 Task: Find connections with filter location Klášterec nad Ohří with filter topic #Openingswith filter profile language French with filter current company Ola Electric with filter school Solapur Jobs with filter industry Biomass Electric Power Generation with filter service category Bookkeeping with filter keywords title Production Engineer
Action: Mouse moved to (661, 84)
Screenshot: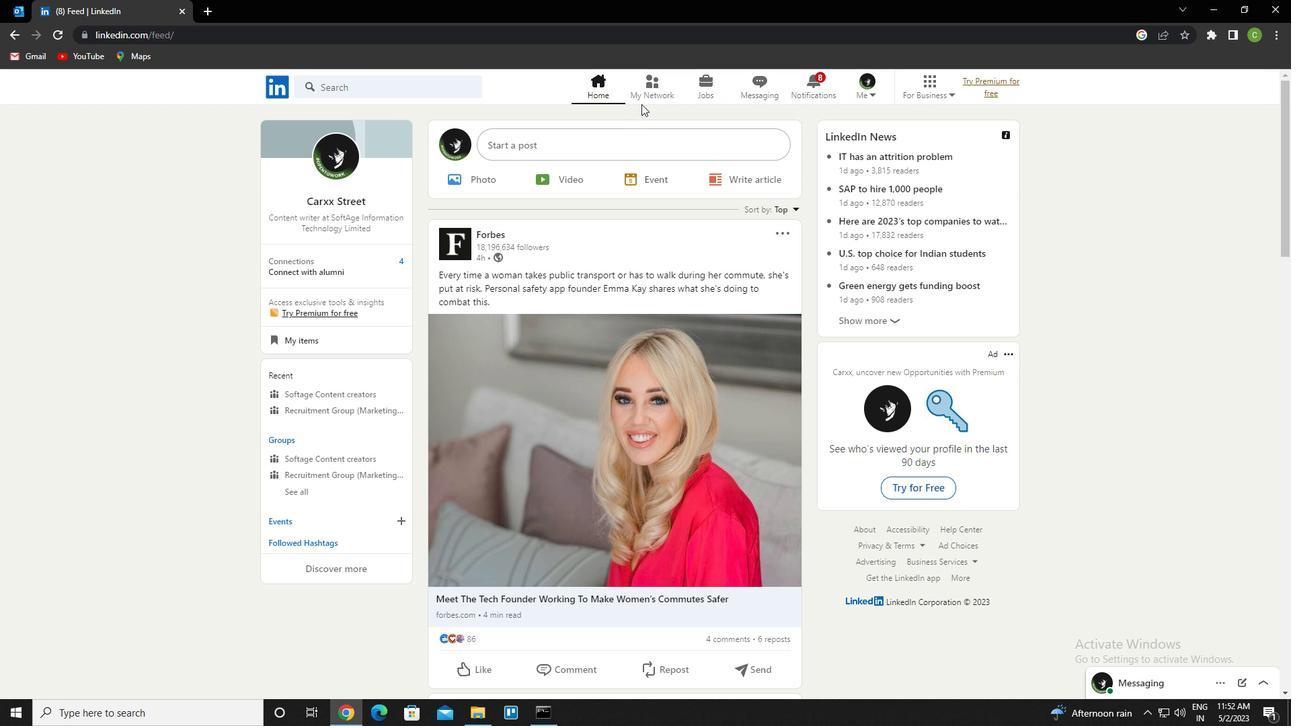 
Action: Mouse pressed left at (661, 84)
Screenshot: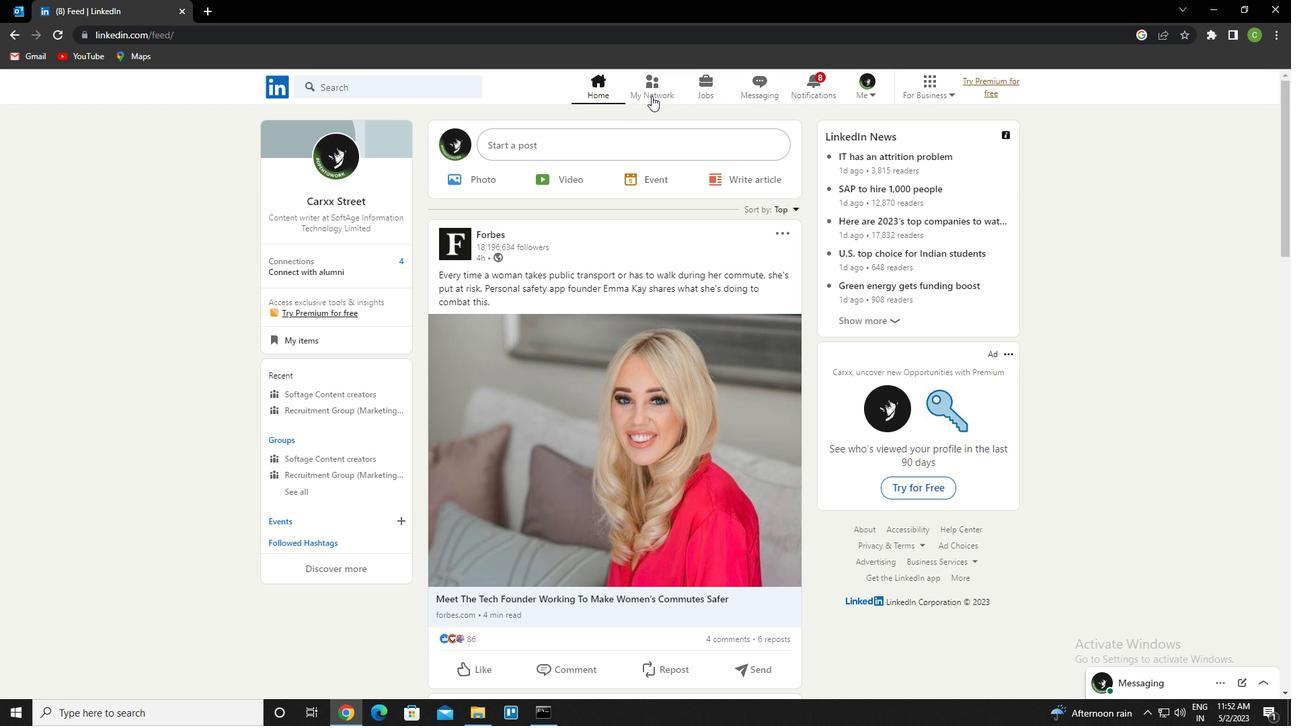 
Action: Mouse moved to (366, 162)
Screenshot: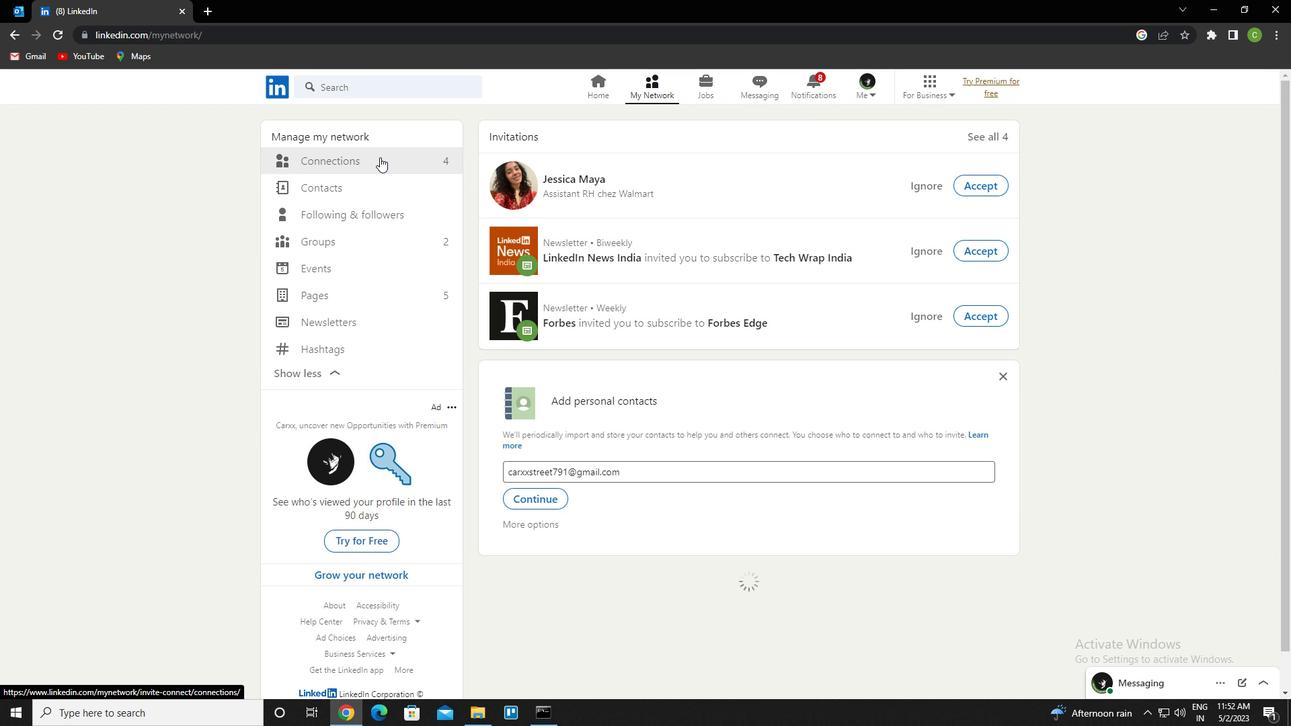 
Action: Mouse pressed left at (366, 162)
Screenshot: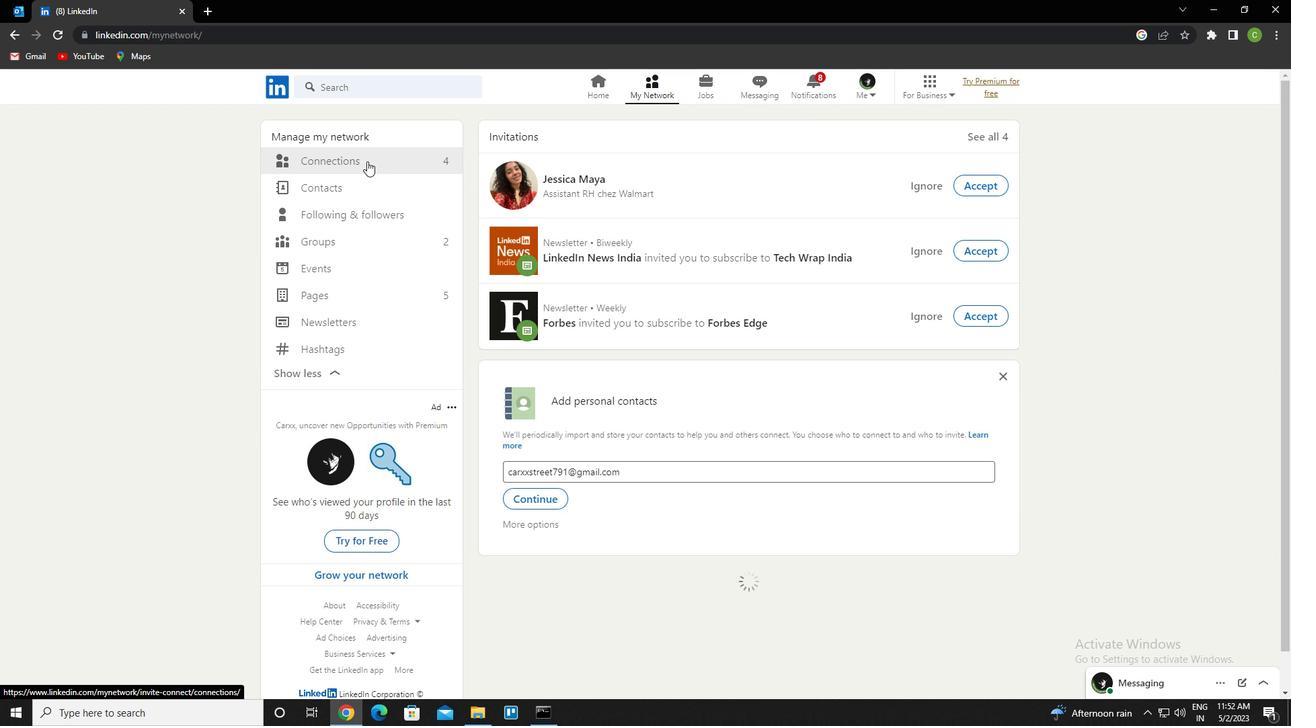 
Action: Mouse moved to (735, 157)
Screenshot: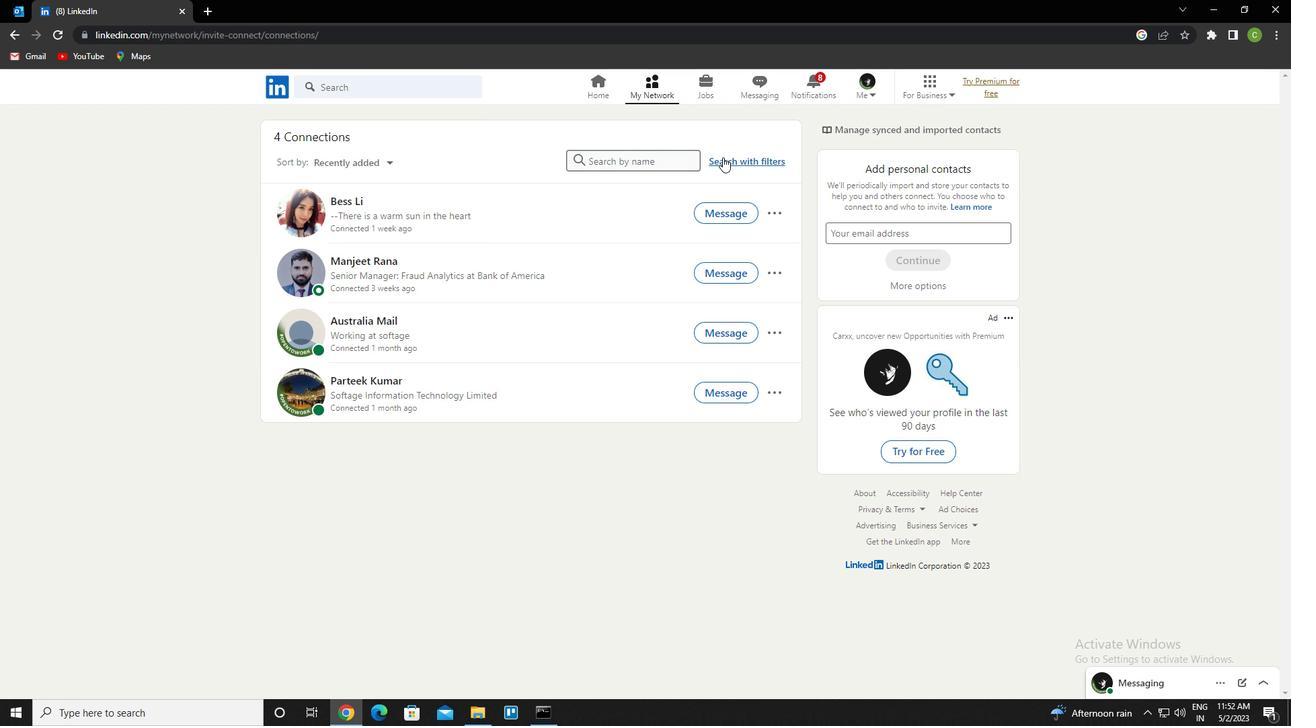 
Action: Mouse pressed left at (735, 157)
Screenshot: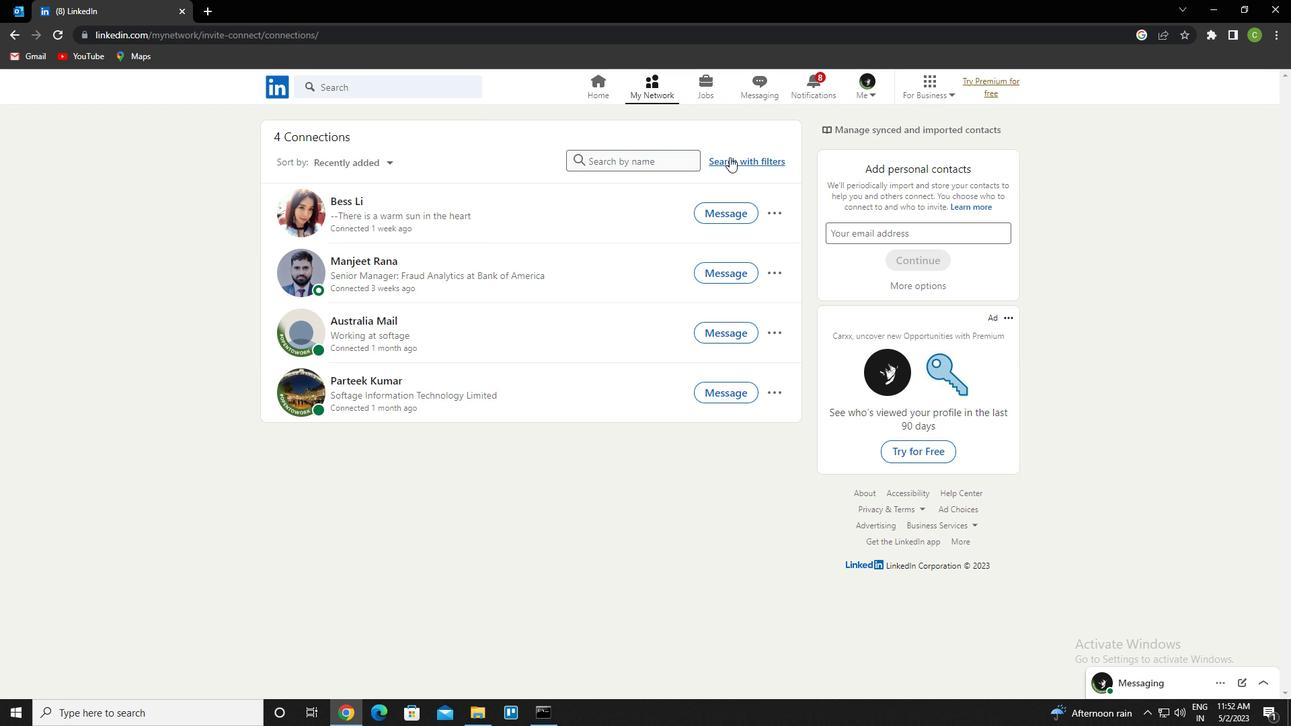 
Action: Mouse moved to (694, 128)
Screenshot: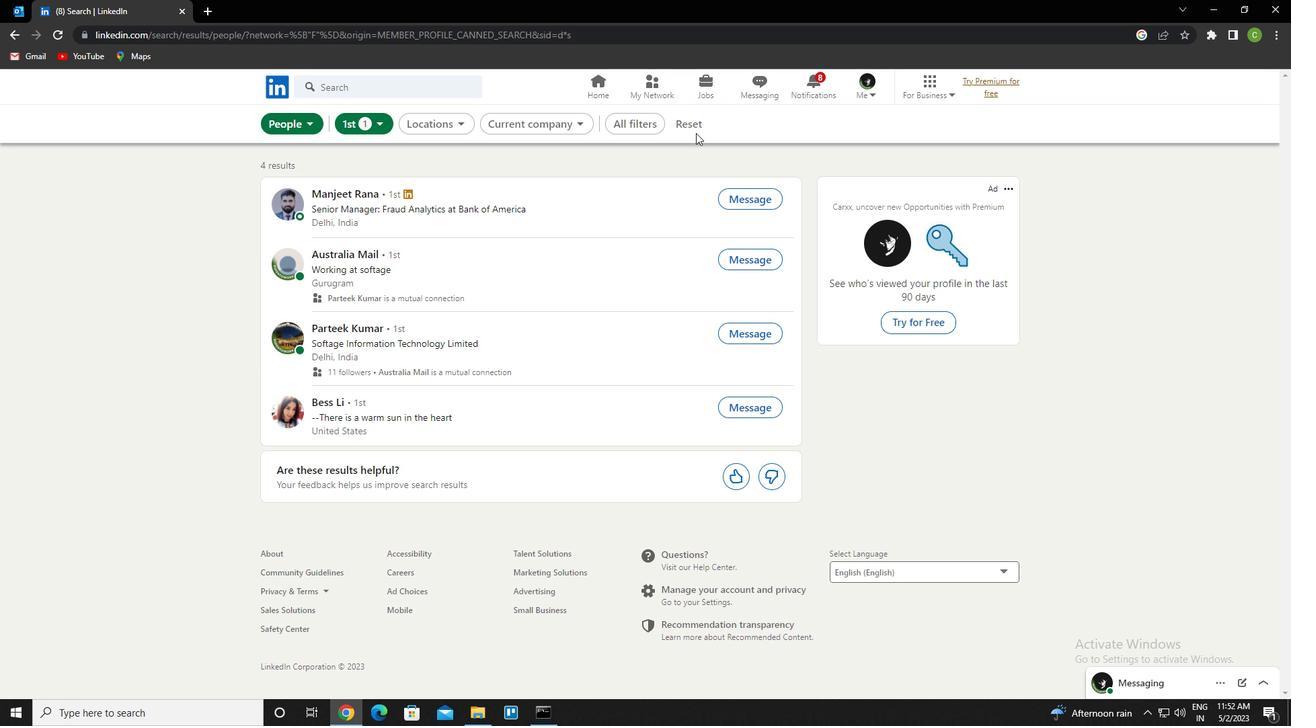 
Action: Mouse pressed left at (694, 128)
Screenshot: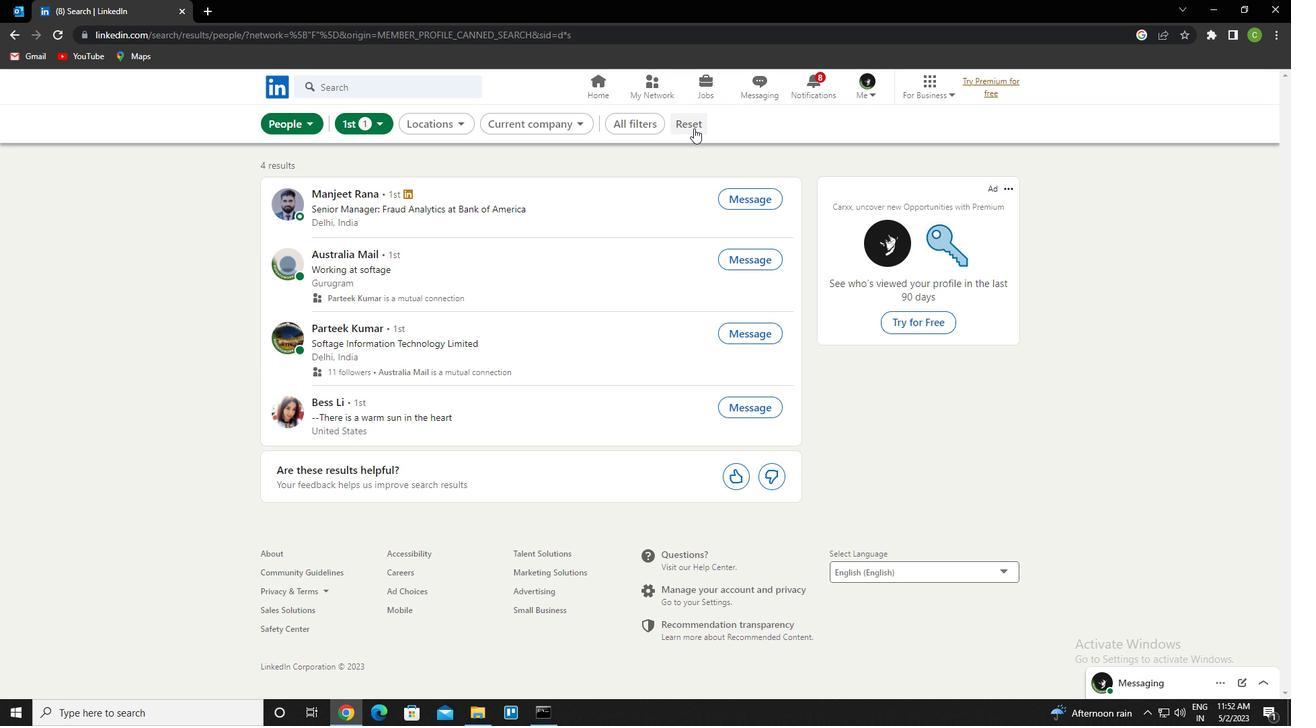 
Action: Mouse moved to (676, 125)
Screenshot: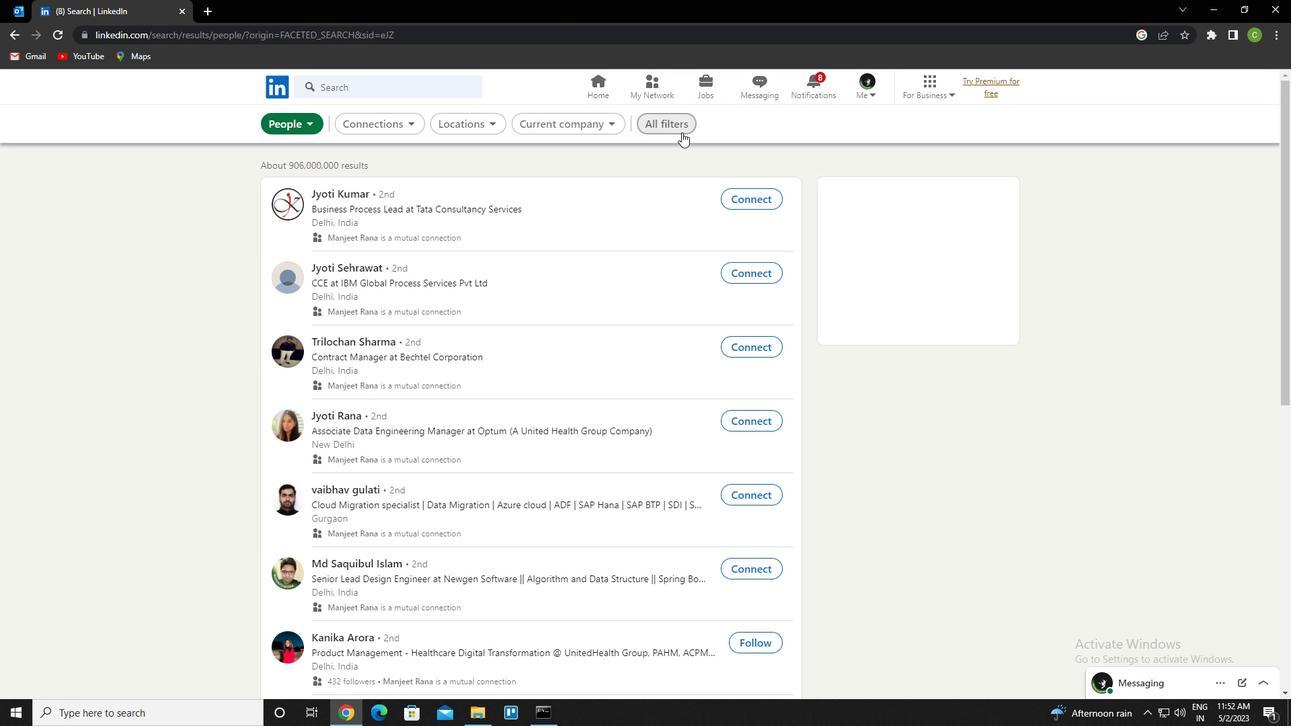 
Action: Mouse pressed left at (676, 125)
Screenshot: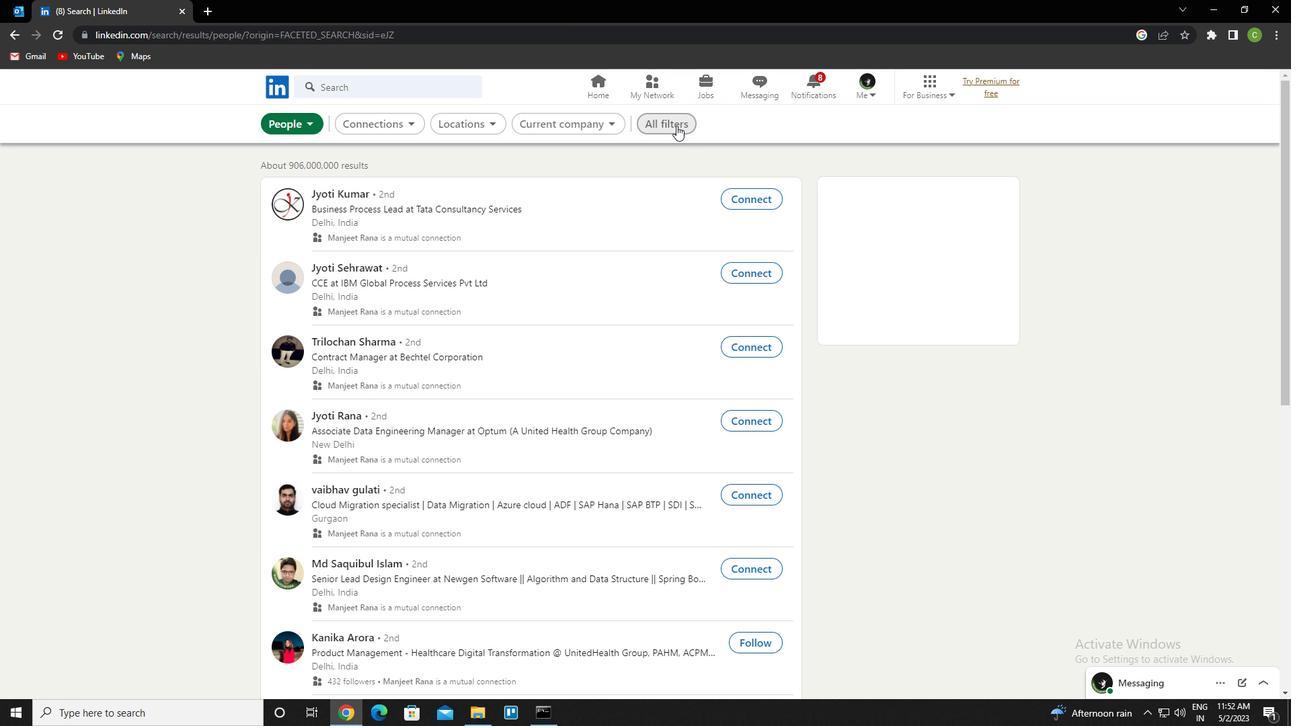 
Action: Mouse moved to (1191, 395)
Screenshot: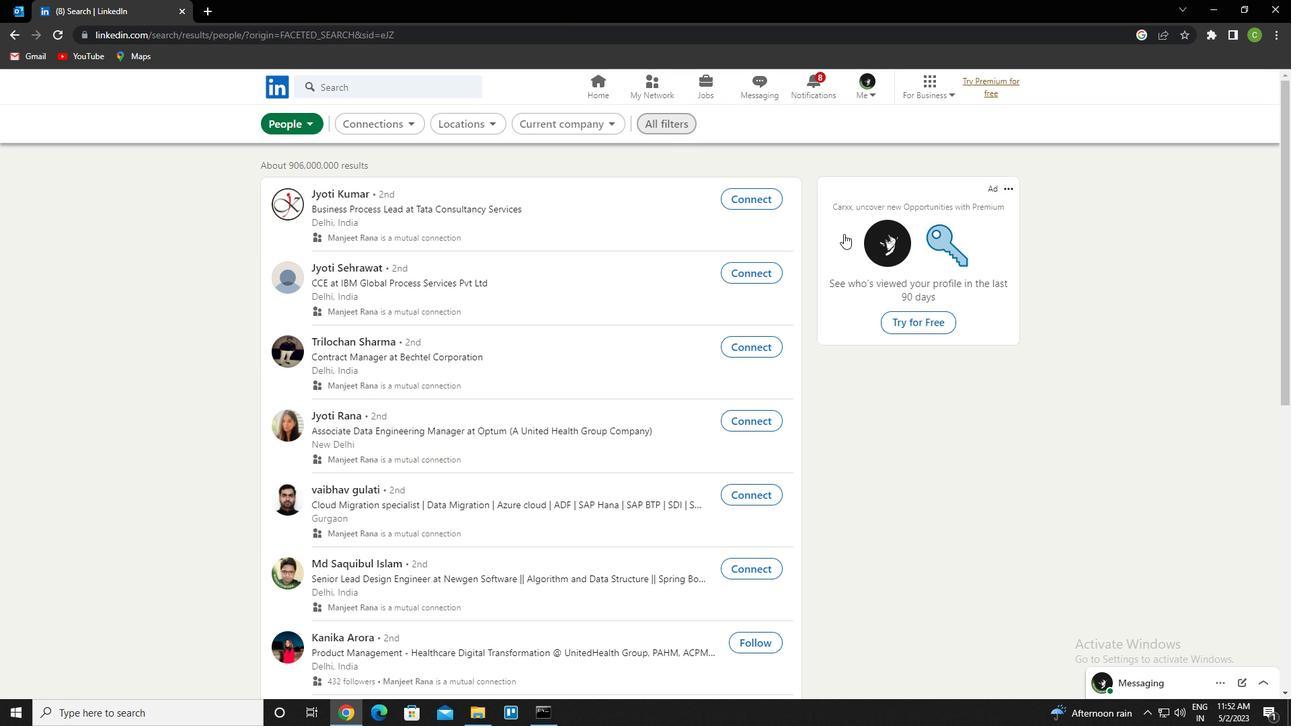 
Action: Mouse scrolled (1191, 394) with delta (0, 0)
Screenshot: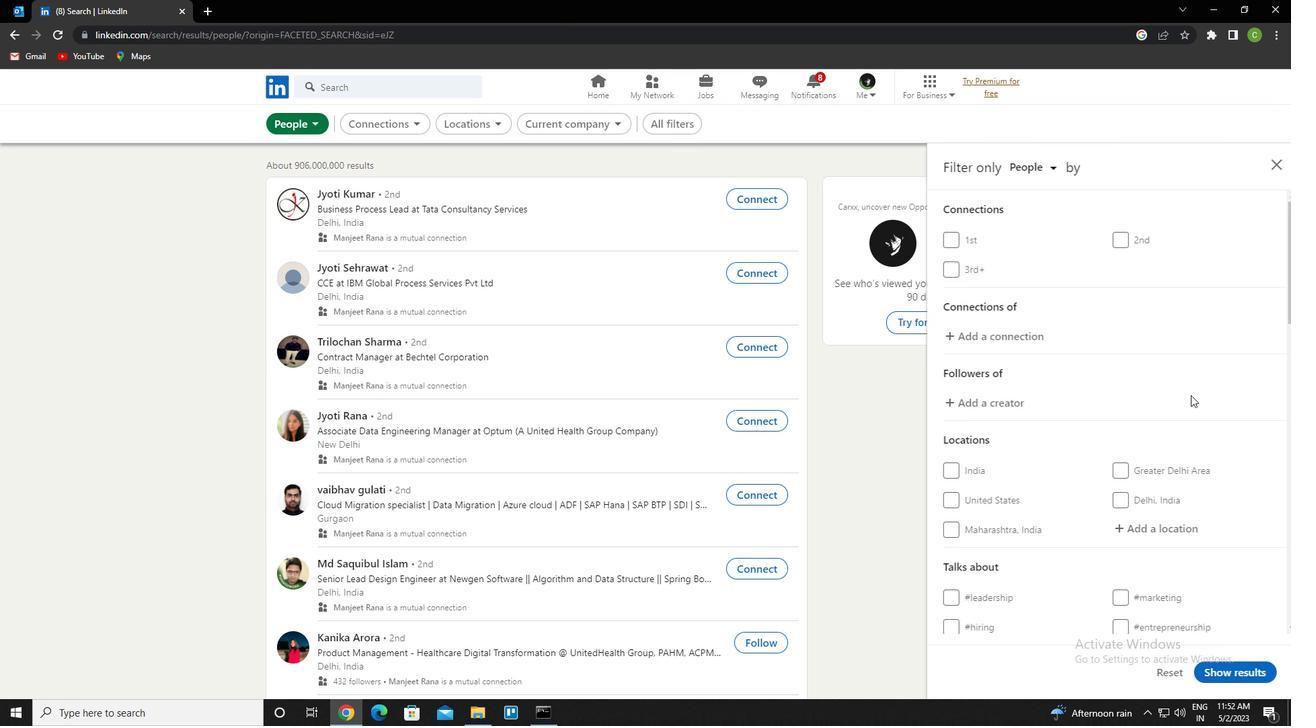 
Action: Mouse scrolled (1191, 394) with delta (0, 0)
Screenshot: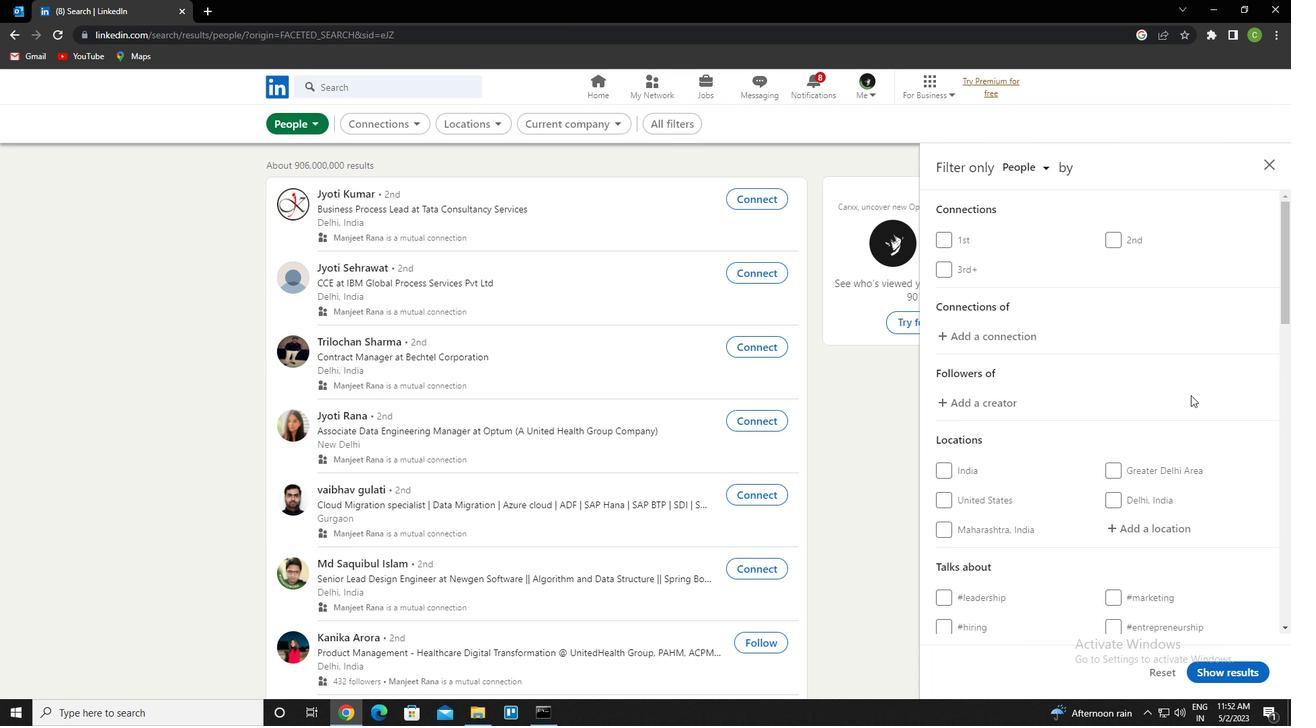 
Action: Mouse scrolled (1191, 394) with delta (0, 0)
Screenshot: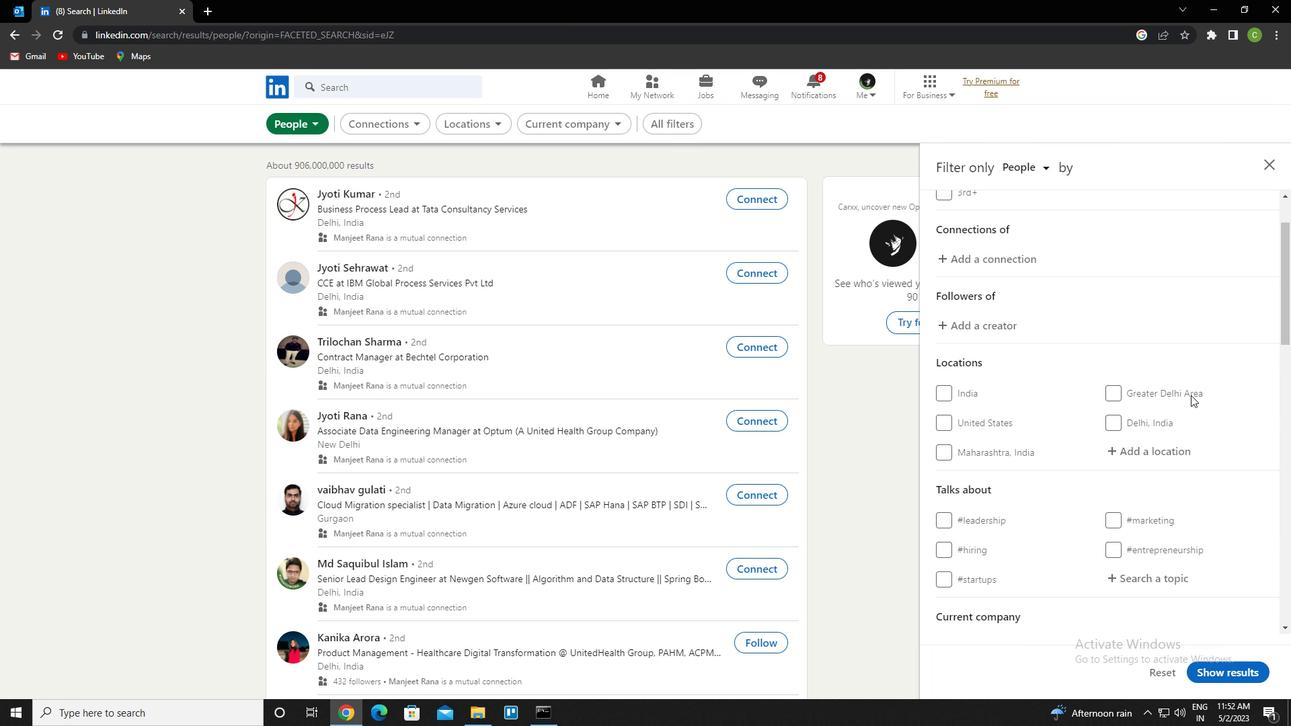 
Action: Mouse moved to (1137, 329)
Screenshot: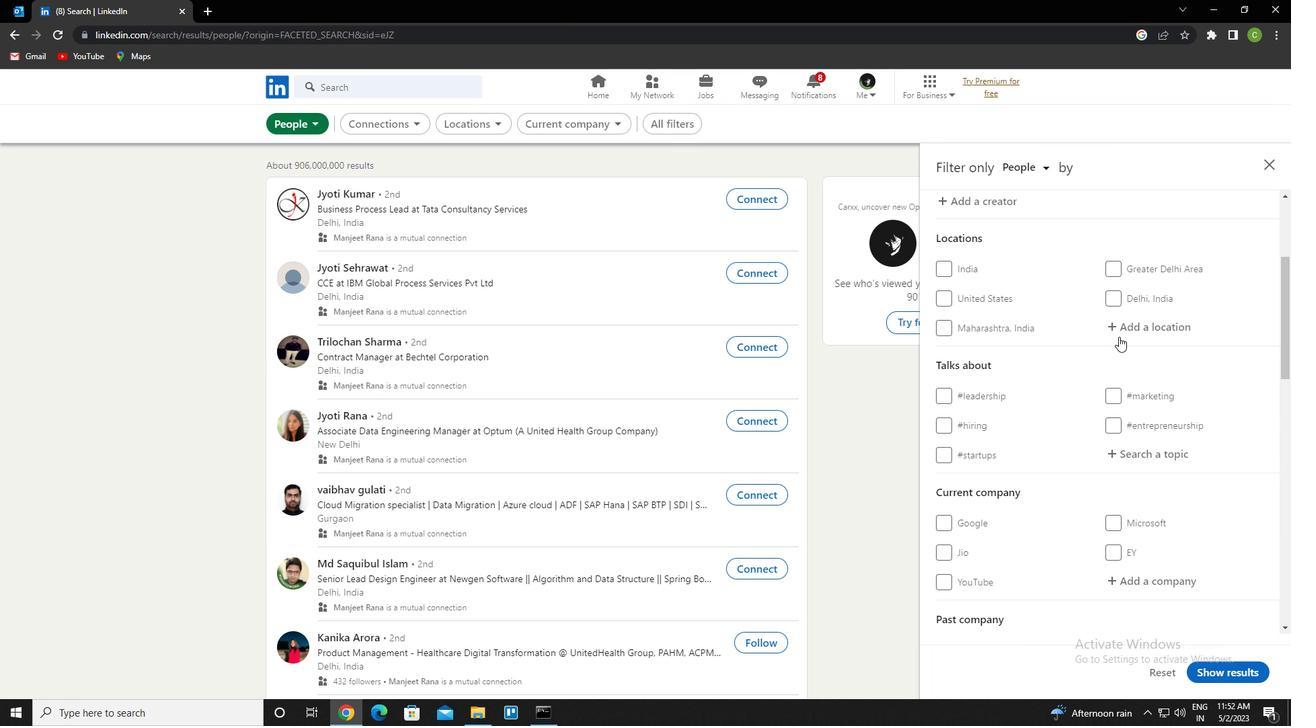 
Action: Mouse pressed left at (1137, 329)
Screenshot: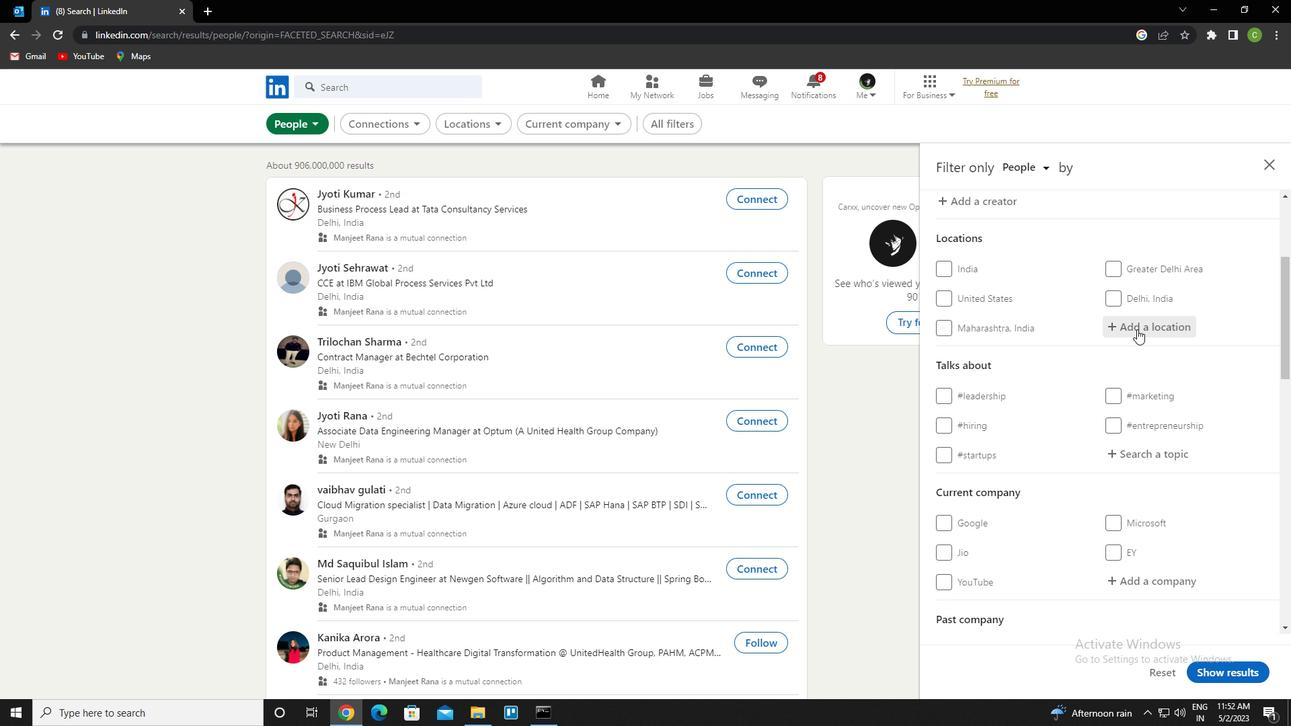 
Action: Key pressed <Key.caps_lock>k<Key.caps_lock>lasterac<Key.backspace><Key.backspace><Key.backspace><Key.down><Key.enter>
Screenshot: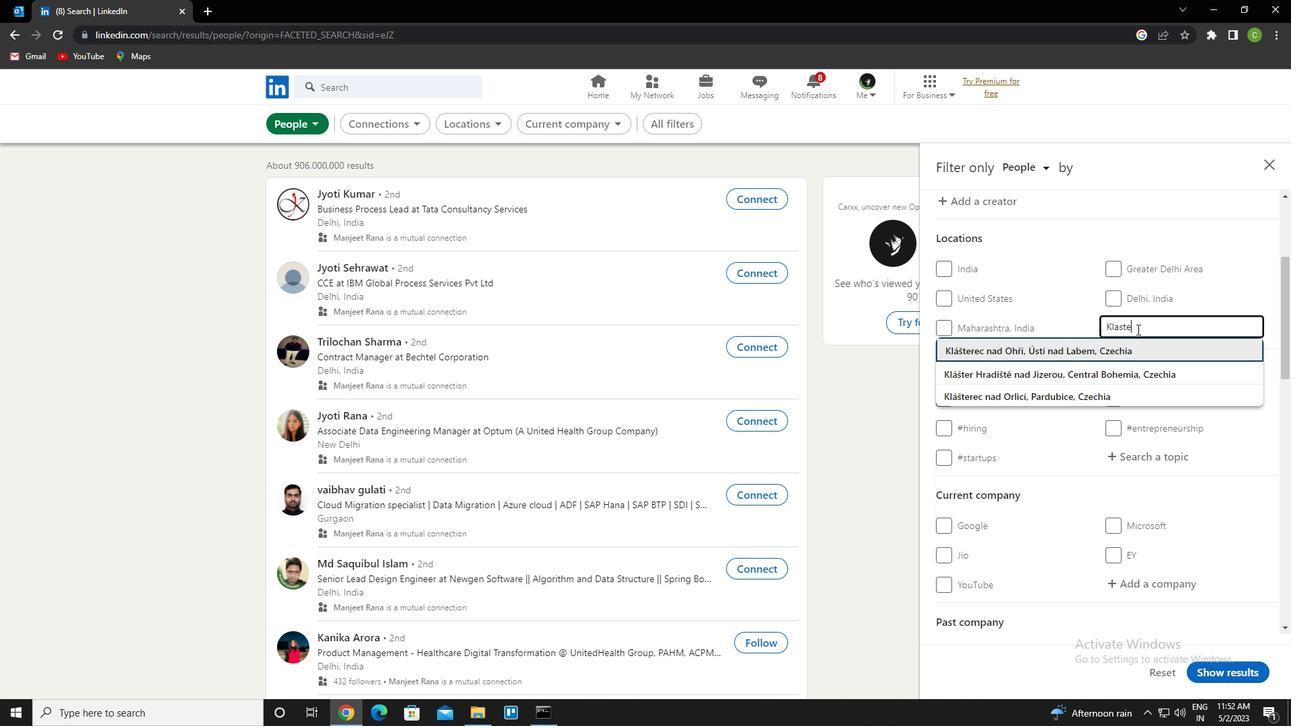 
Action: Mouse scrolled (1137, 328) with delta (0, 0)
Screenshot: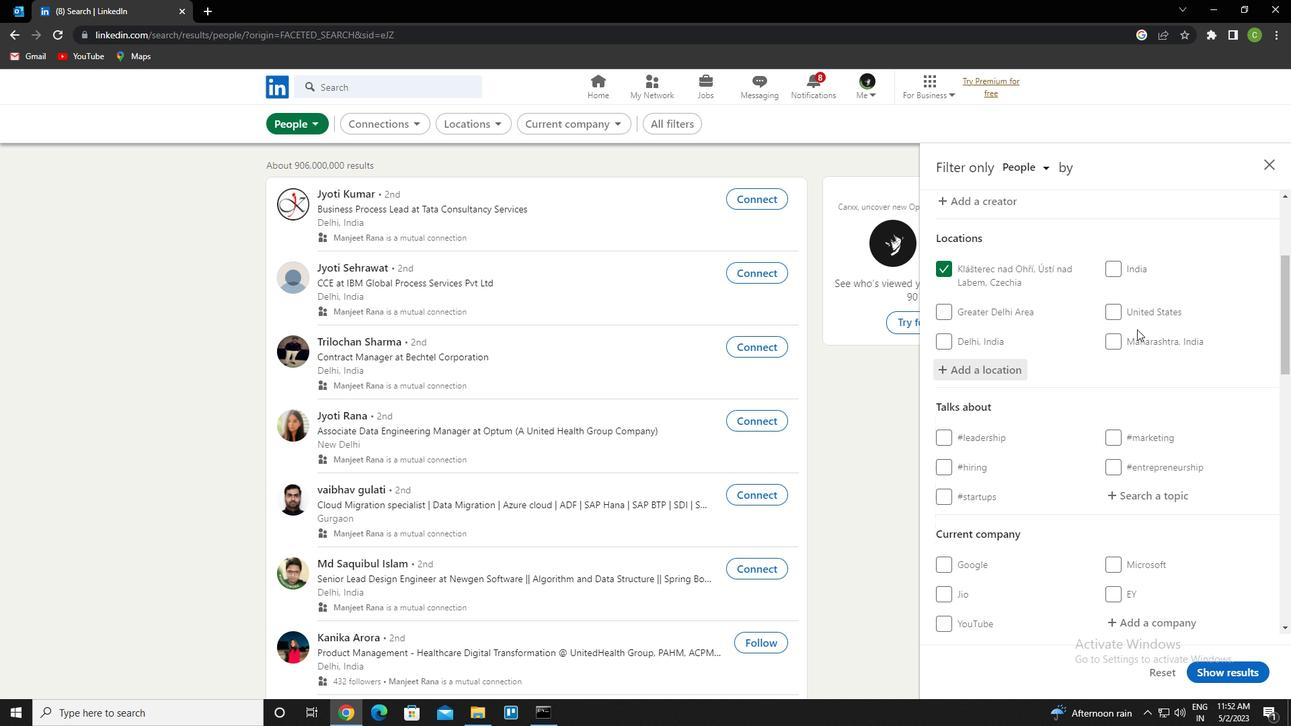 
Action: Mouse scrolled (1137, 328) with delta (0, 0)
Screenshot: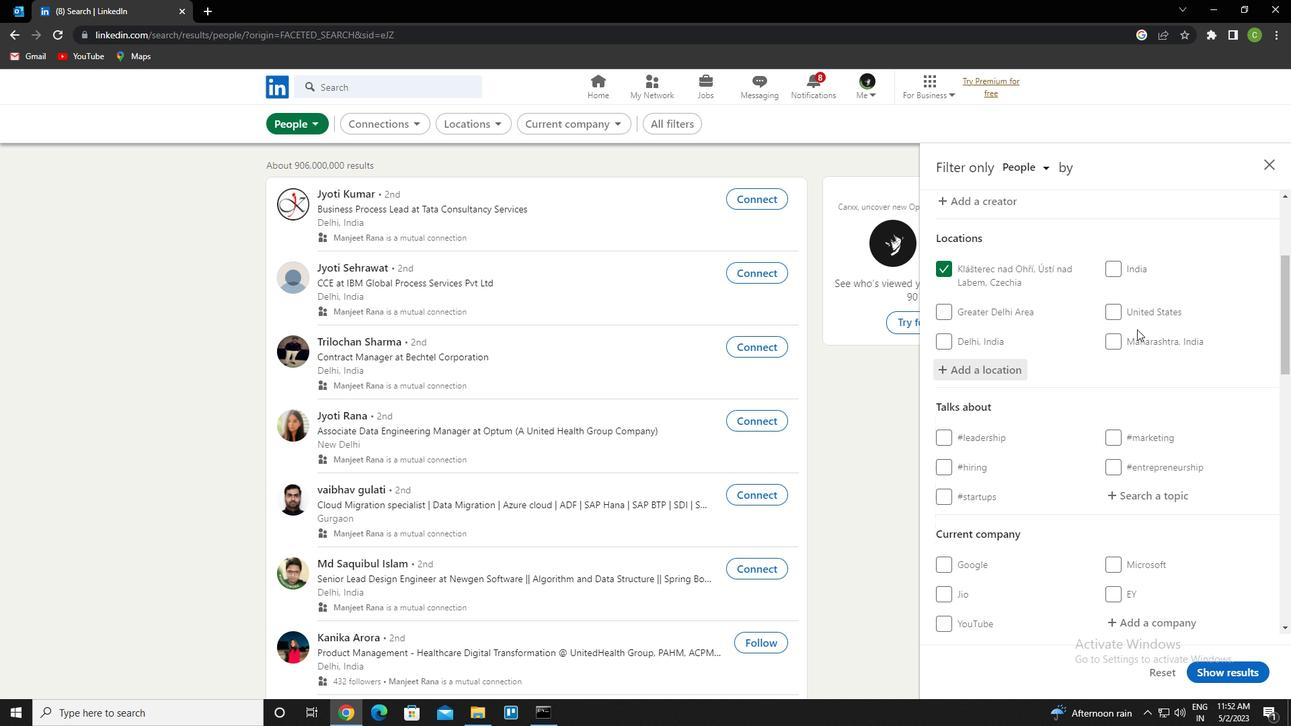 
Action: Mouse moved to (1144, 363)
Screenshot: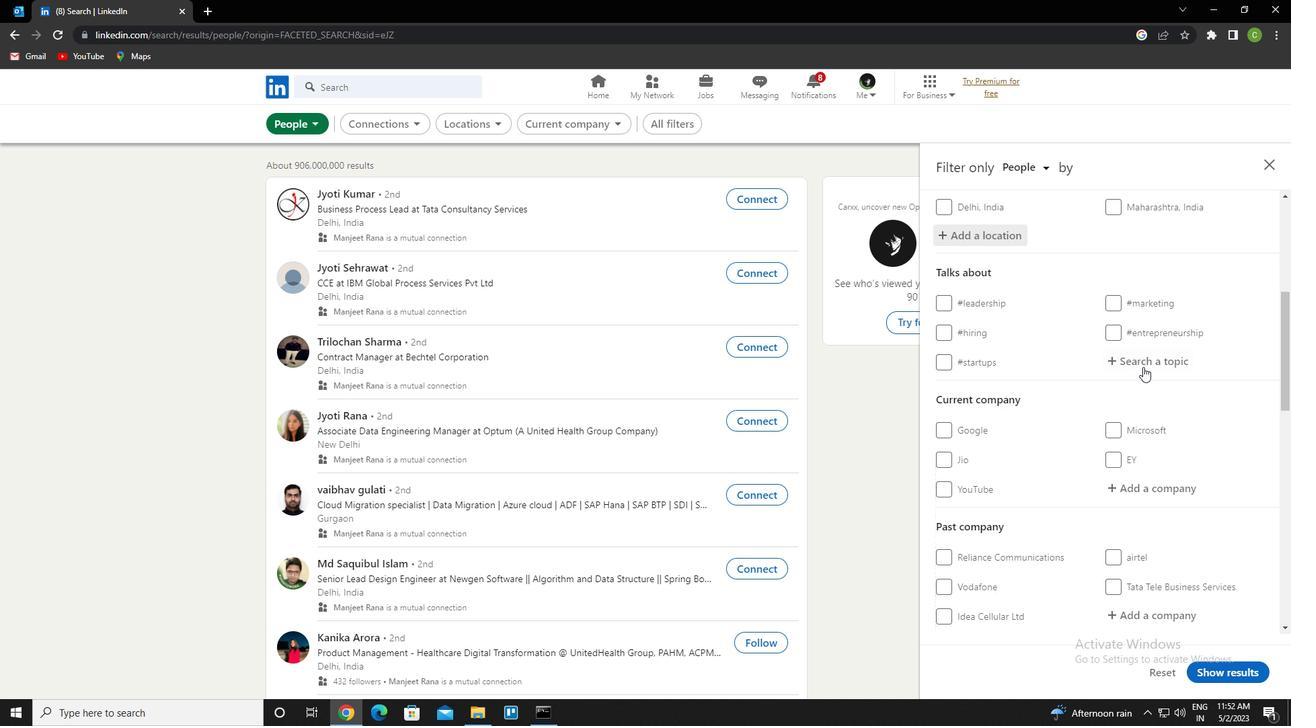 
Action: Mouse pressed left at (1144, 363)
Screenshot: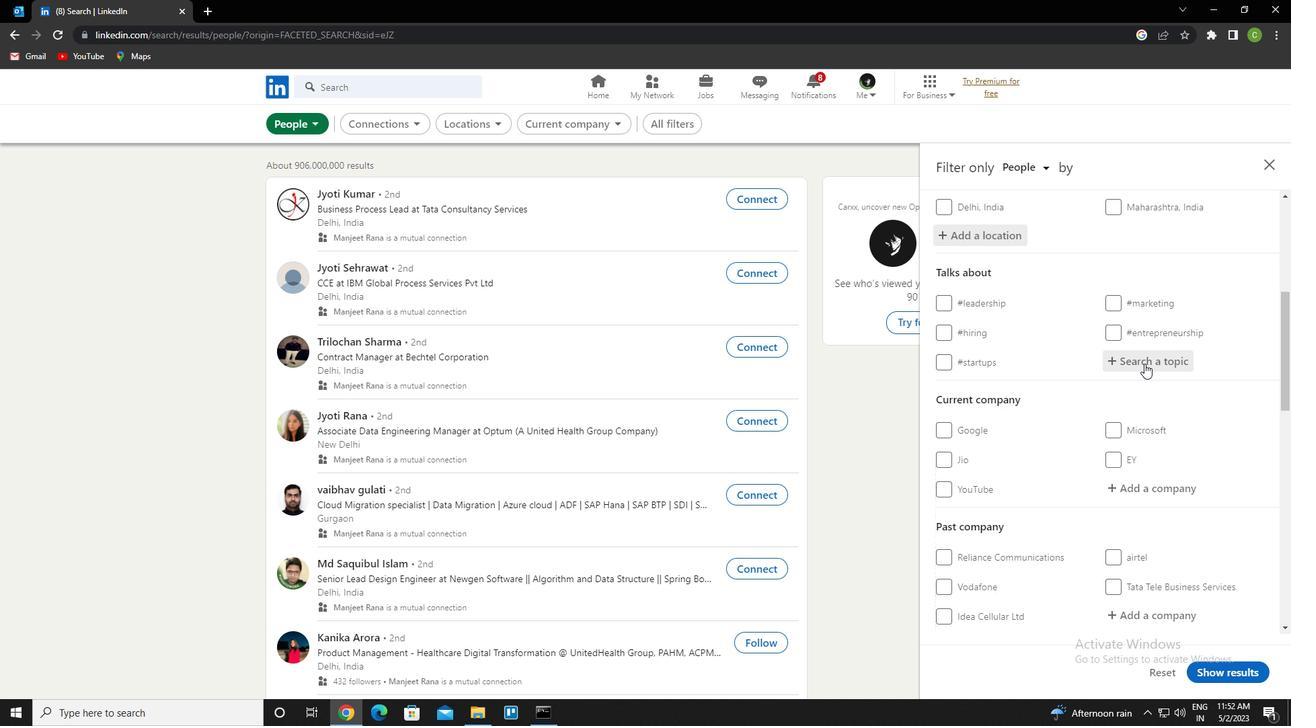 
Action: Key pressed <Key.caps_lock>o<Key.caps_lock>pening<Key.down><Key.enter>
Screenshot: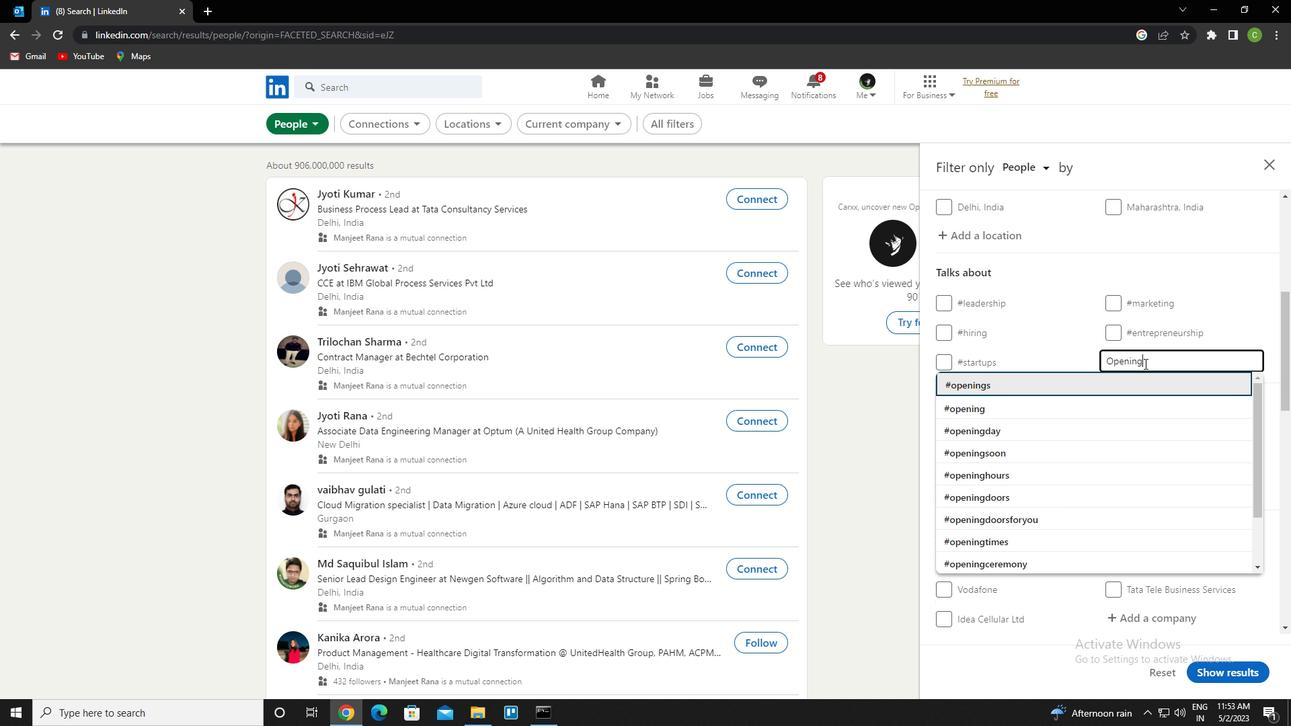 
Action: Mouse scrolled (1144, 363) with delta (0, 0)
Screenshot: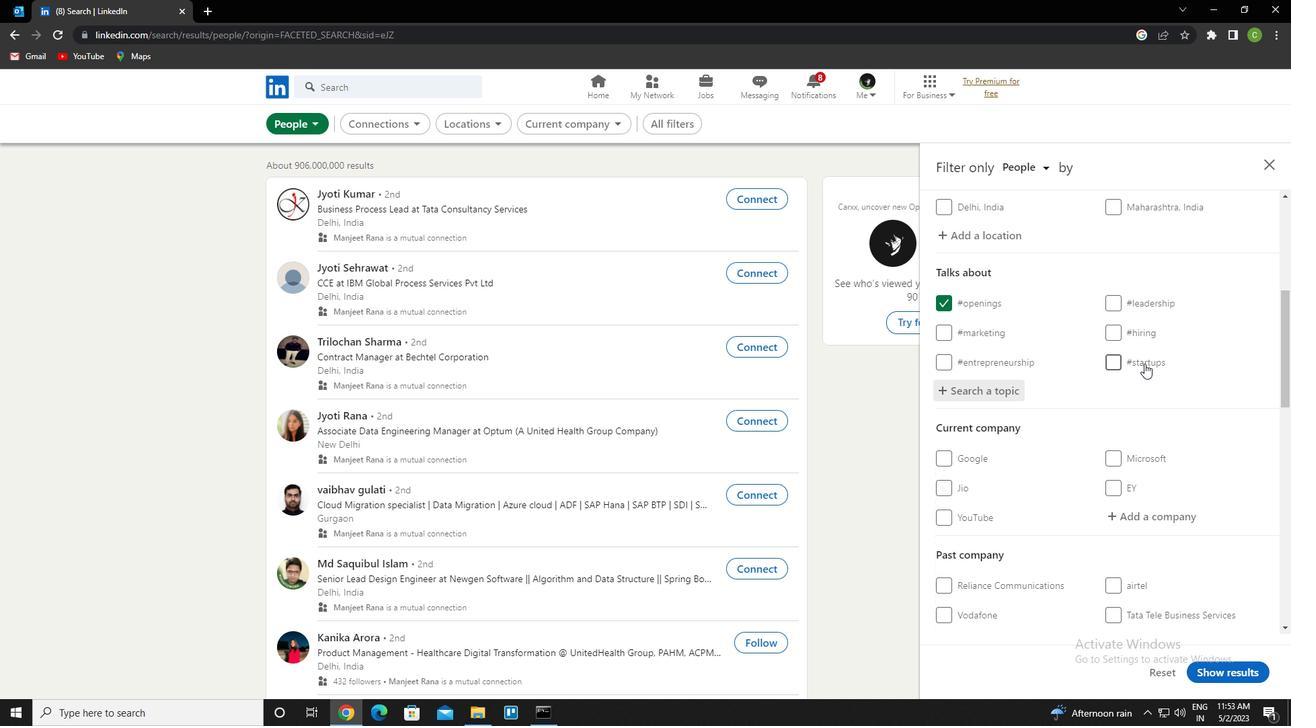 
Action: Mouse scrolled (1144, 363) with delta (0, 0)
Screenshot: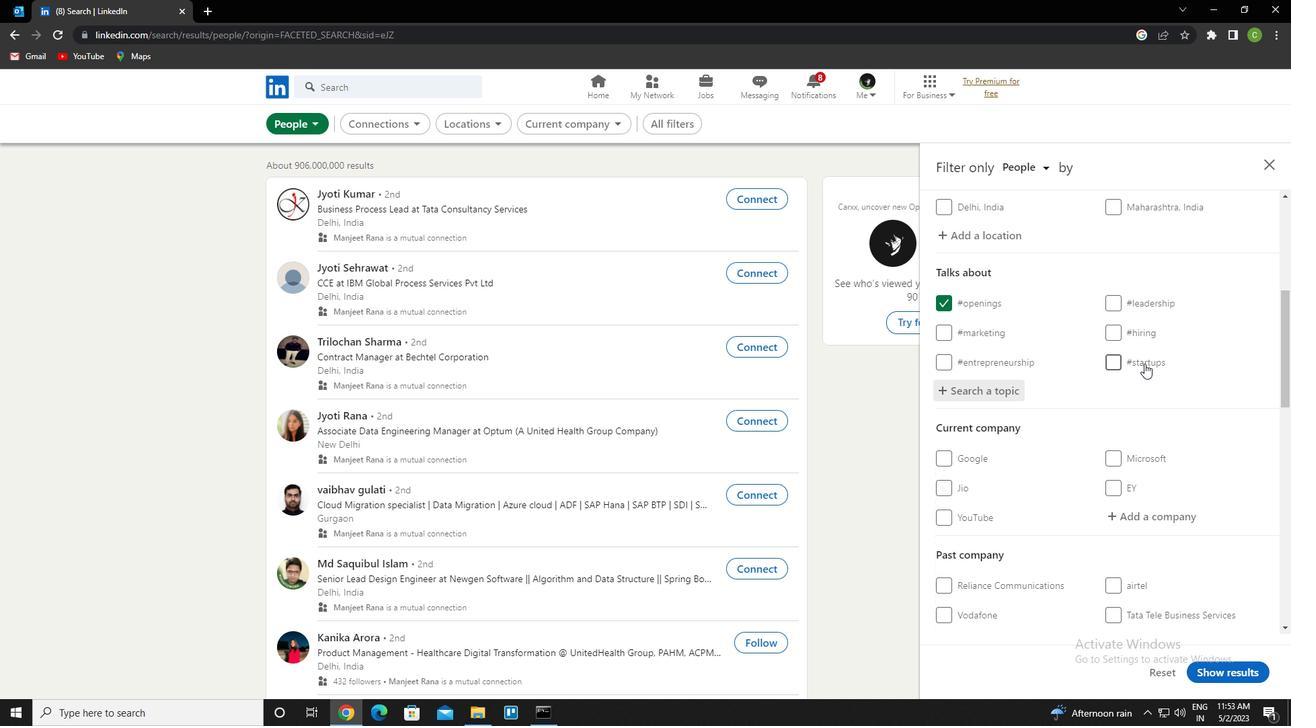 
Action: Mouse scrolled (1144, 363) with delta (0, 0)
Screenshot: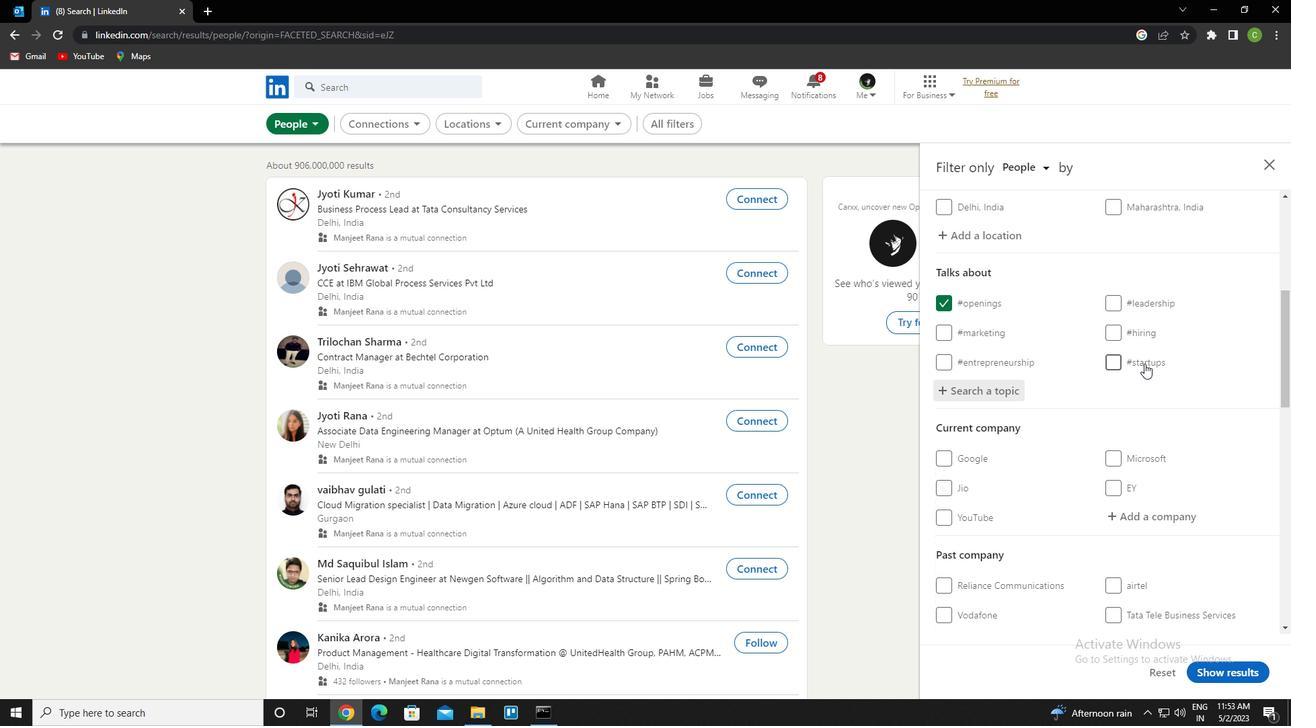 
Action: Mouse scrolled (1144, 363) with delta (0, 0)
Screenshot: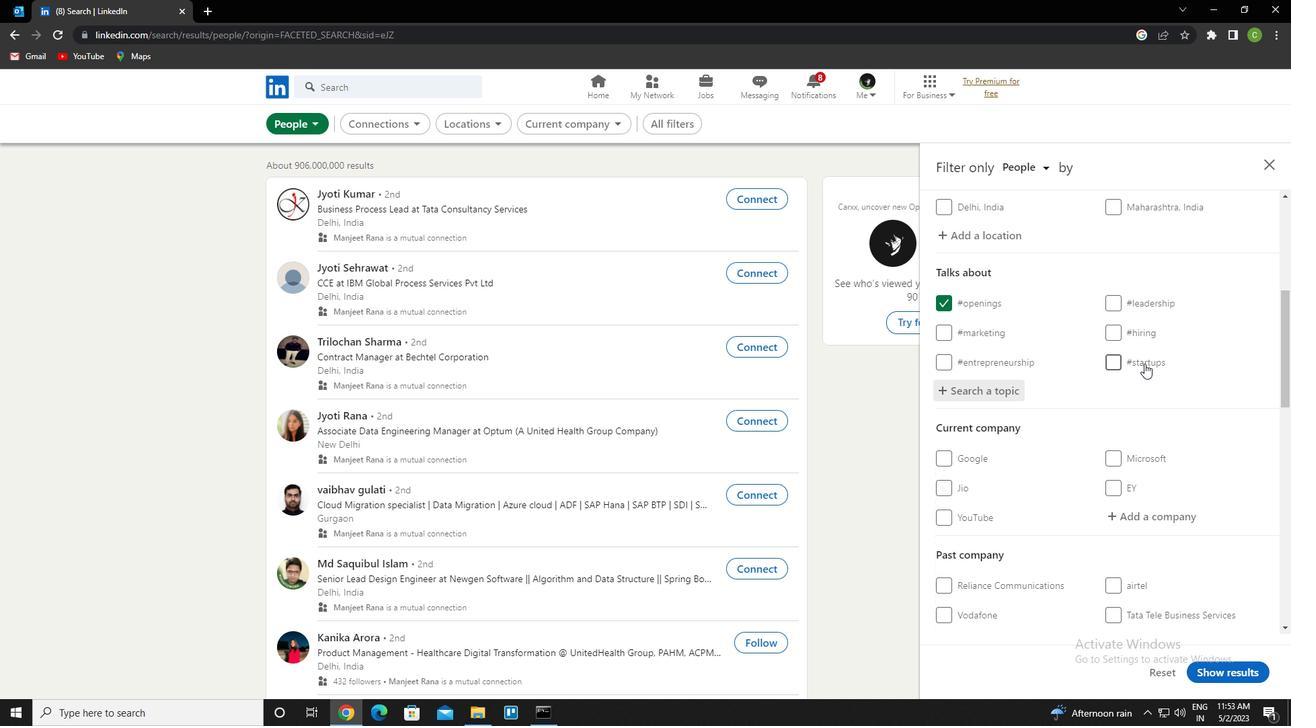 
Action: Mouse scrolled (1144, 363) with delta (0, 0)
Screenshot: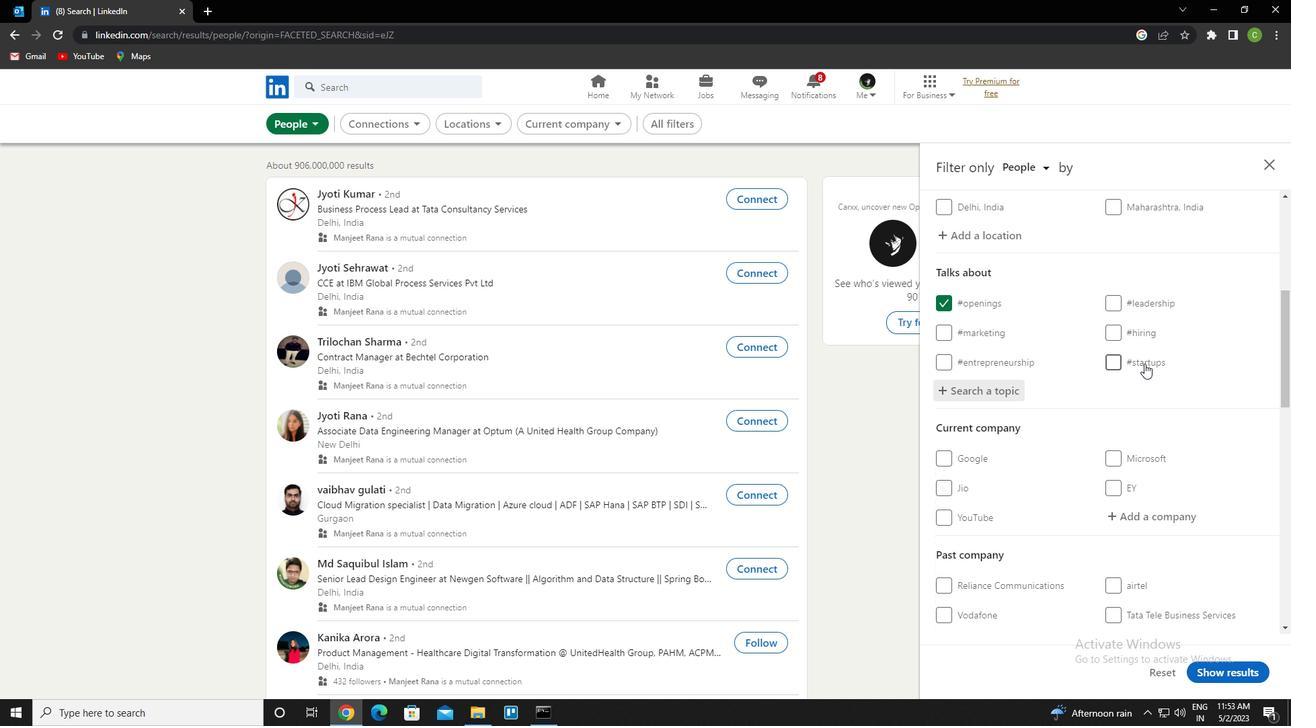 
Action: Mouse scrolled (1144, 363) with delta (0, 0)
Screenshot: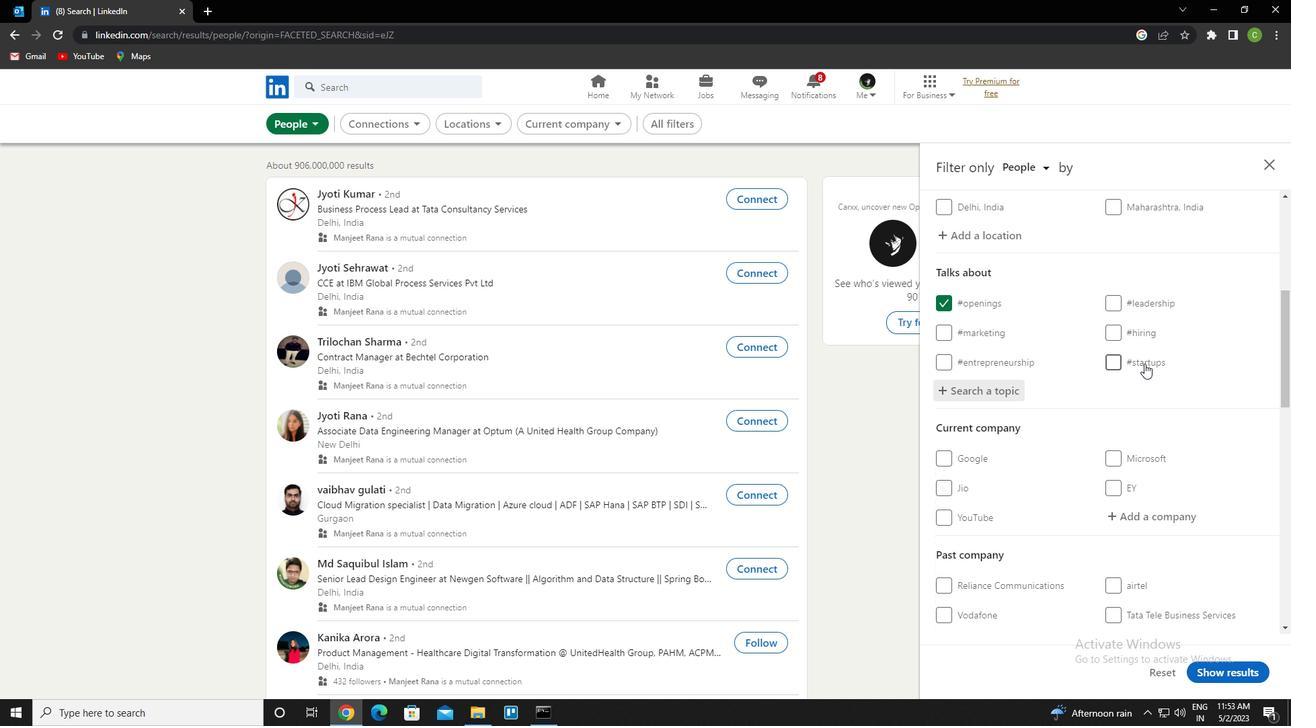 
Action: Mouse scrolled (1144, 363) with delta (0, 0)
Screenshot: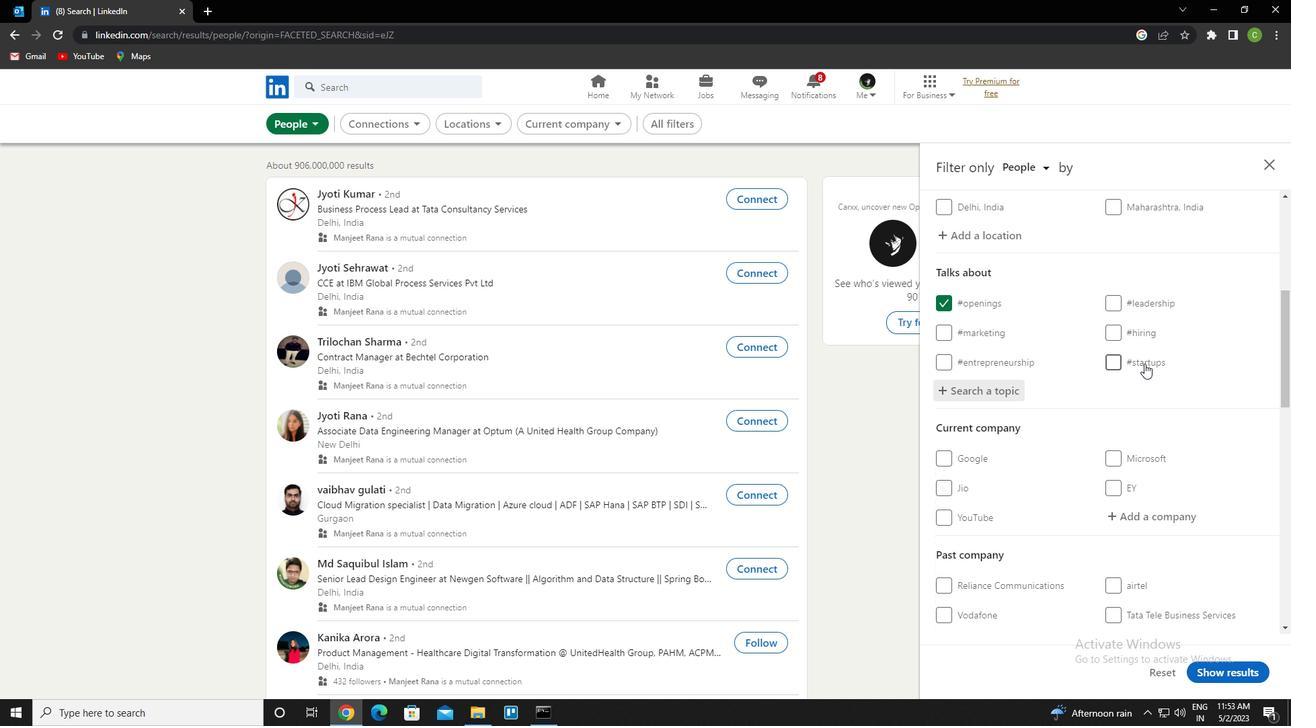 
Action: Mouse scrolled (1144, 363) with delta (0, 0)
Screenshot: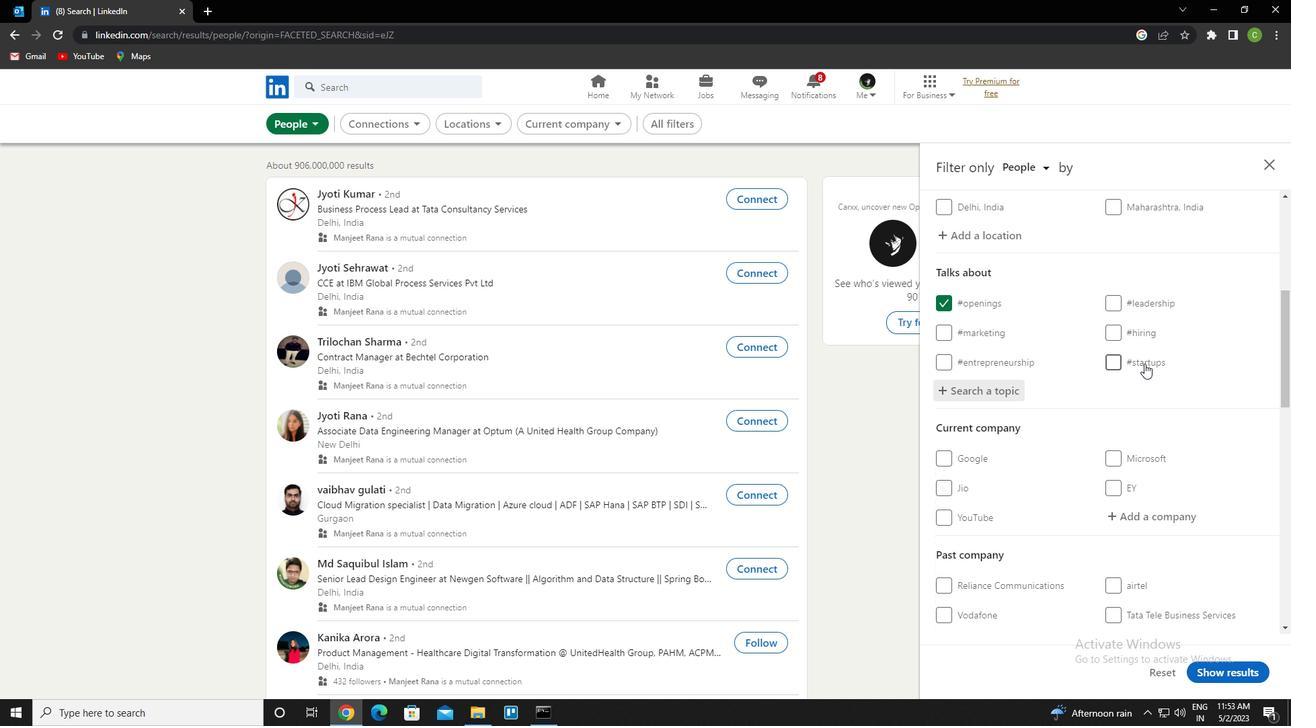 
Action: Mouse scrolled (1144, 363) with delta (0, 0)
Screenshot: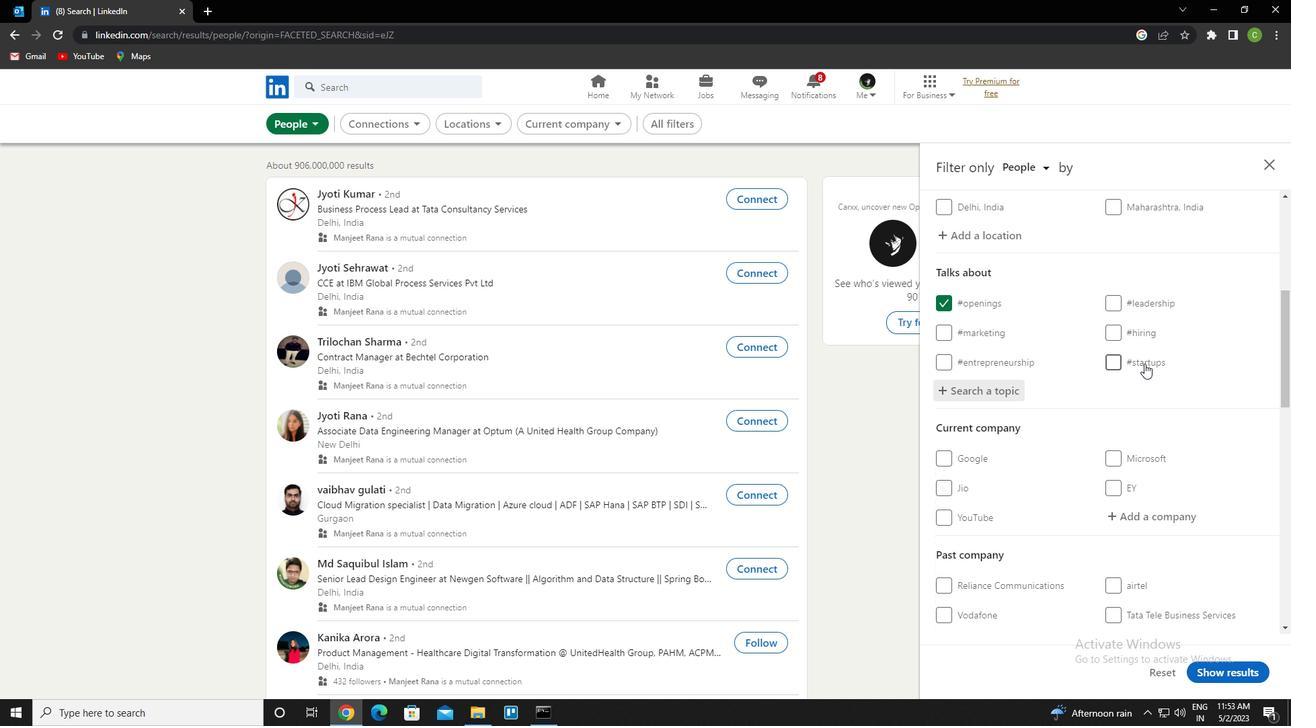 
Action: Mouse moved to (1052, 528)
Screenshot: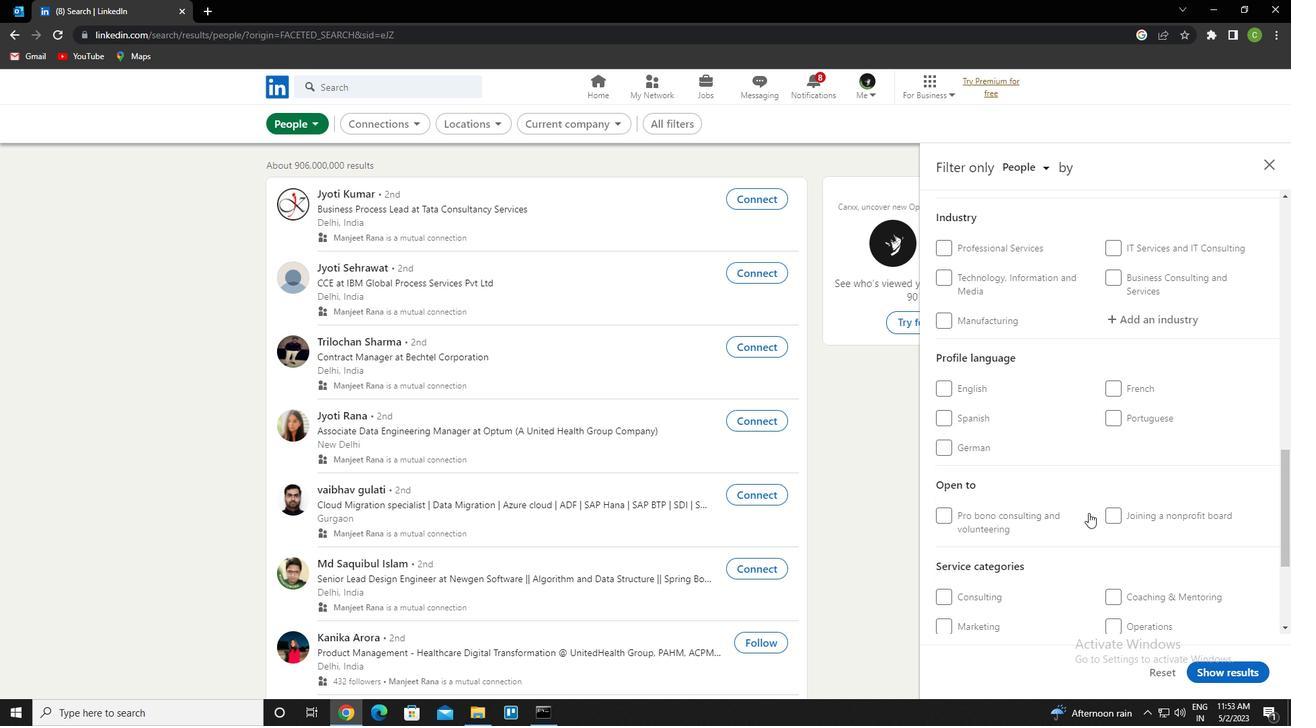 
Action: Mouse scrolled (1052, 527) with delta (0, 0)
Screenshot: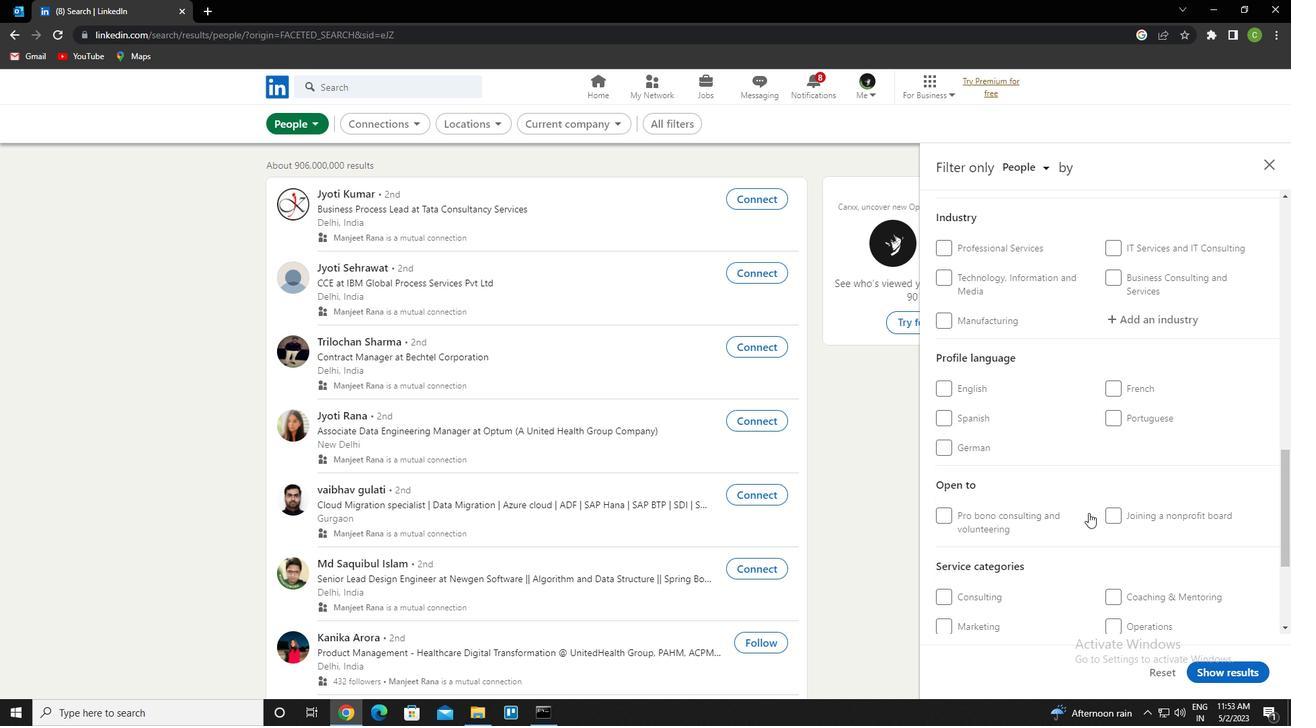 
Action: Mouse moved to (1051, 528)
Screenshot: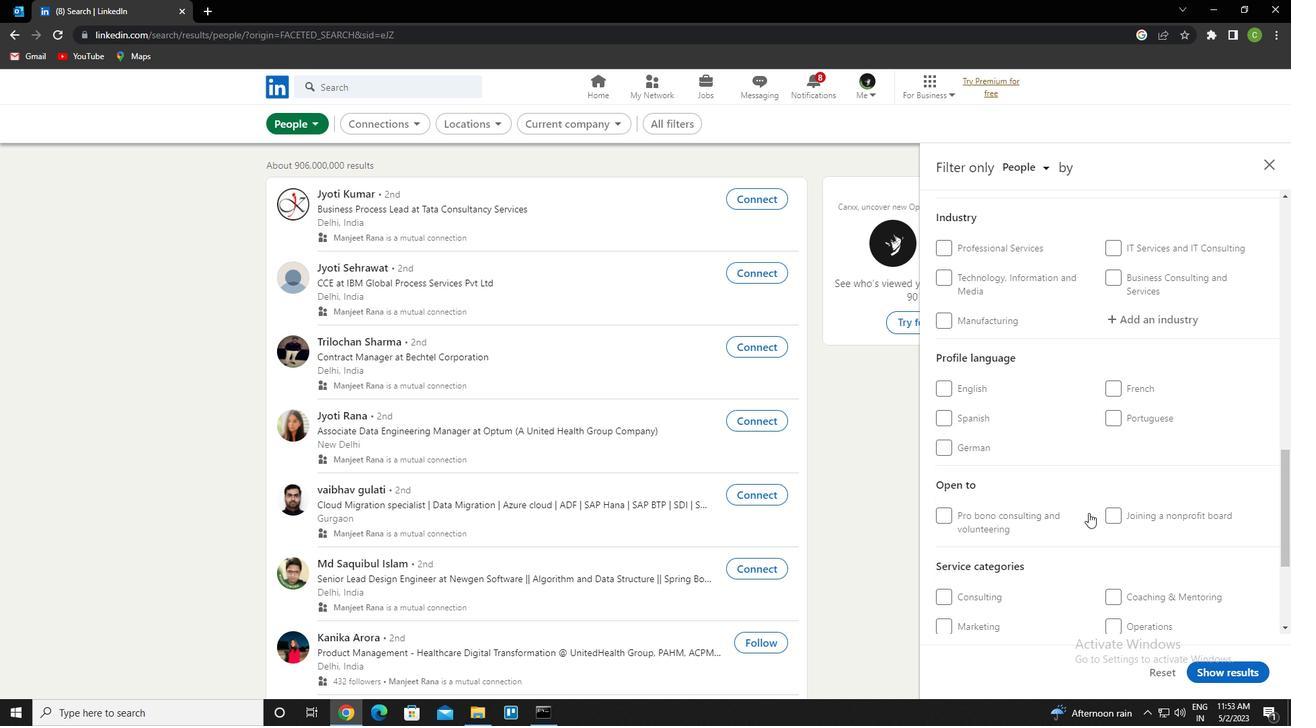 
Action: Mouse scrolled (1051, 527) with delta (0, 0)
Screenshot: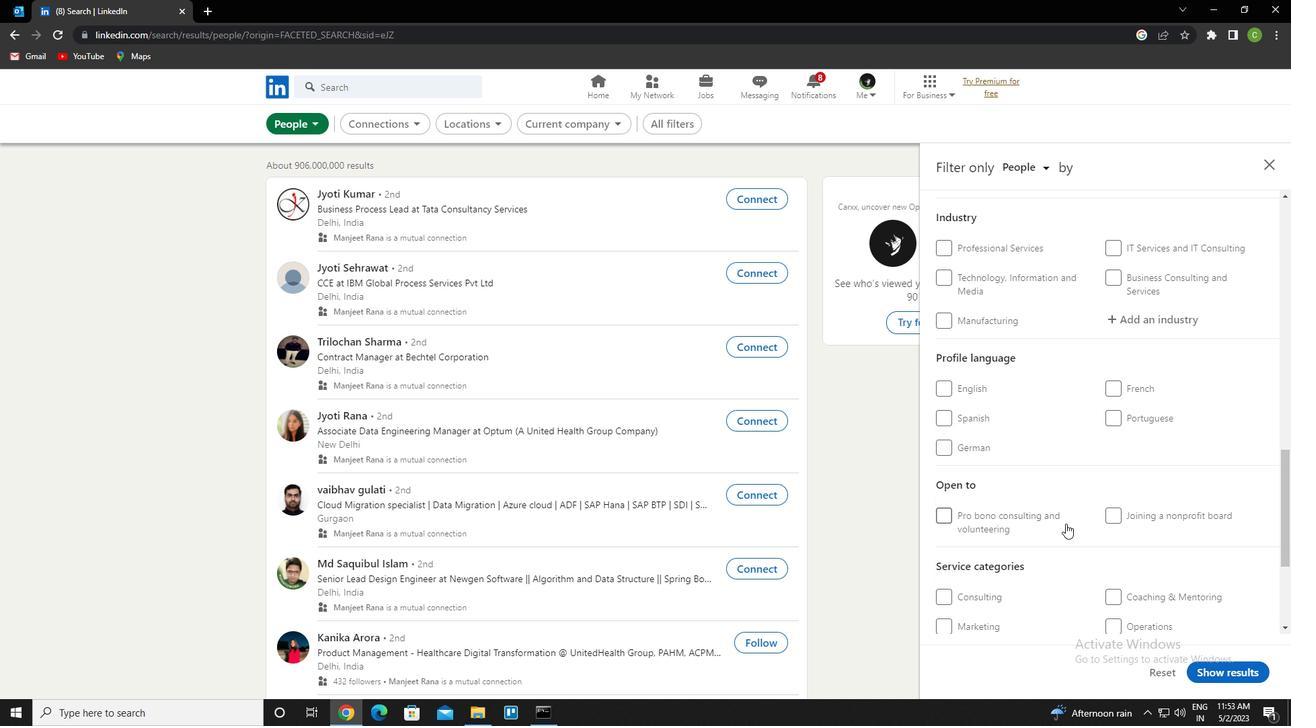 
Action: Mouse moved to (1120, 255)
Screenshot: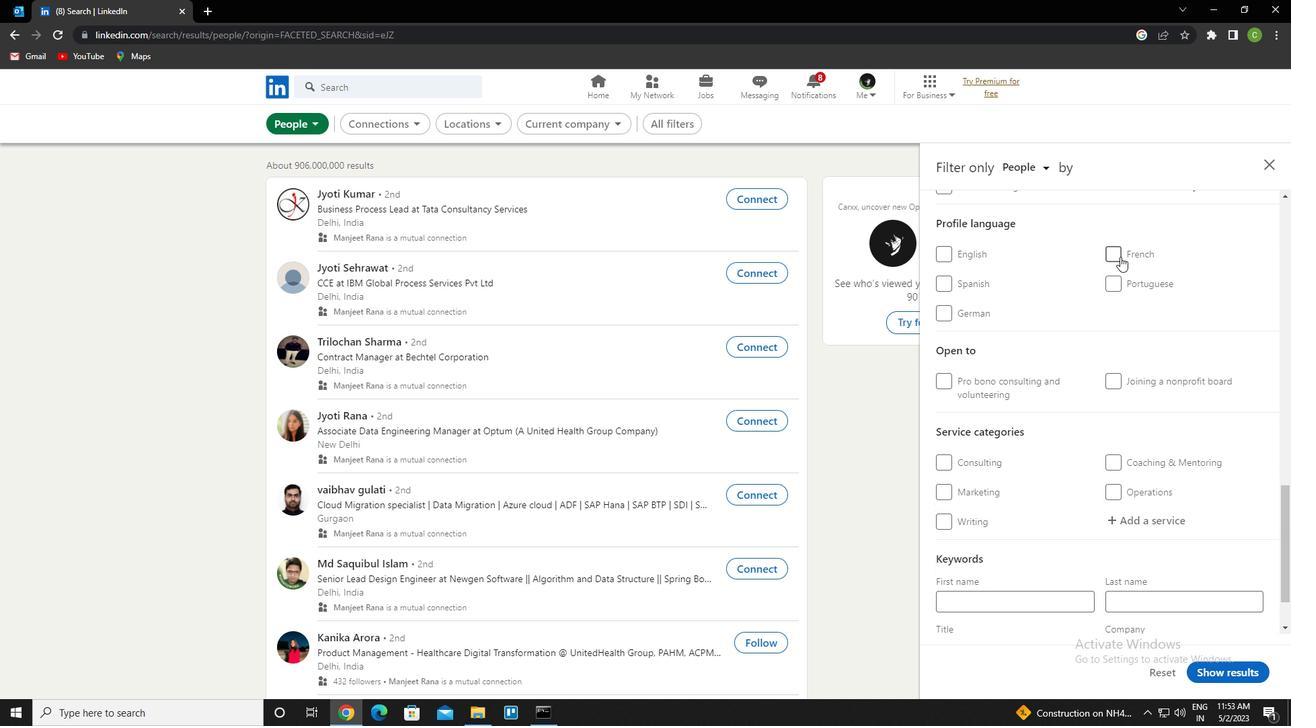 
Action: Mouse pressed left at (1120, 255)
Screenshot: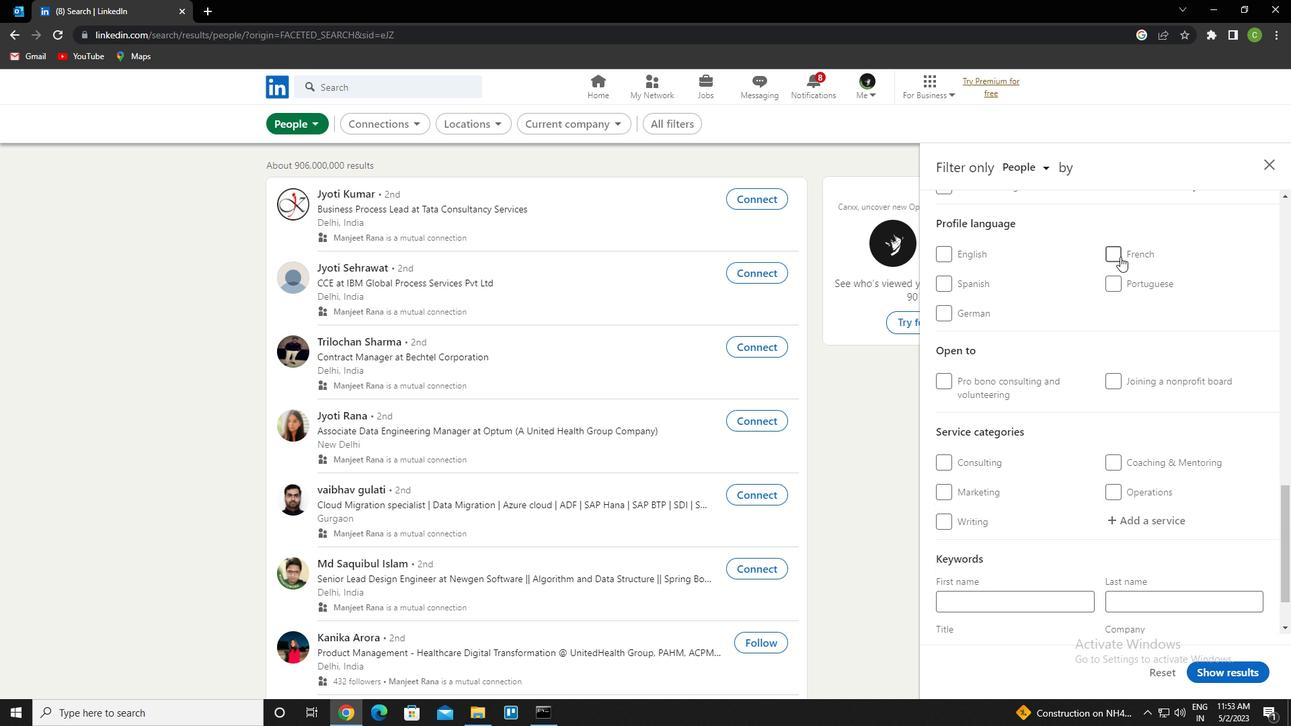 
Action: Mouse moved to (1116, 330)
Screenshot: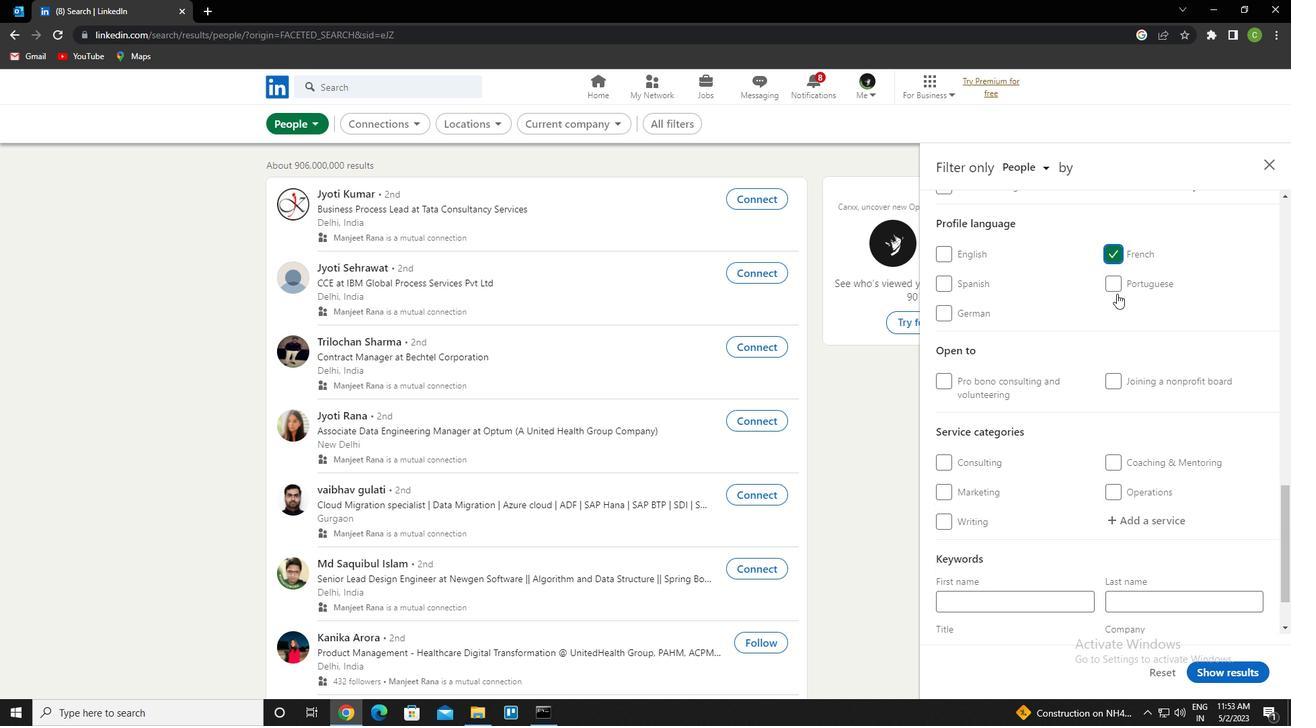 
Action: Mouse scrolled (1116, 331) with delta (0, 0)
Screenshot: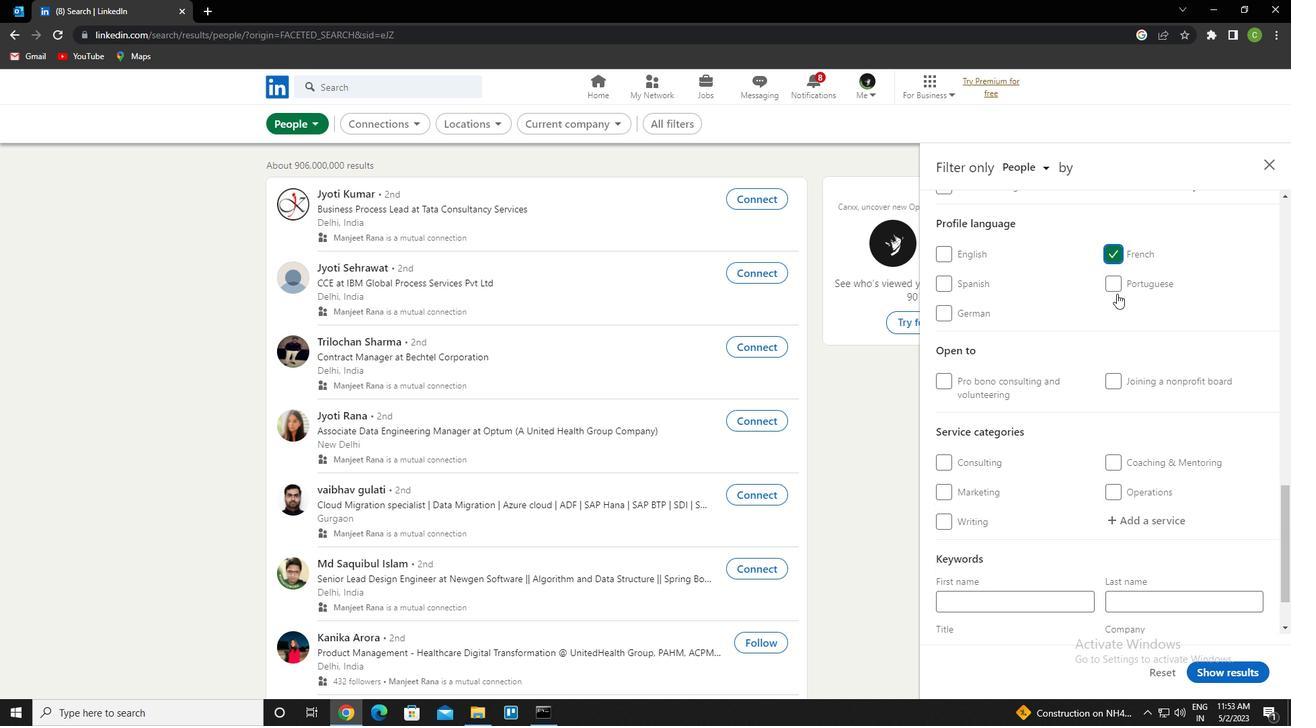 
Action: Mouse moved to (1113, 337)
Screenshot: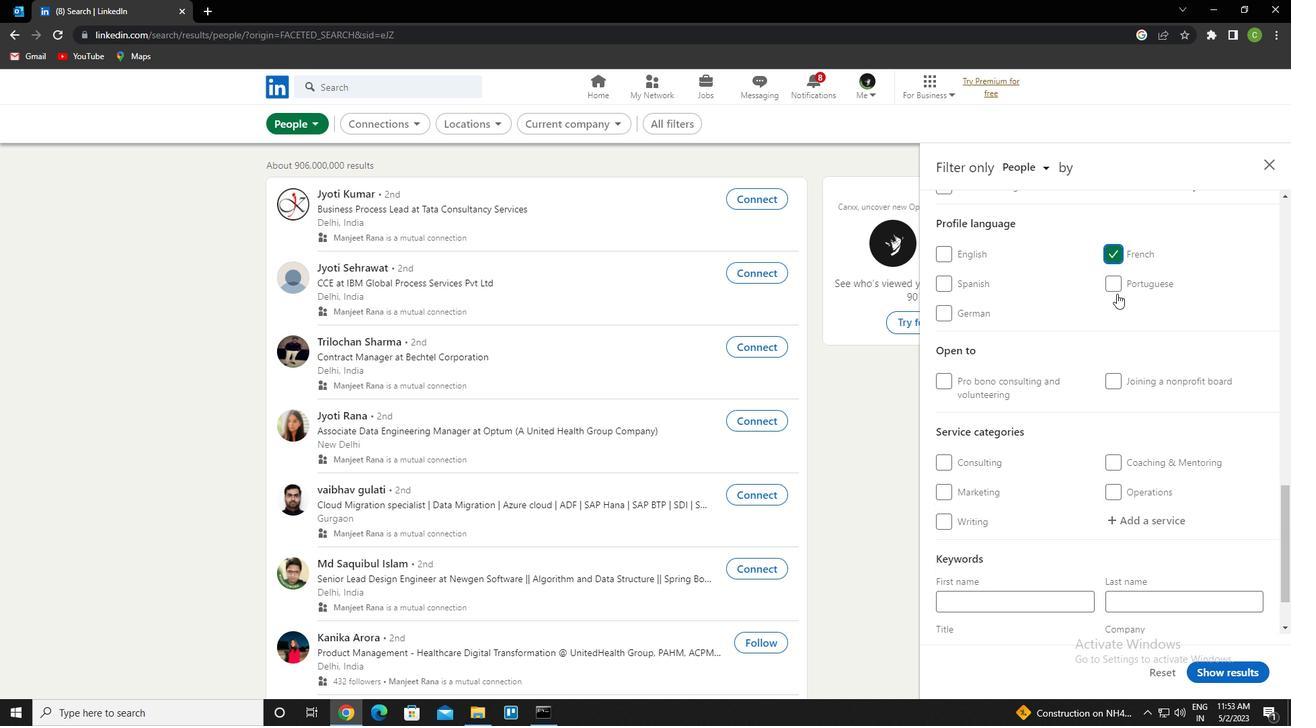 
Action: Mouse scrolled (1113, 337) with delta (0, 0)
Screenshot: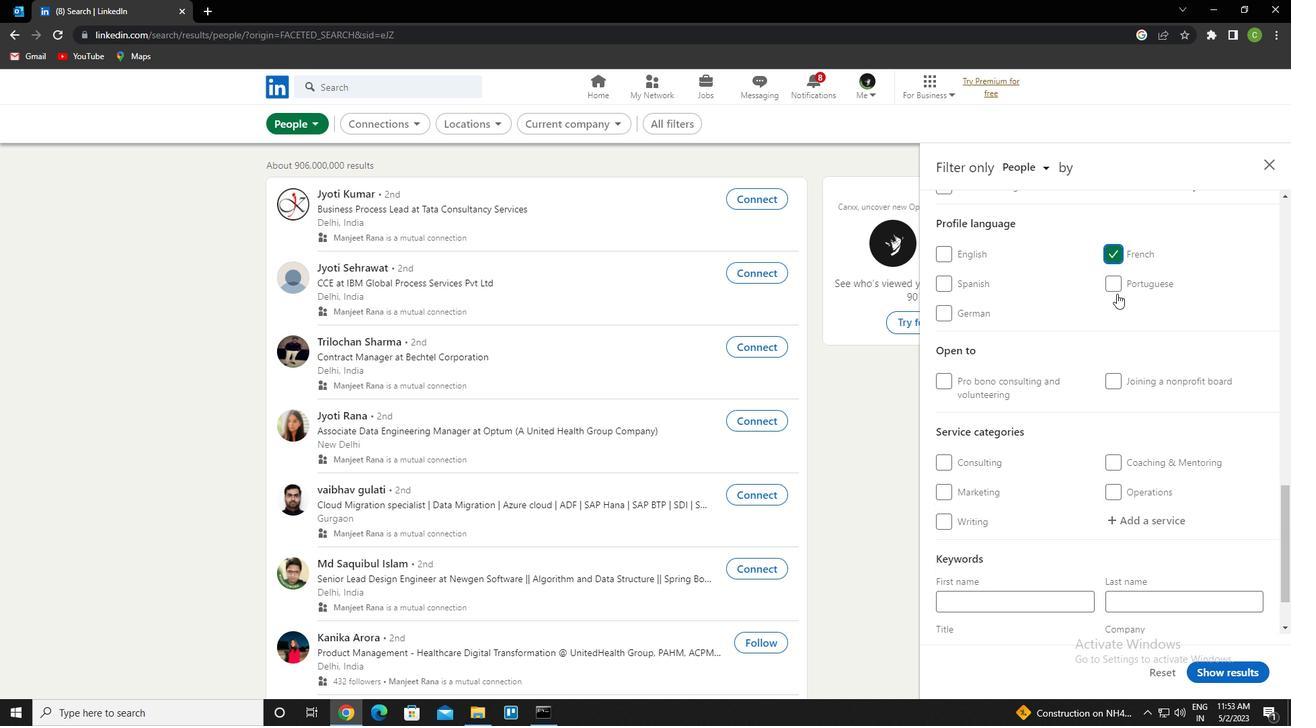 
Action: Mouse moved to (1111, 340)
Screenshot: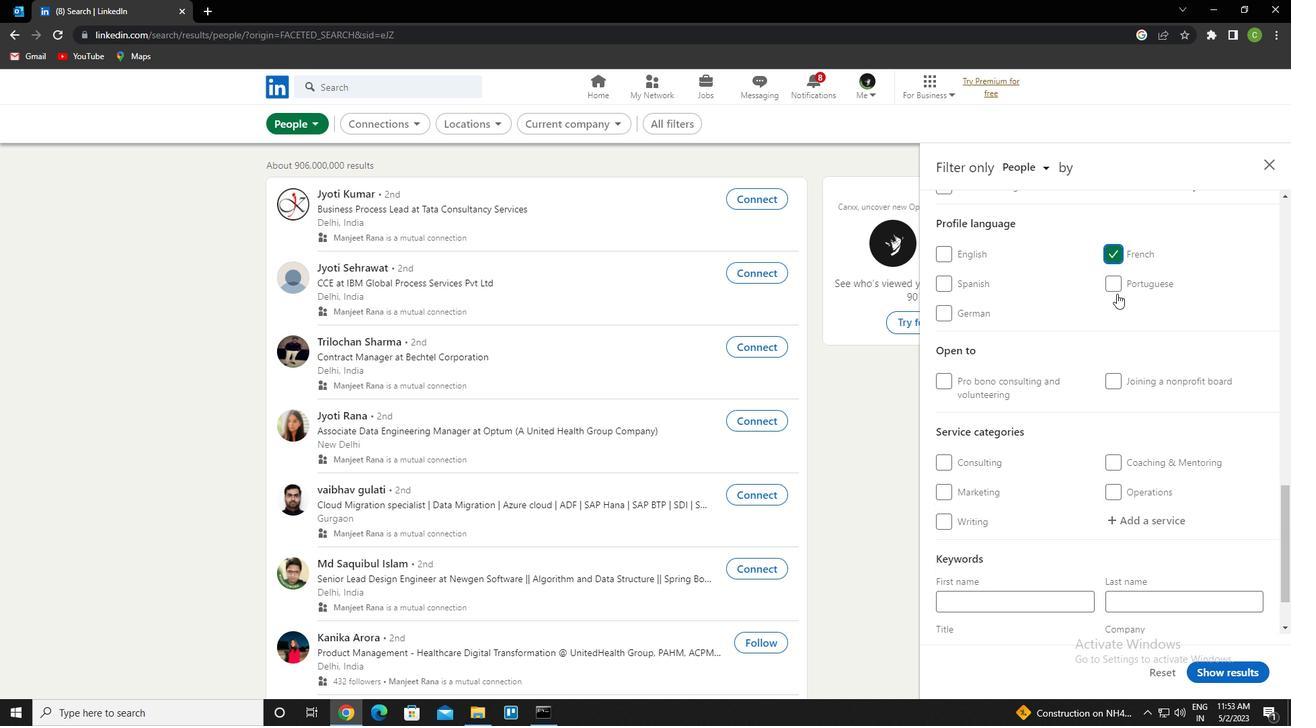 
Action: Mouse scrolled (1111, 341) with delta (0, 0)
Screenshot: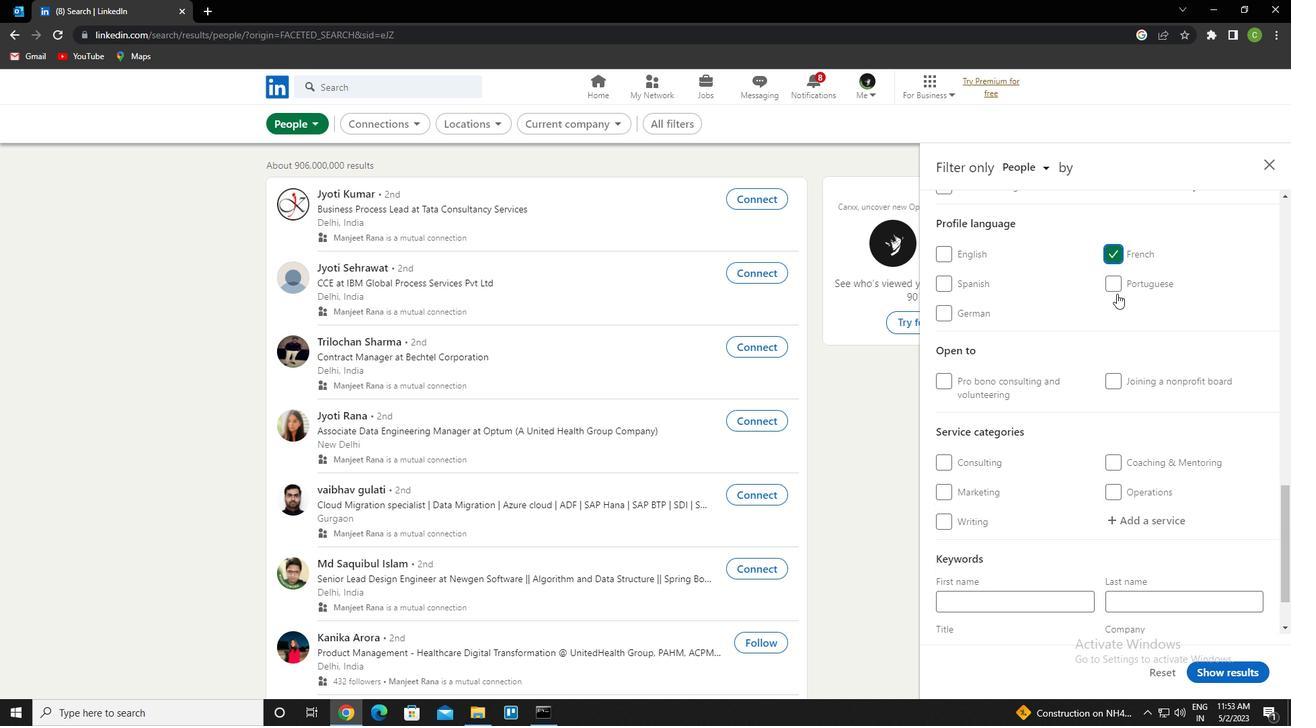 
Action: Mouse scrolled (1111, 341) with delta (0, 0)
Screenshot: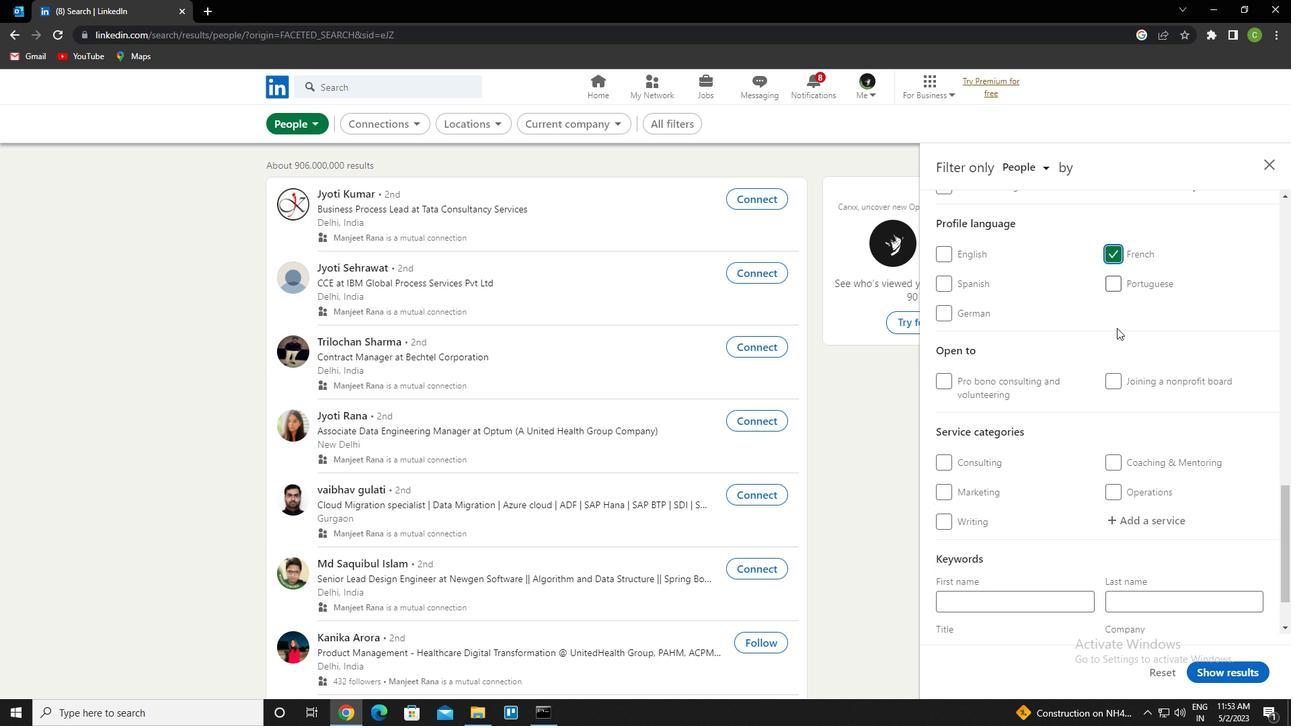 
Action: Mouse scrolled (1111, 341) with delta (0, 0)
Screenshot: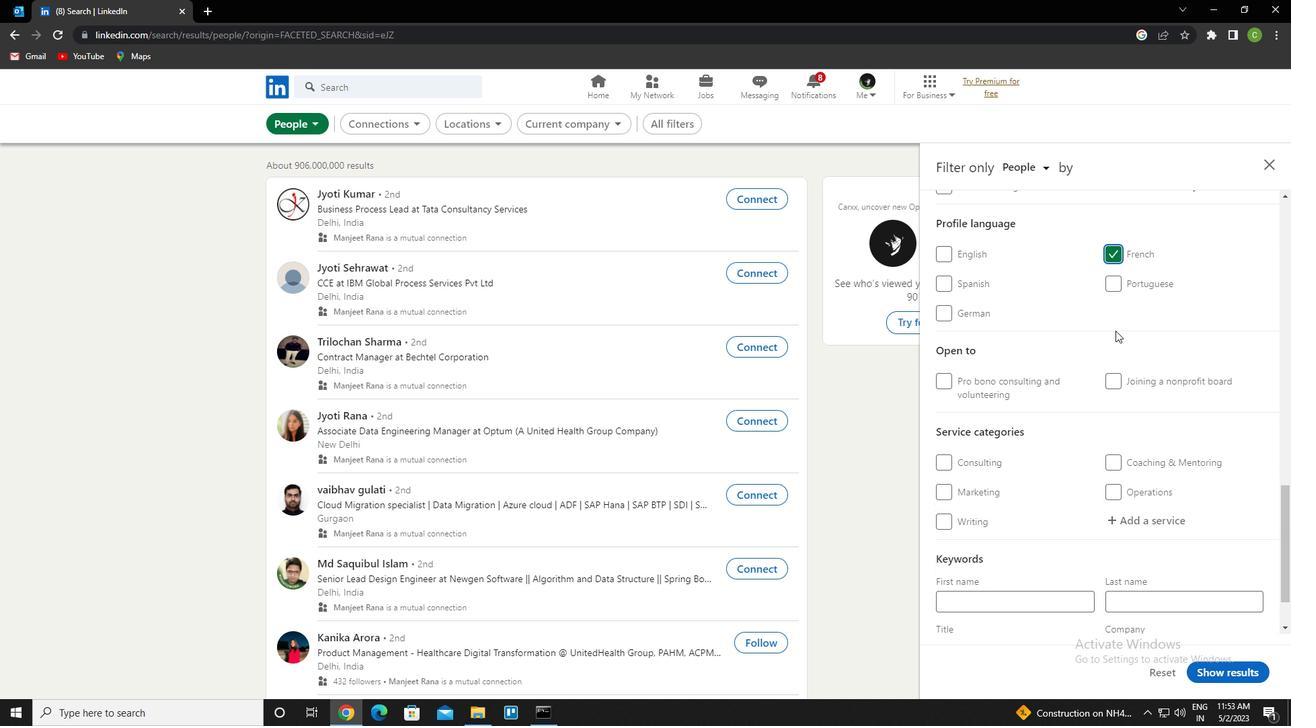 
Action: Mouse scrolled (1111, 341) with delta (0, 0)
Screenshot: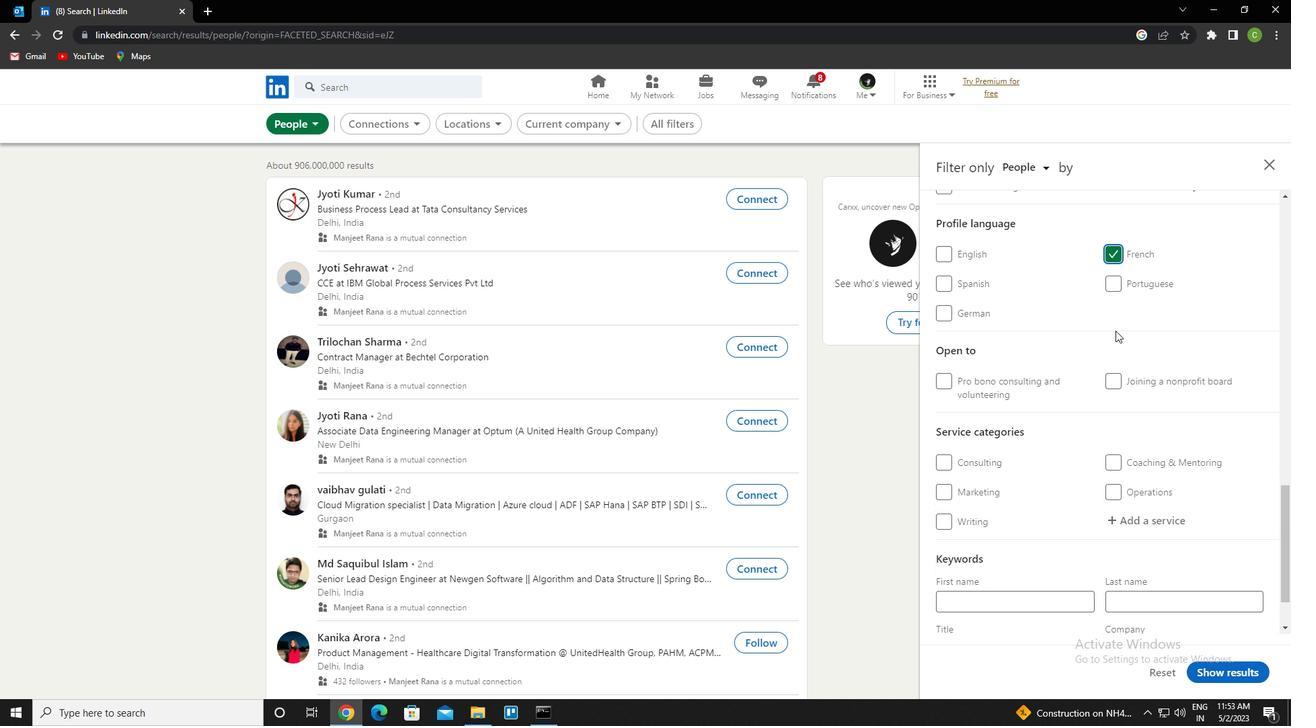 
Action: Mouse moved to (1050, 345)
Screenshot: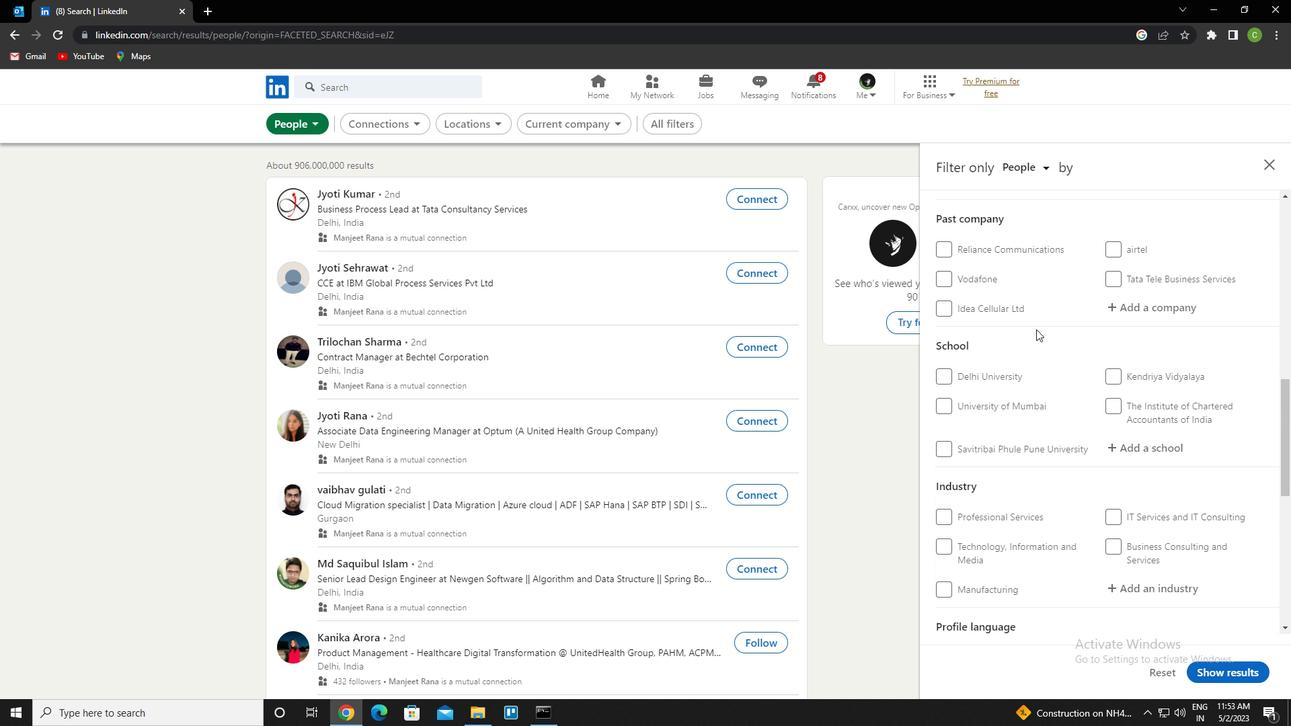 
Action: Mouse scrolled (1050, 346) with delta (0, 0)
Screenshot: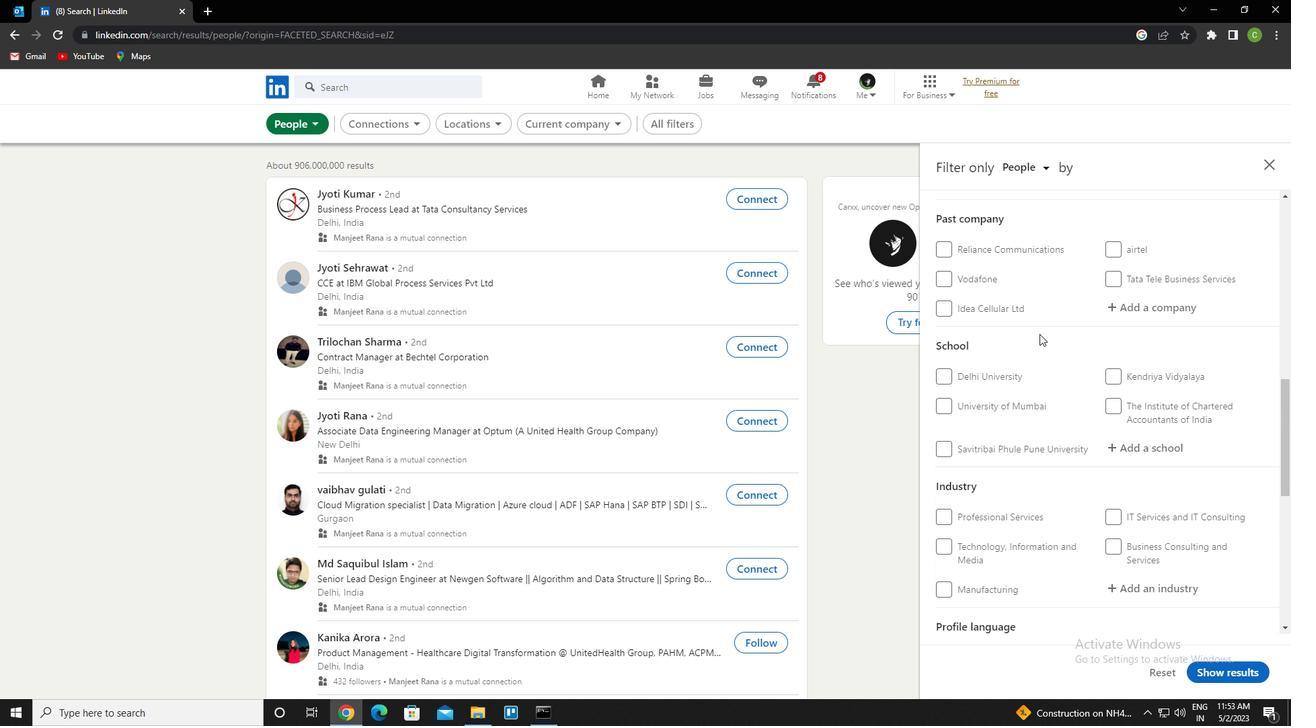 
Action: Mouse scrolled (1050, 346) with delta (0, 0)
Screenshot: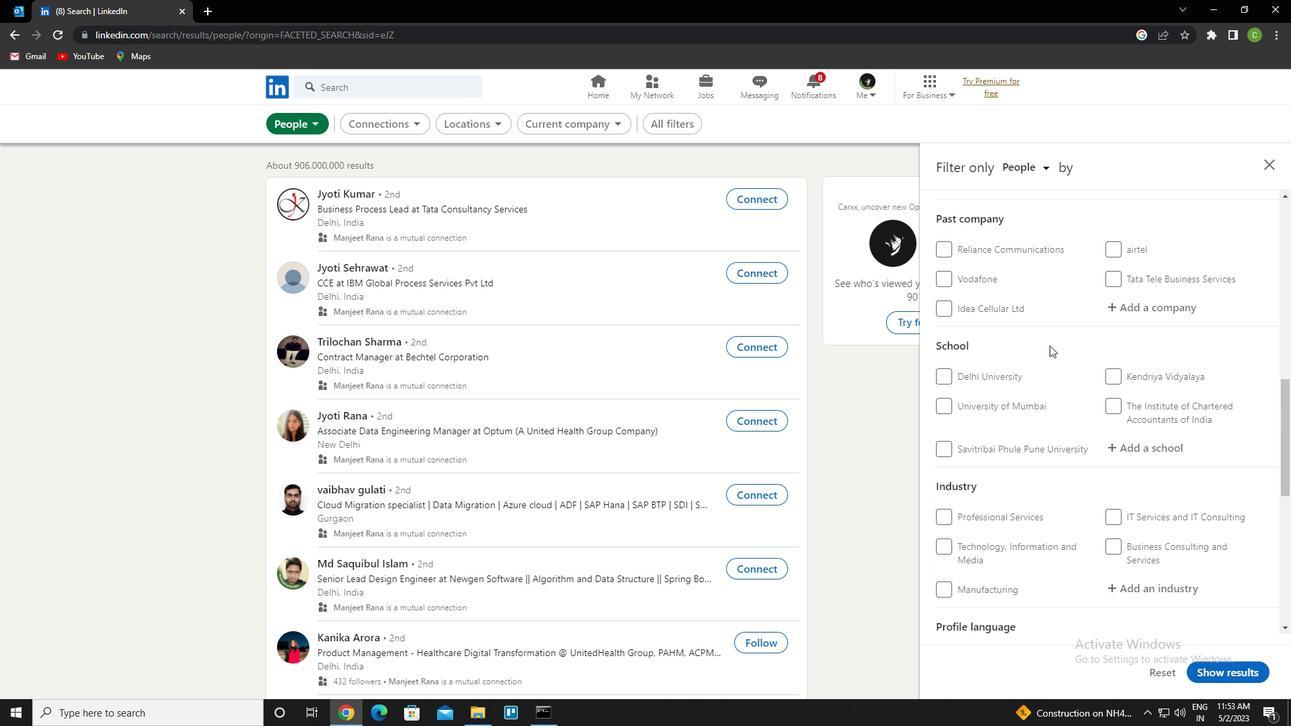 
Action: Mouse scrolled (1050, 346) with delta (0, 0)
Screenshot: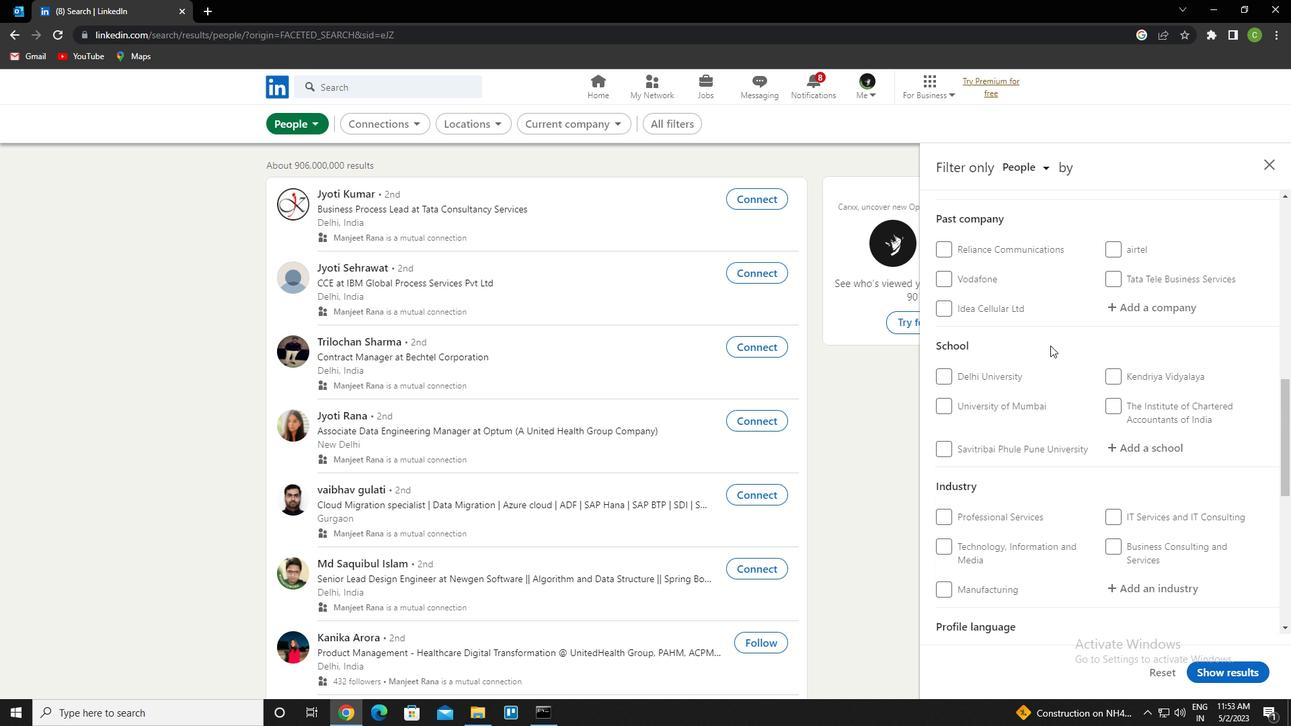 
Action: Mouse moved to (1130, 384)
Screenshot: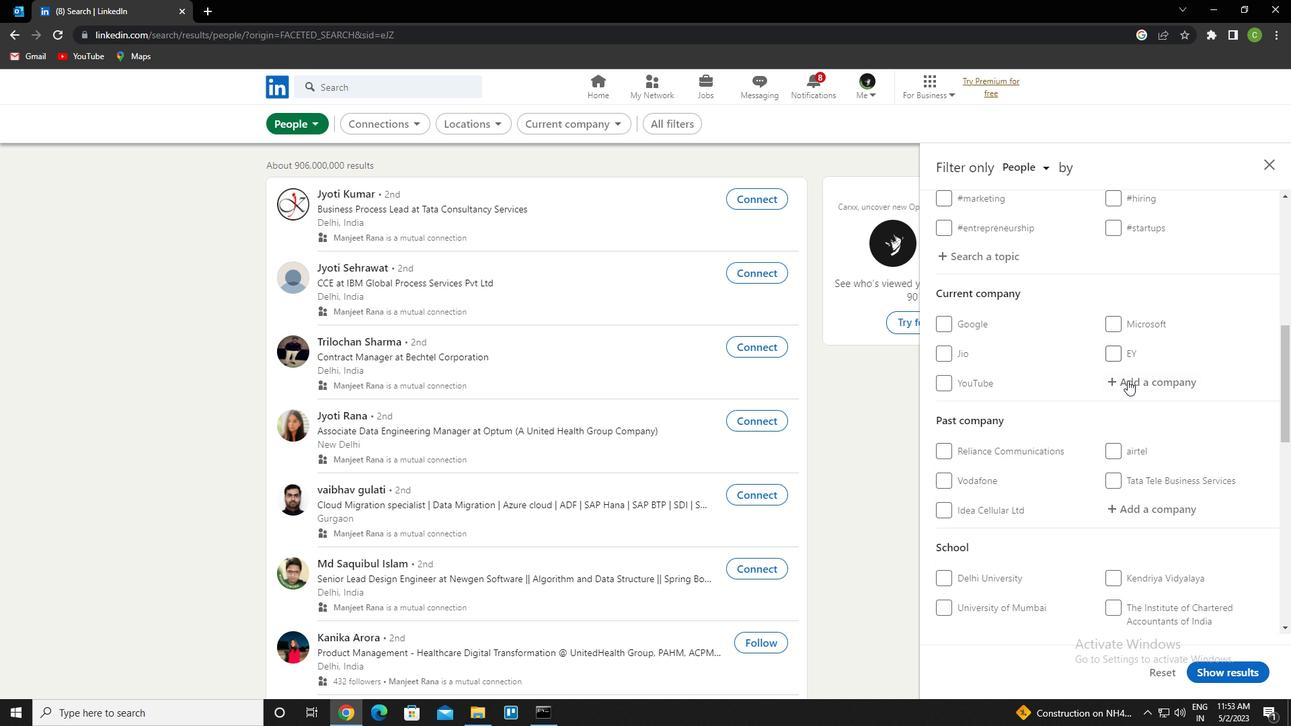 
Action: Mouse pressed left at (1130, 384)
Screenshot: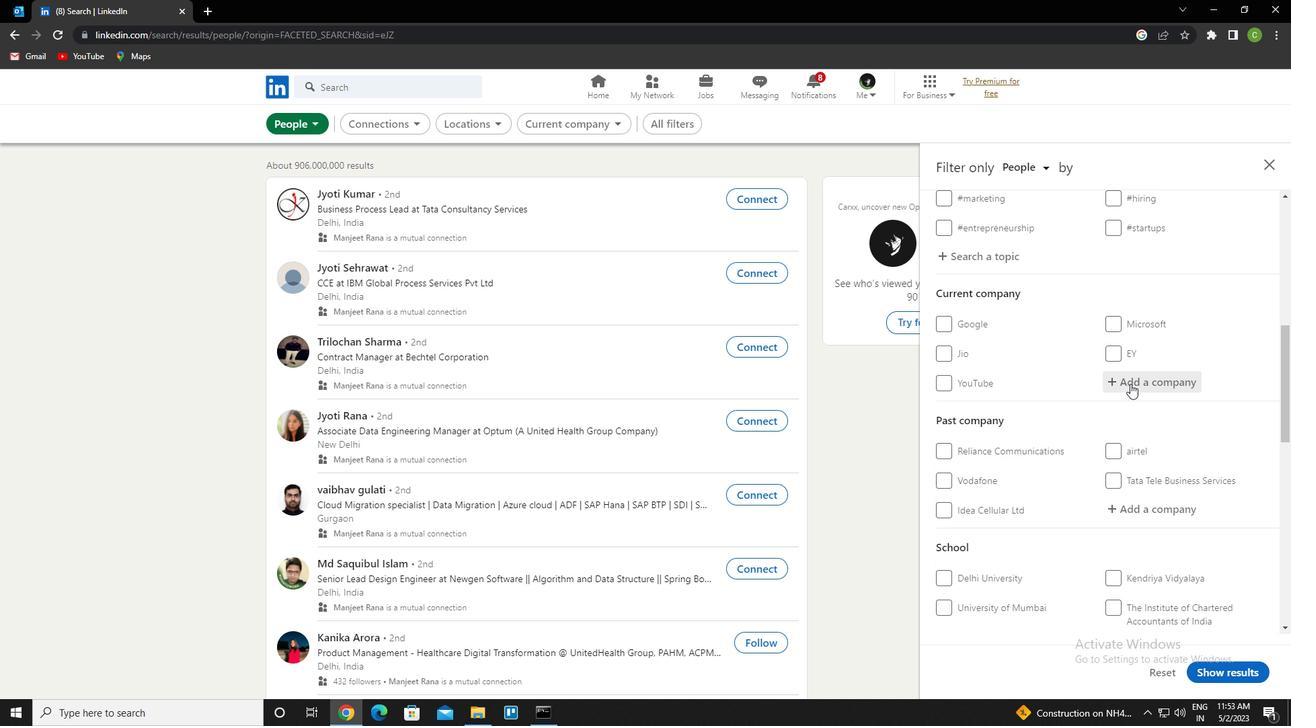 
Action: Key pressed <Key.caps_lock>o<Key.caps_lock>la<Key.down><Key.down><Key.enter>
Screenshot: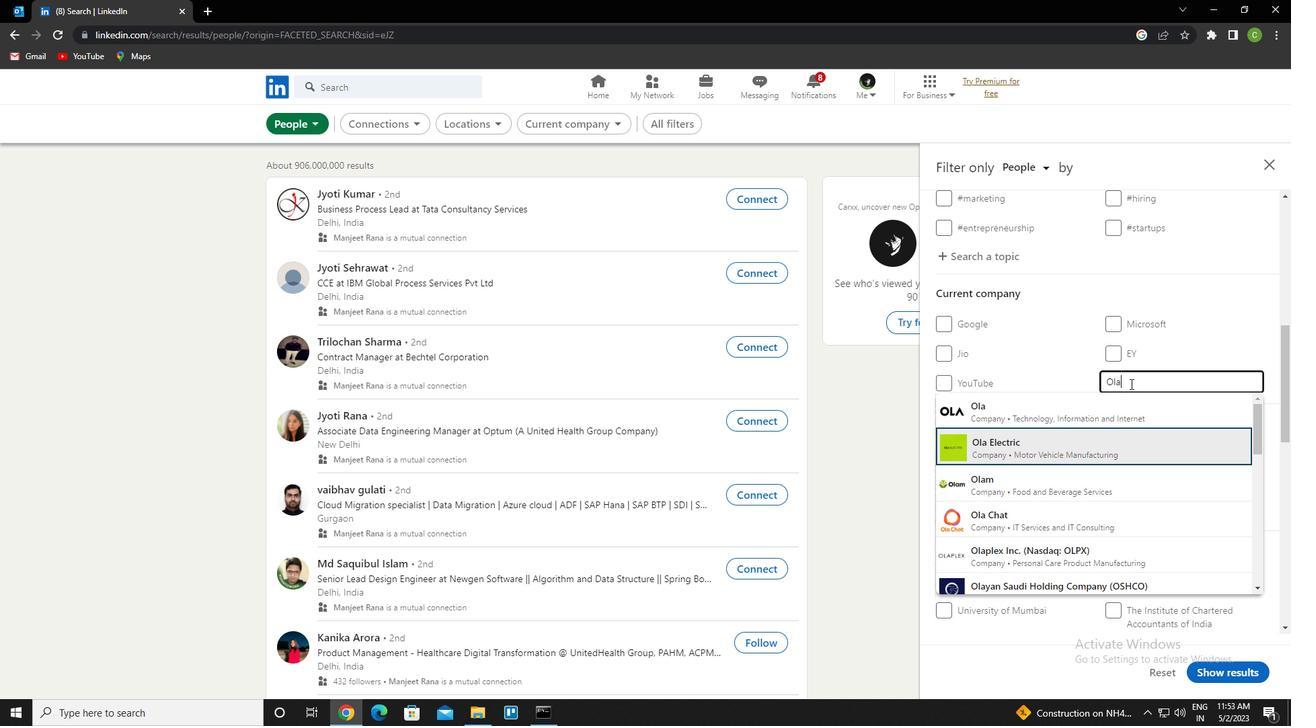 
Action: Mouse scrolled (1130, 383) with delta (0, 0)
Screenshot: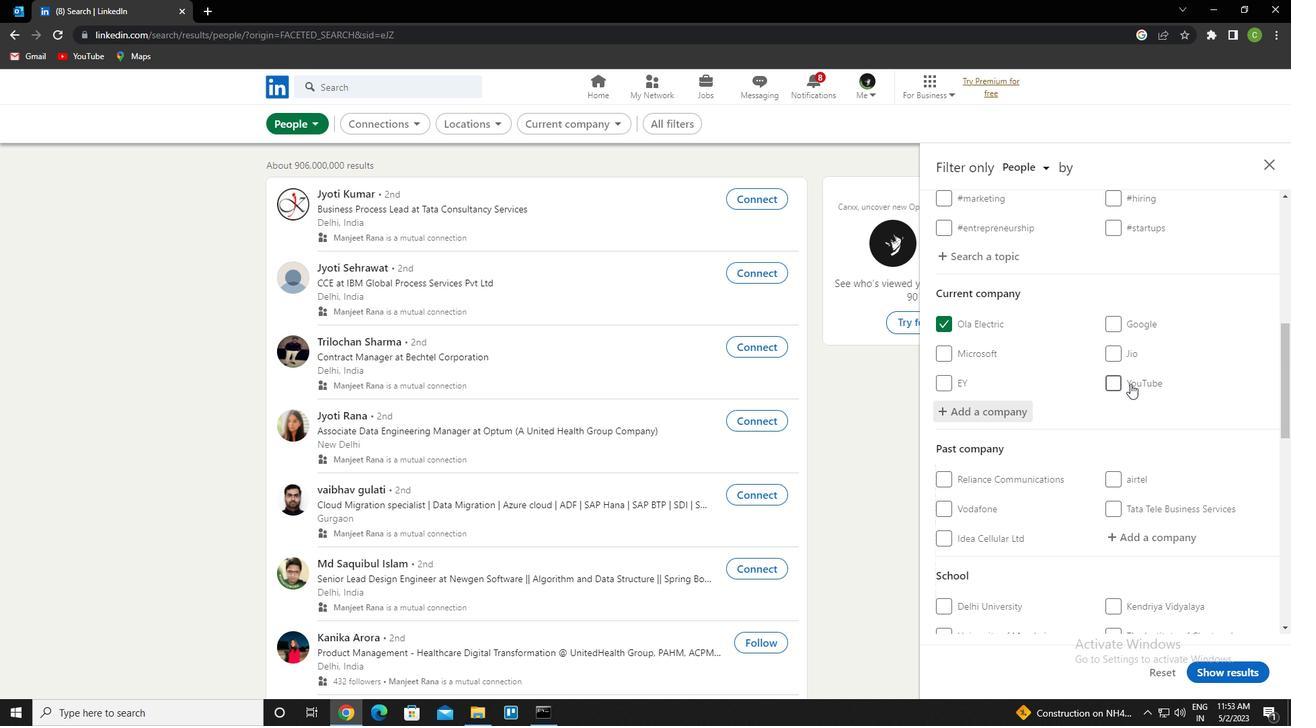 
Action: Mouse scrolled (1130, 383) with delta (0, 0)
Screenshot: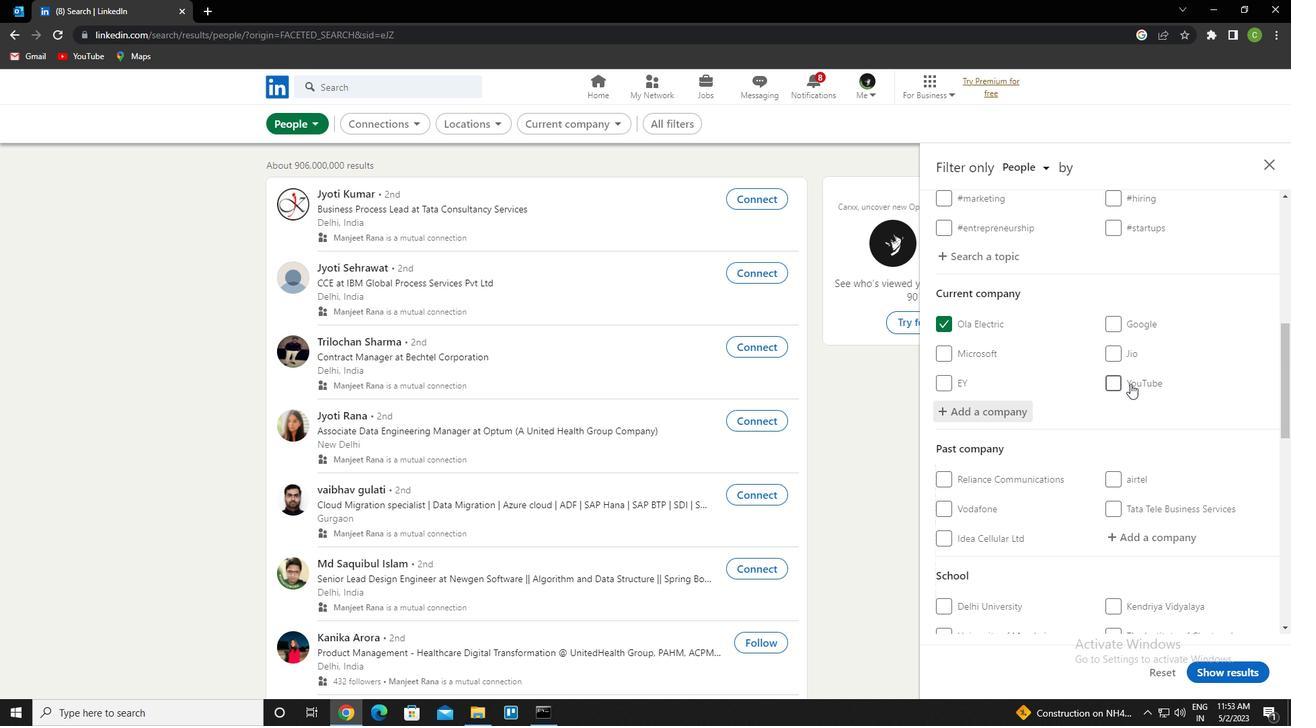
Action: Mouse scrolled (1130, 383) with delta (0, 0)
Screenshot: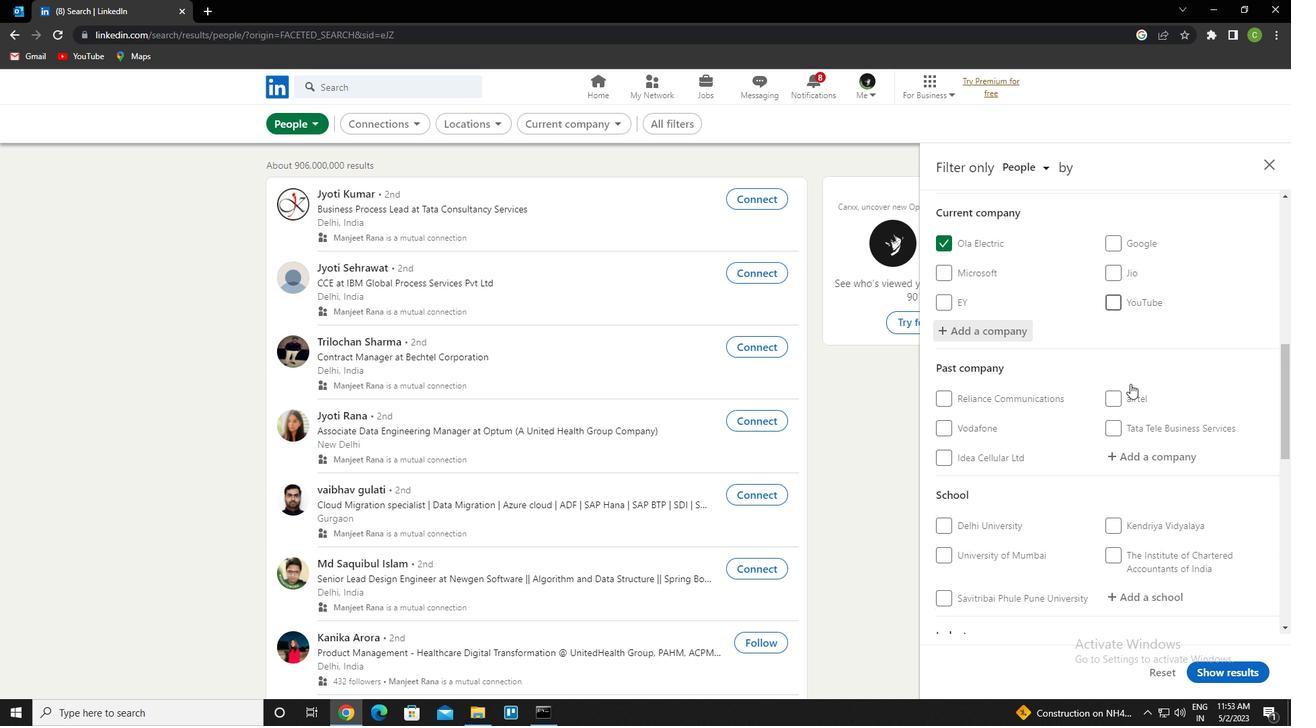 
Action: Mouse scrolled (1130, 383) with delta (0, 0)
Screenshot: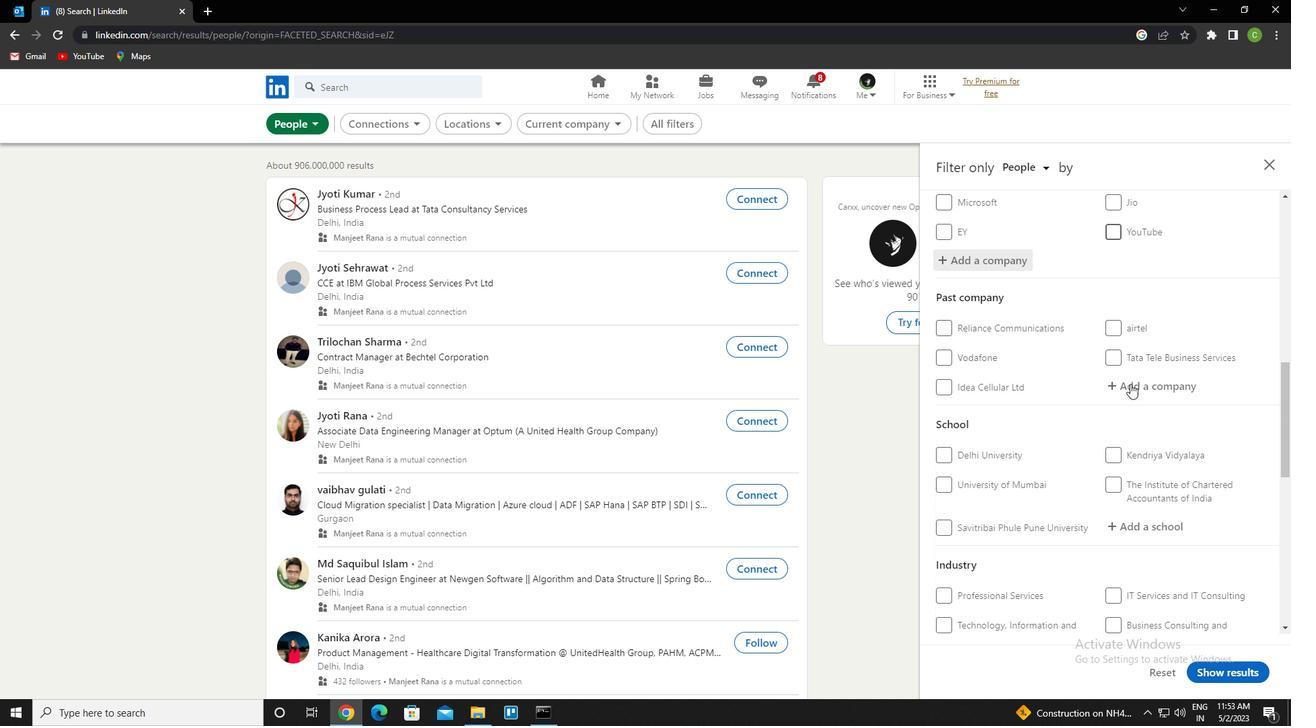 
Action: Mouse moved to (1146, 410)
Screenshot: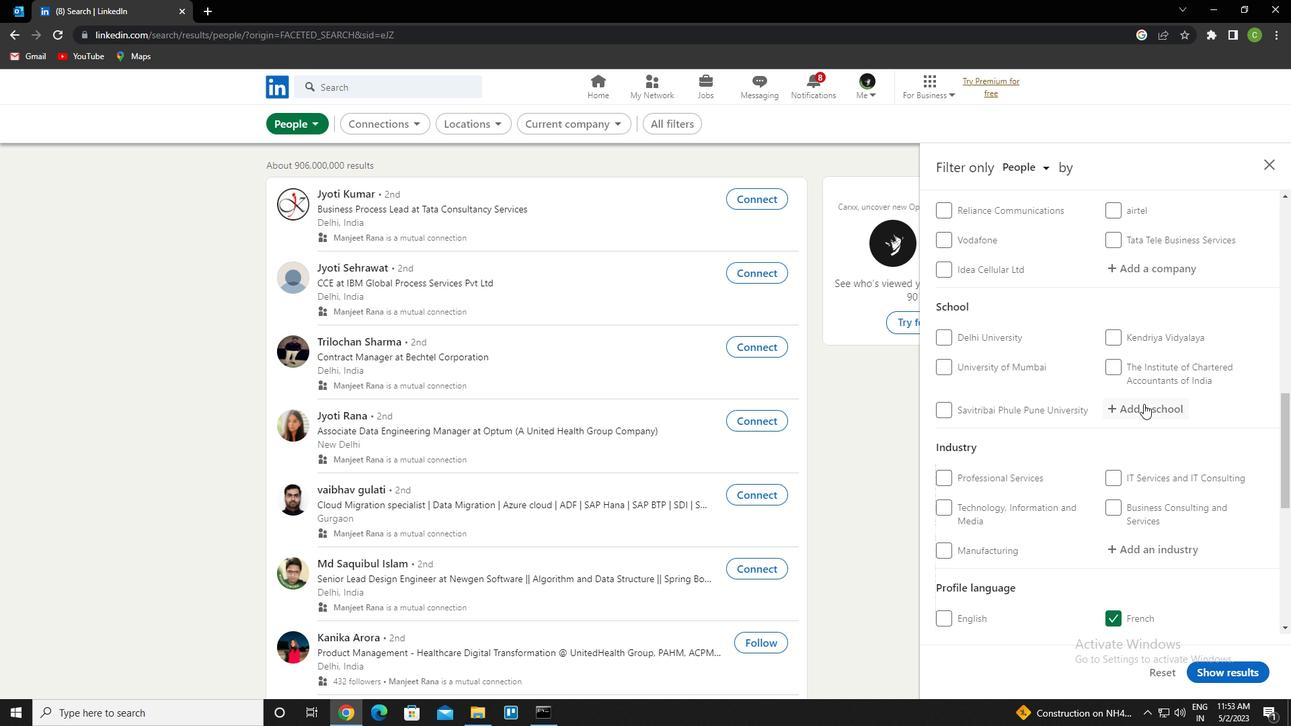 
Action: Mouse pressed left at (1146, 410)
Screenshot: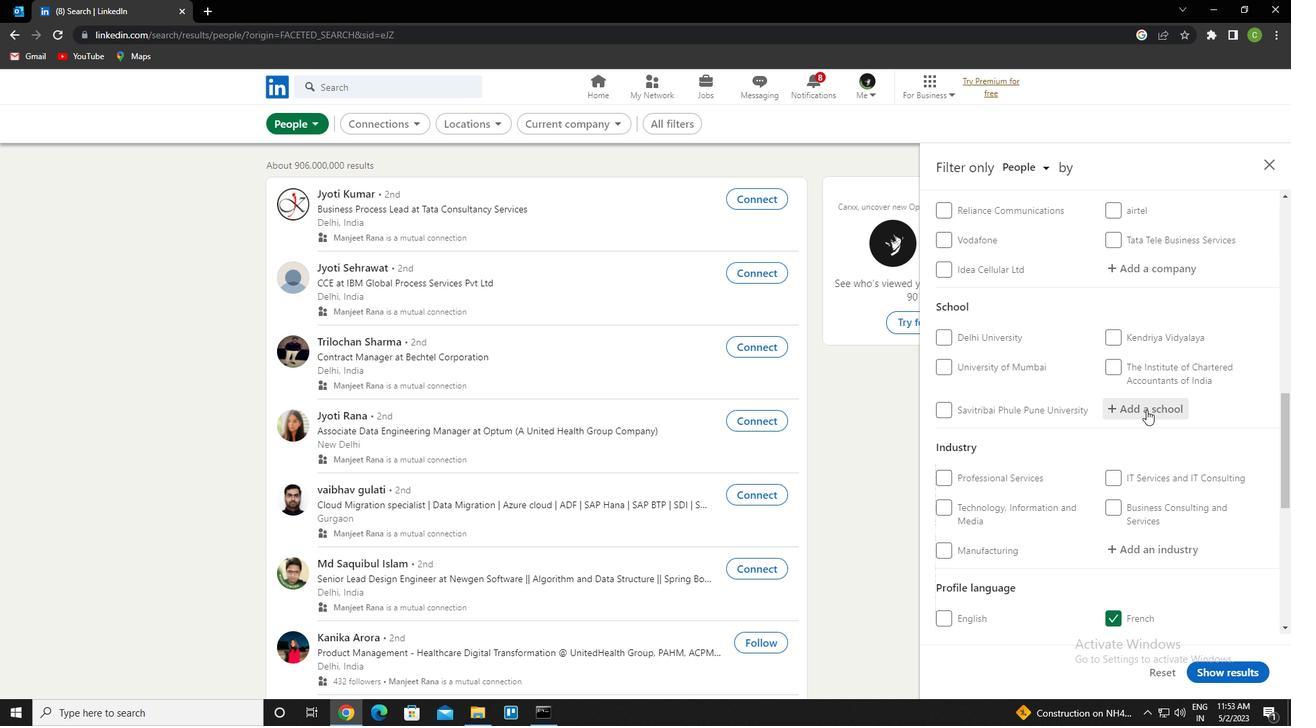 
Action: Key pressed <Key.caps_lock>s<Key.caps_lock>olarpur<Key.backspace><Key.backspace><Key.backspace><Key.backspace>pur<Key.space><Key.down><Key.enter>
Screenshot: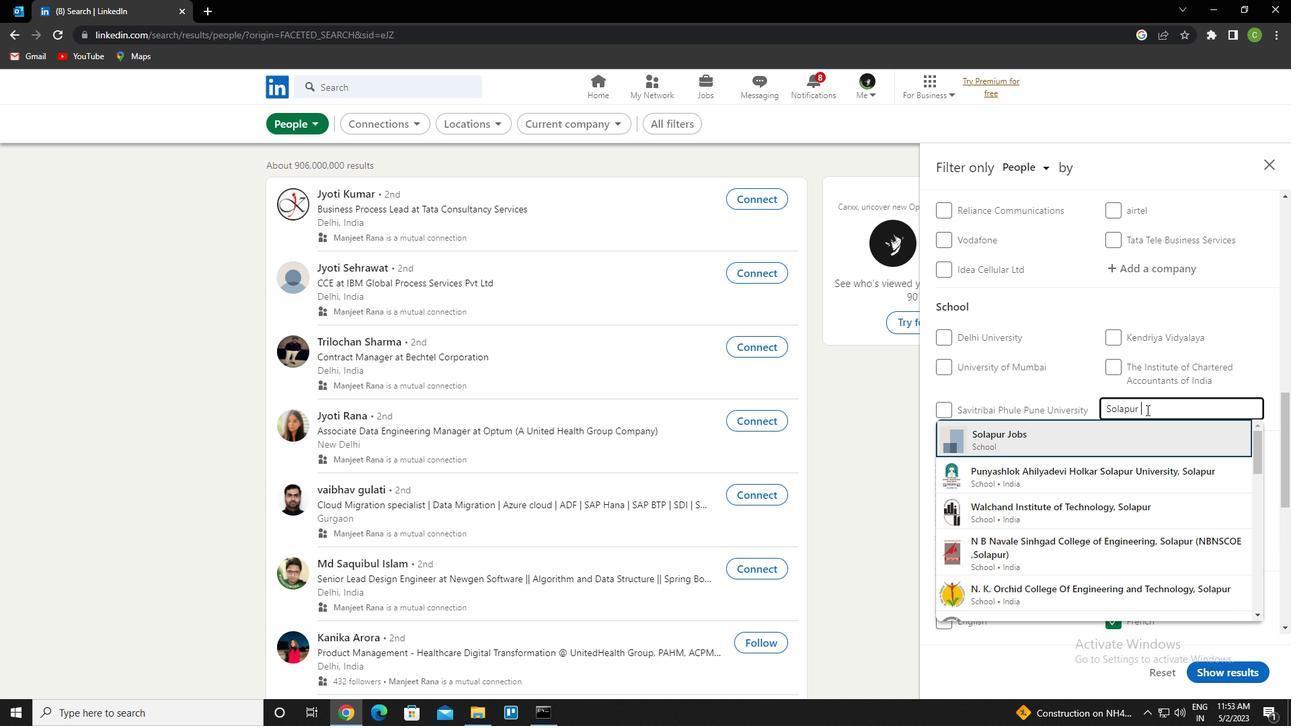 
Action: Mouse scrolled (1146, 409) with delta (0, 0)
Screenshot: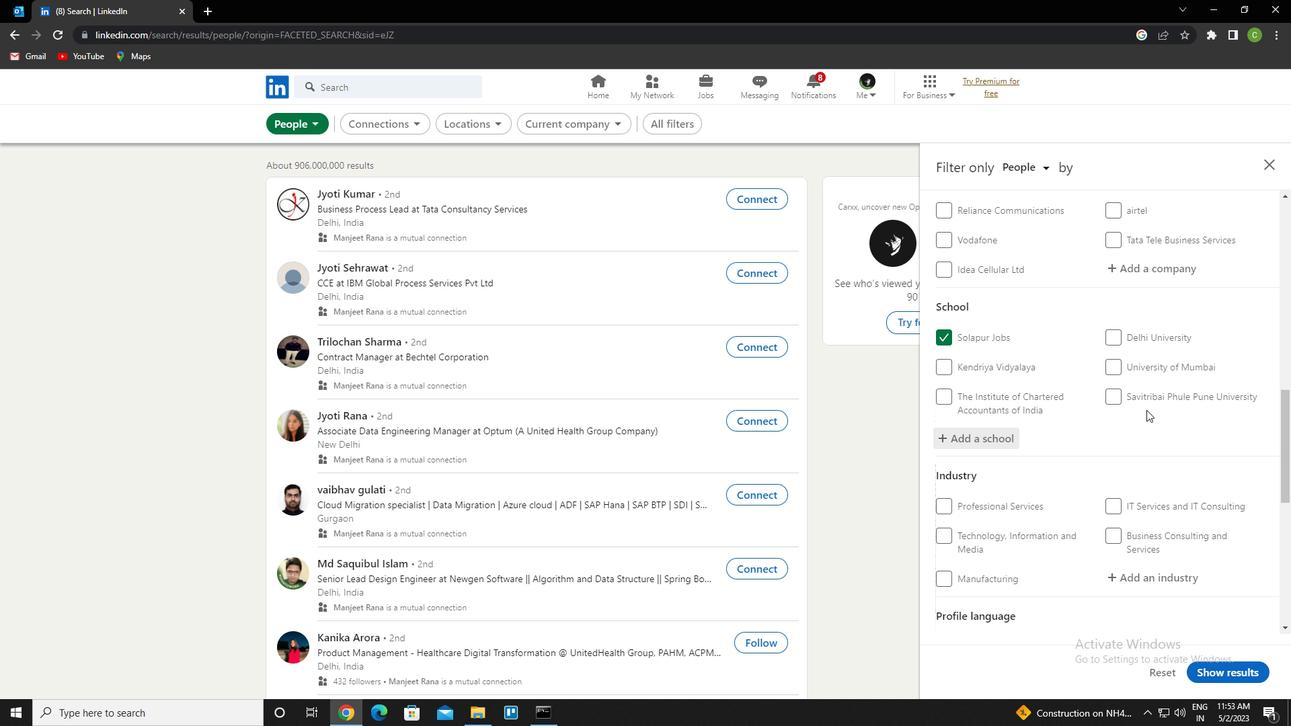 
Action: Mouse scrolled (1146, 409) with delta (0, 0)
Screenshot: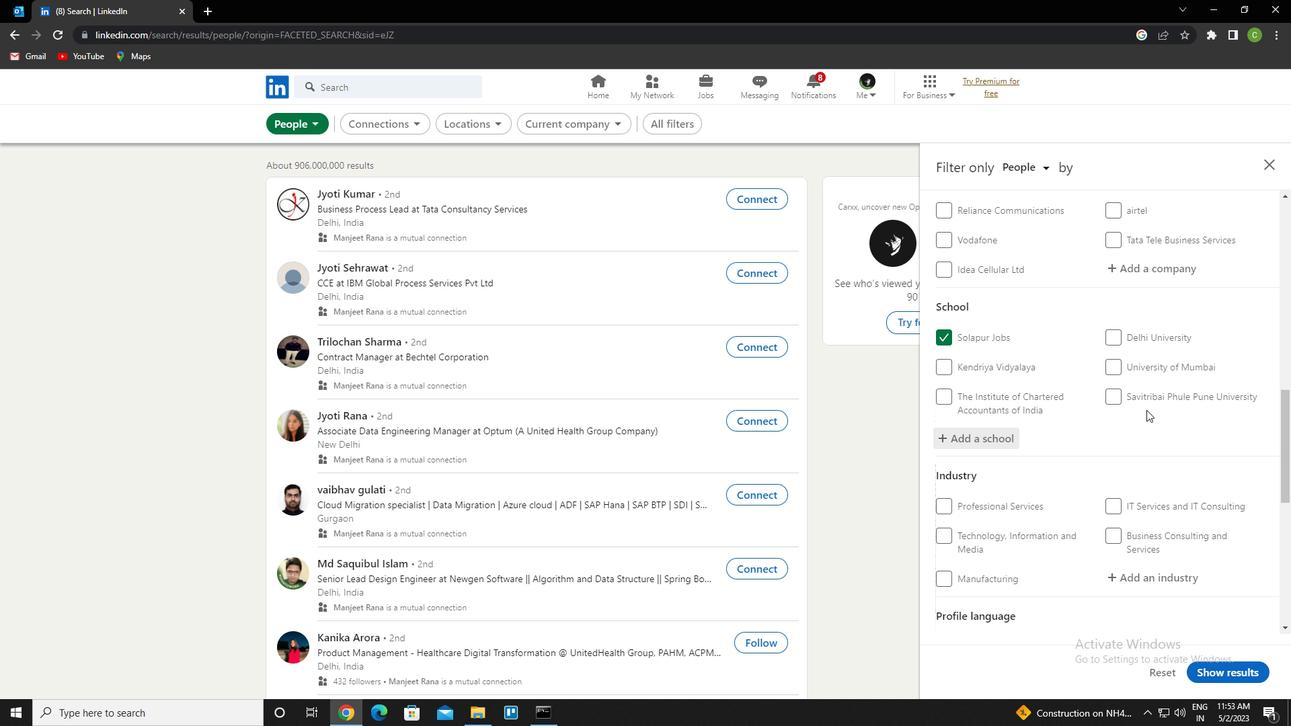 
Action: Mouse scrolled (1146, 409) with delta (0, 0)
Screenshot: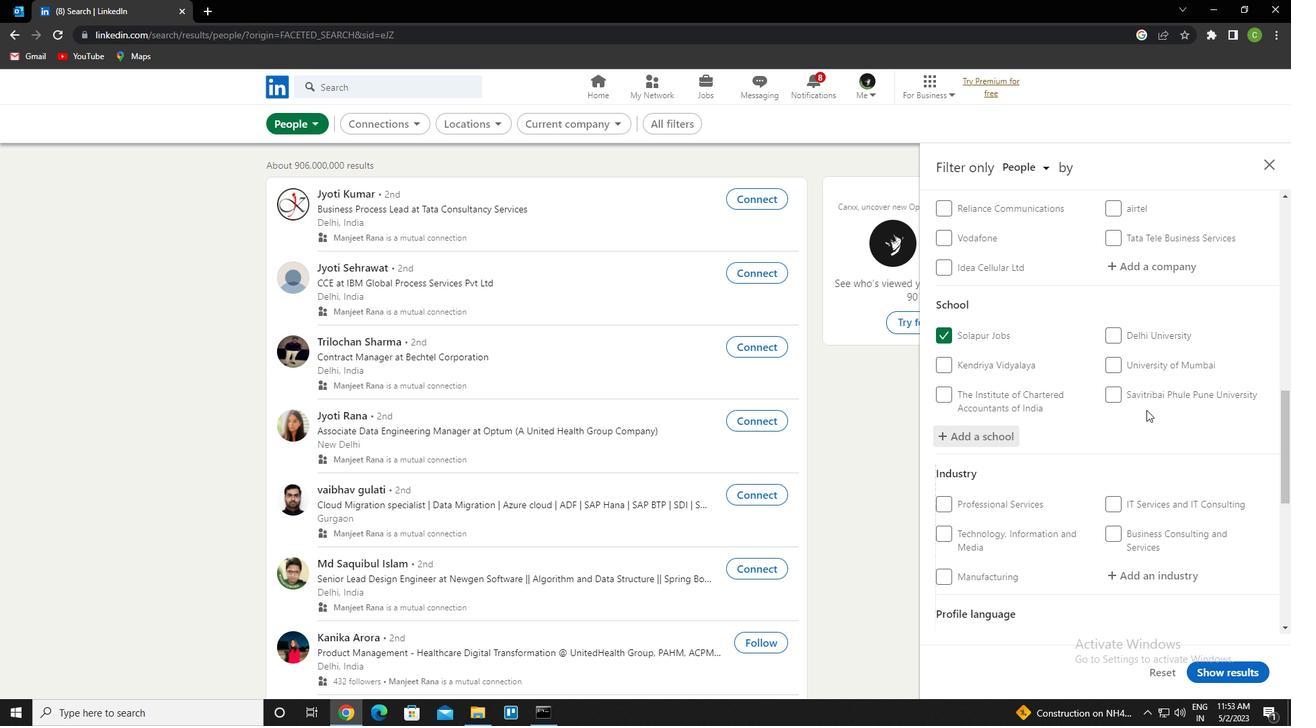 
Action: Mouse moved to (1147, 378)
Screenshot: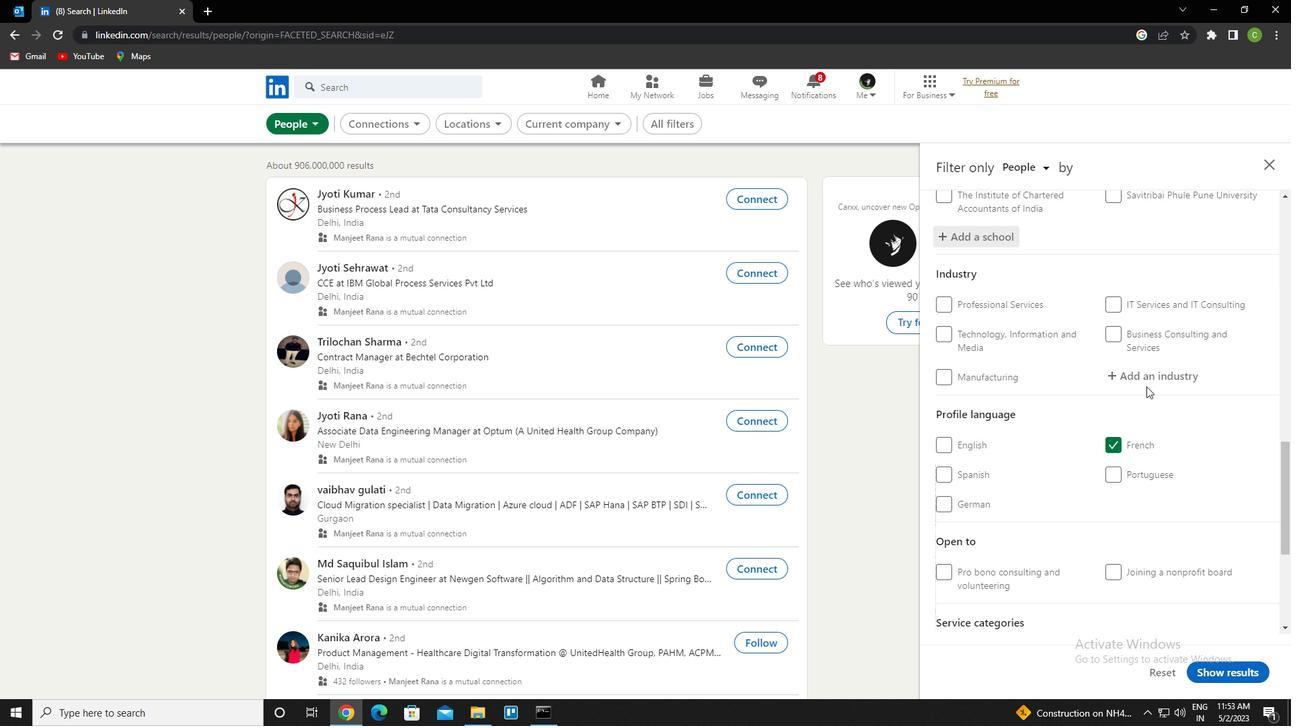 
Action: Mouse pressed left at (1147, 378)
Screenshot: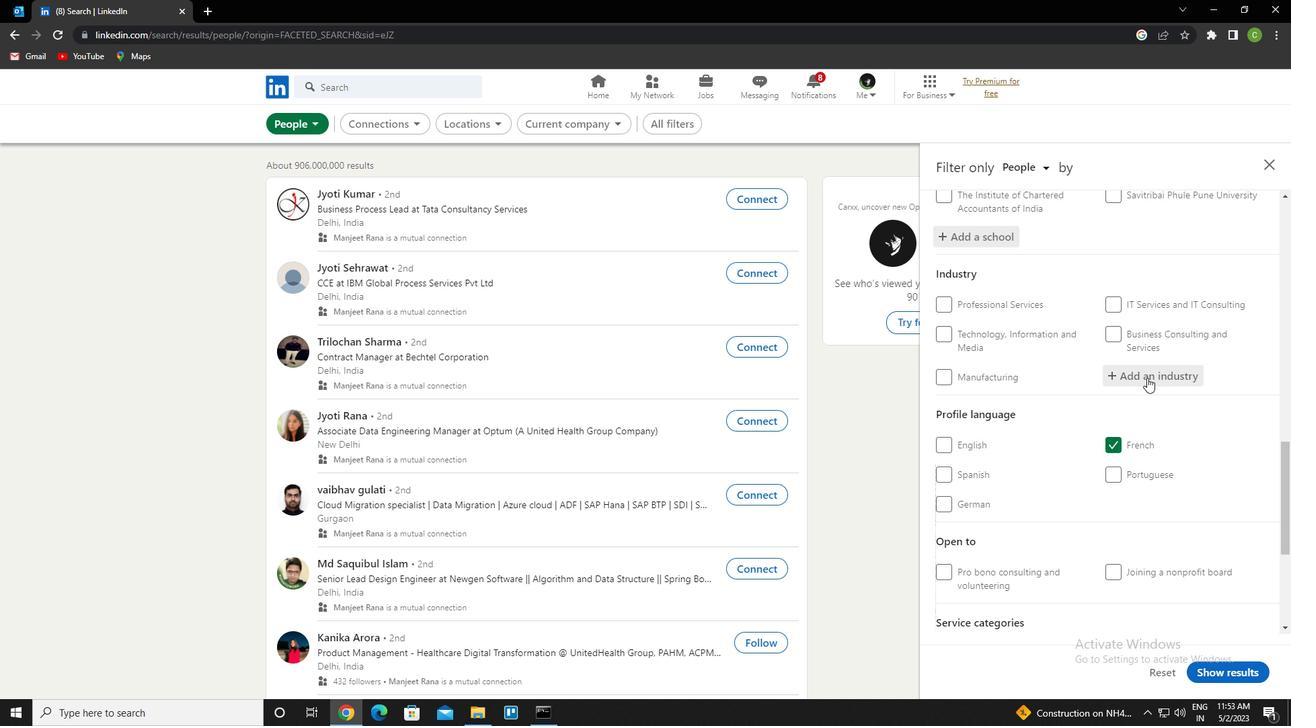 
Action: Key pressed <Key.caps_lock>
Screenshot: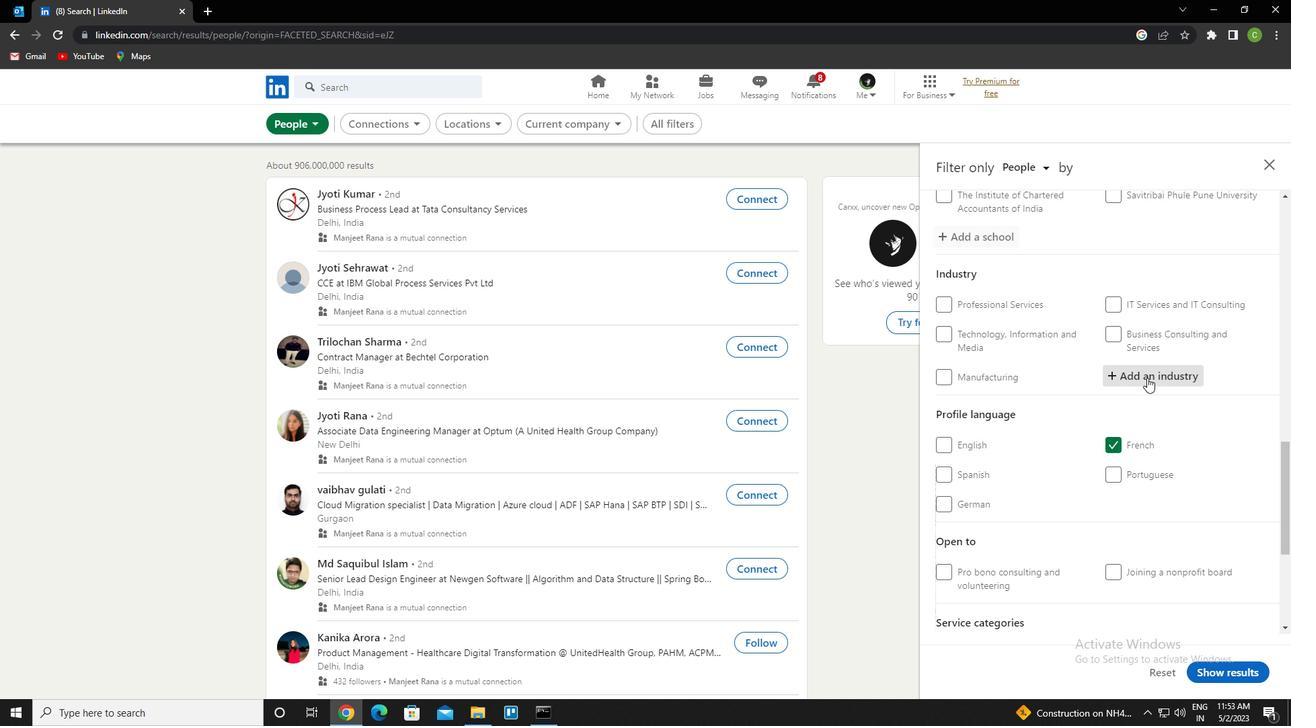 
Action: Mouse moved to (1148, 377)
Screenshot: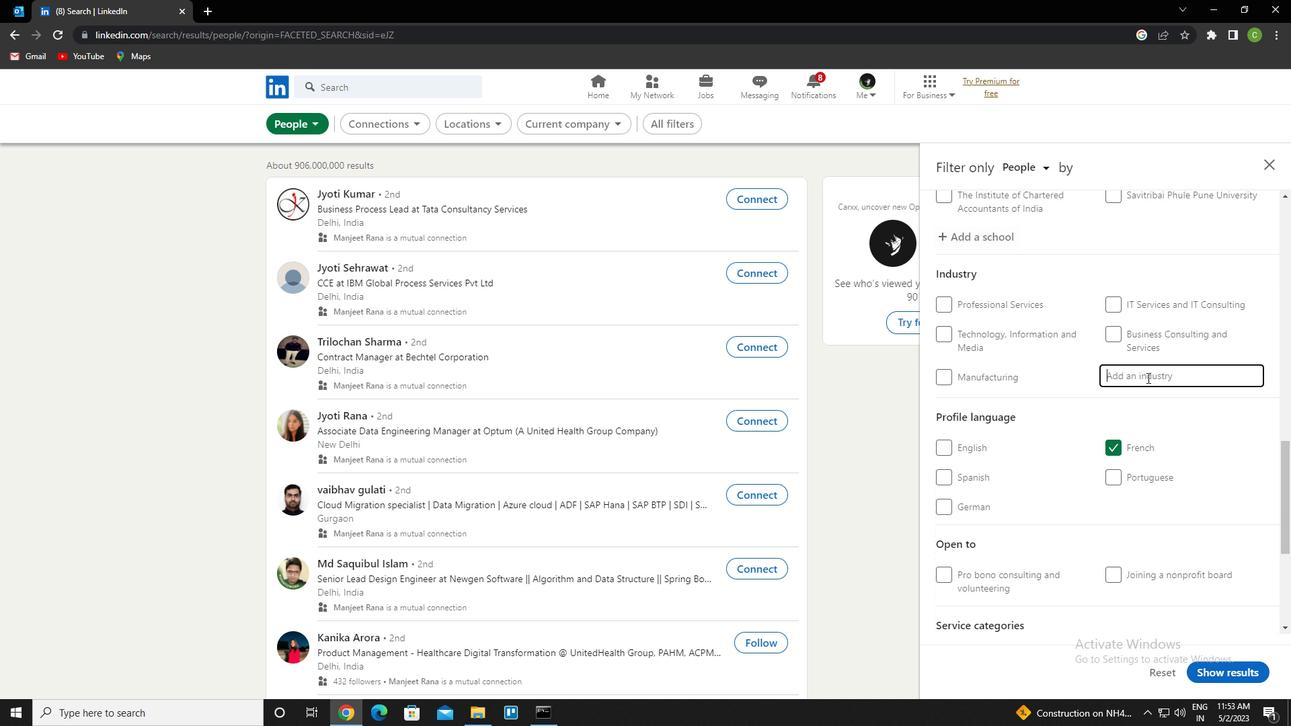 
Action: Key pressed b<Key.caps_lock>iomass<Key.down><Key.enter>
Screenshot: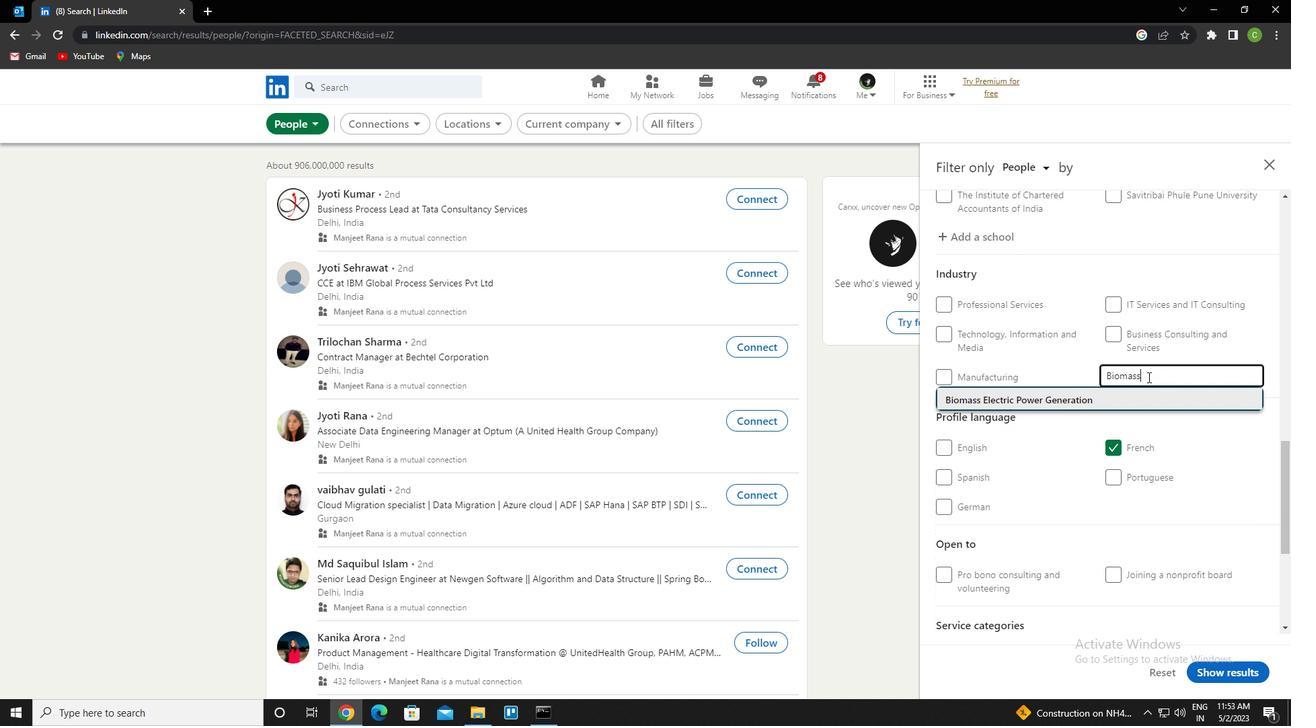 
Action: Mouse moved to (1152, 372)
Screenshot: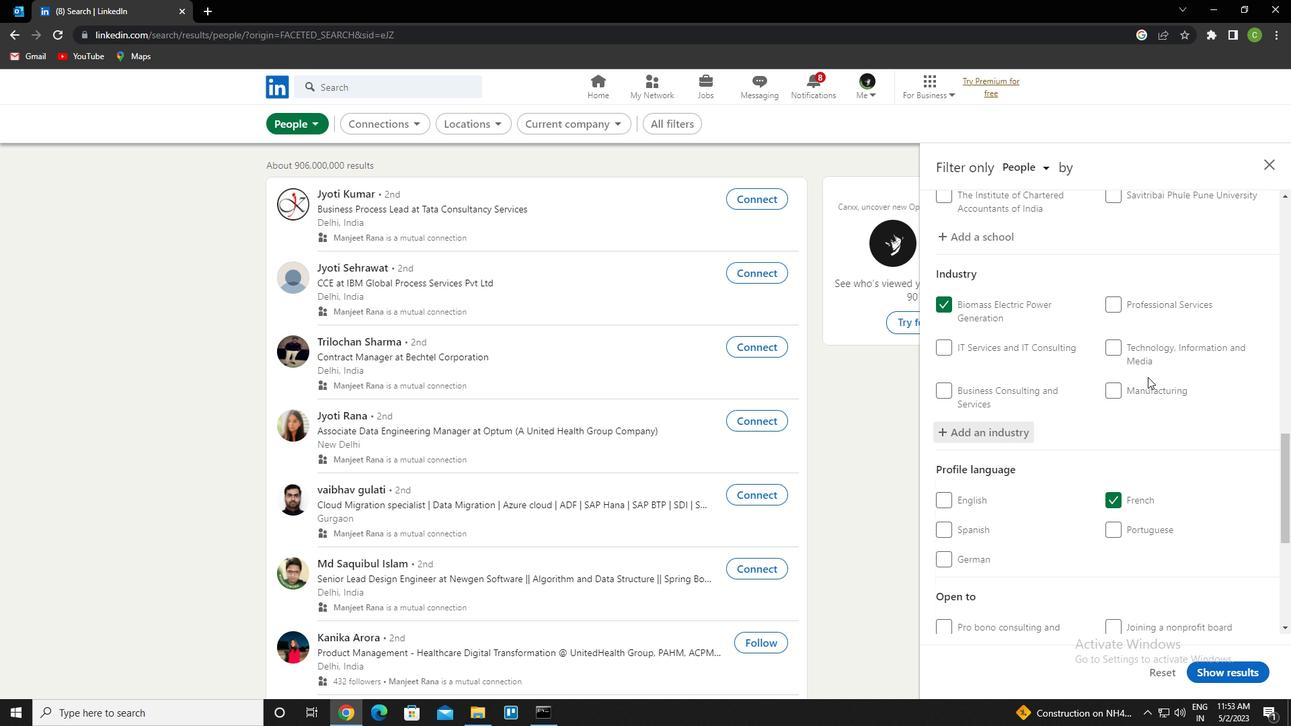 
Action: Mouse scrolled (1152, 372) with delta (0, 0)
Screenshot: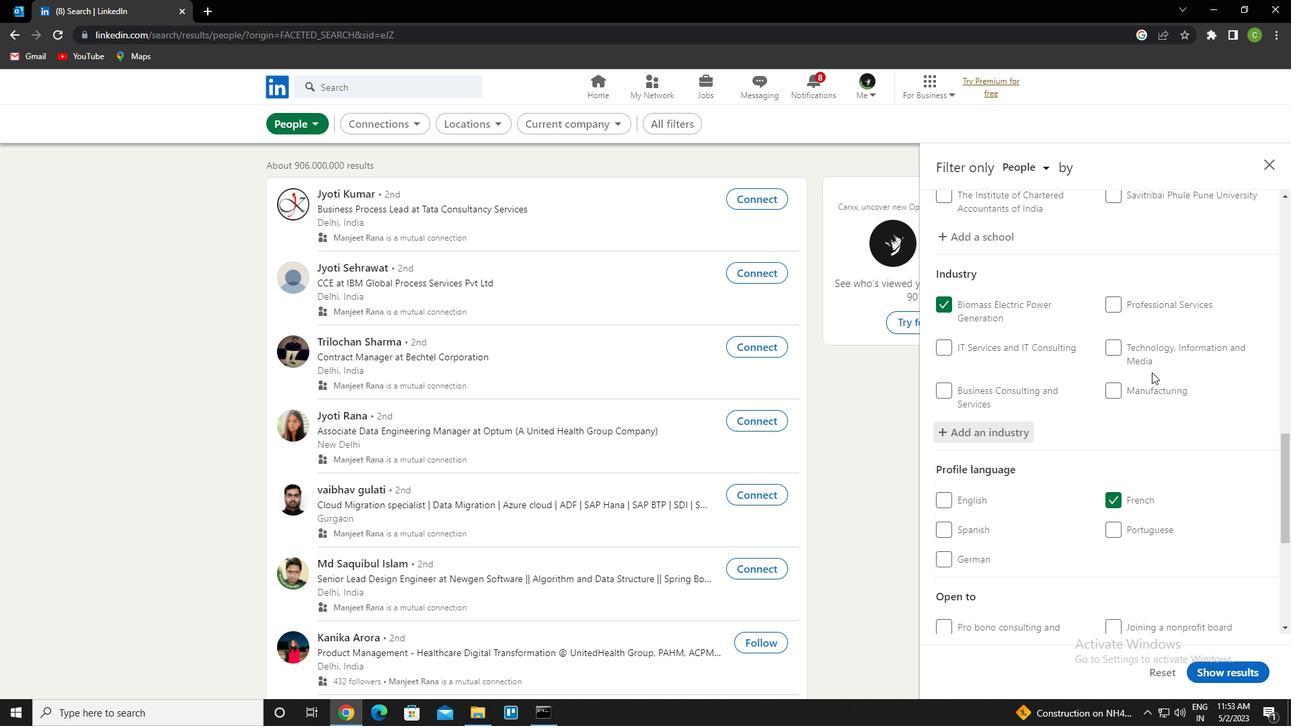 
Action: Mouse scrolled (1152, 372) with delta (0, 0)
Screenshot: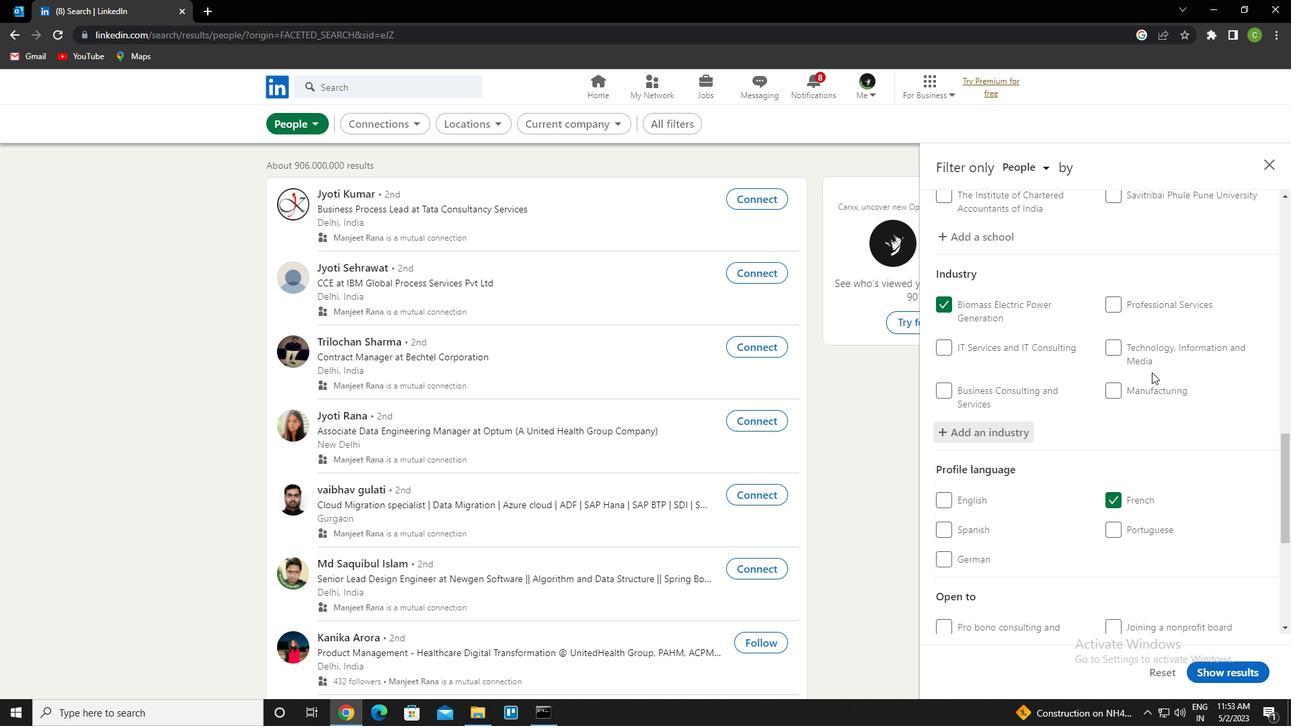 
Action: Mouse scrolled (1152, 372) with delta (0, 0)
Screenshot: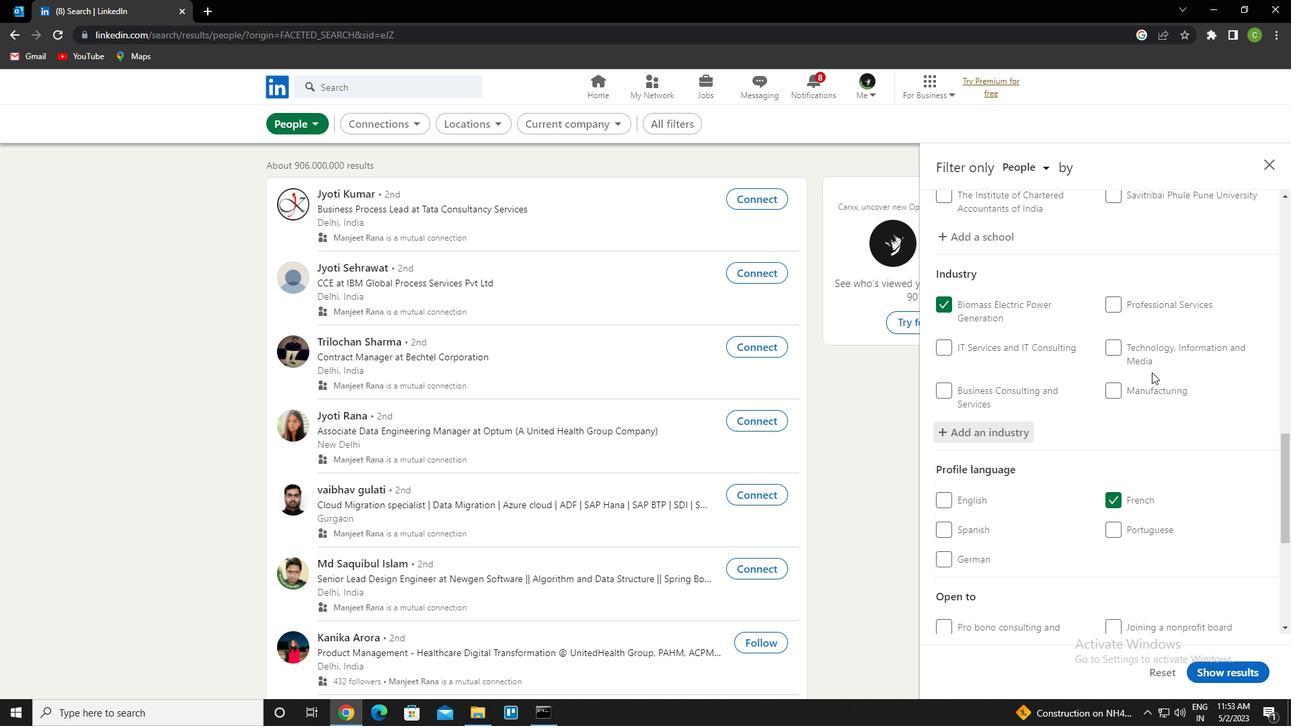 
Action: Mouse scrolled (1152, 372) with delta (0, 0)
Screenshot: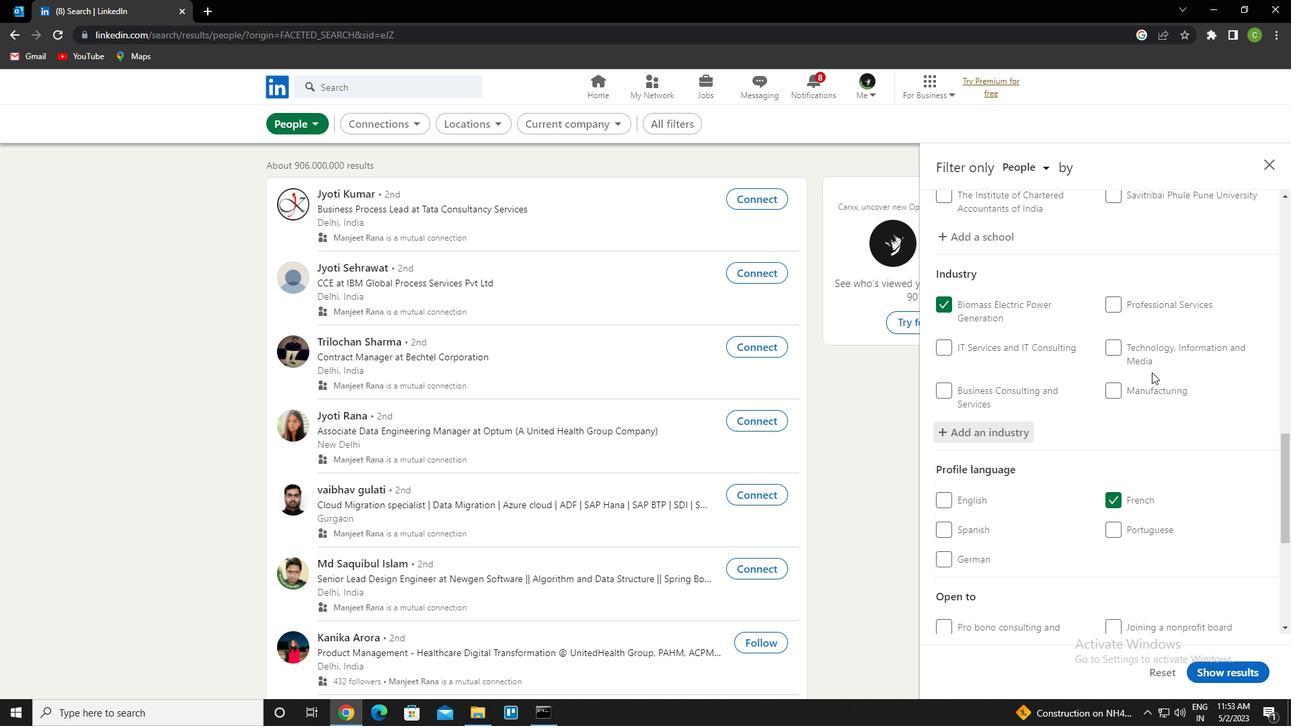 
Action: Mouse scrolled (1152, 372) with delta (0, 0)
Screenshot: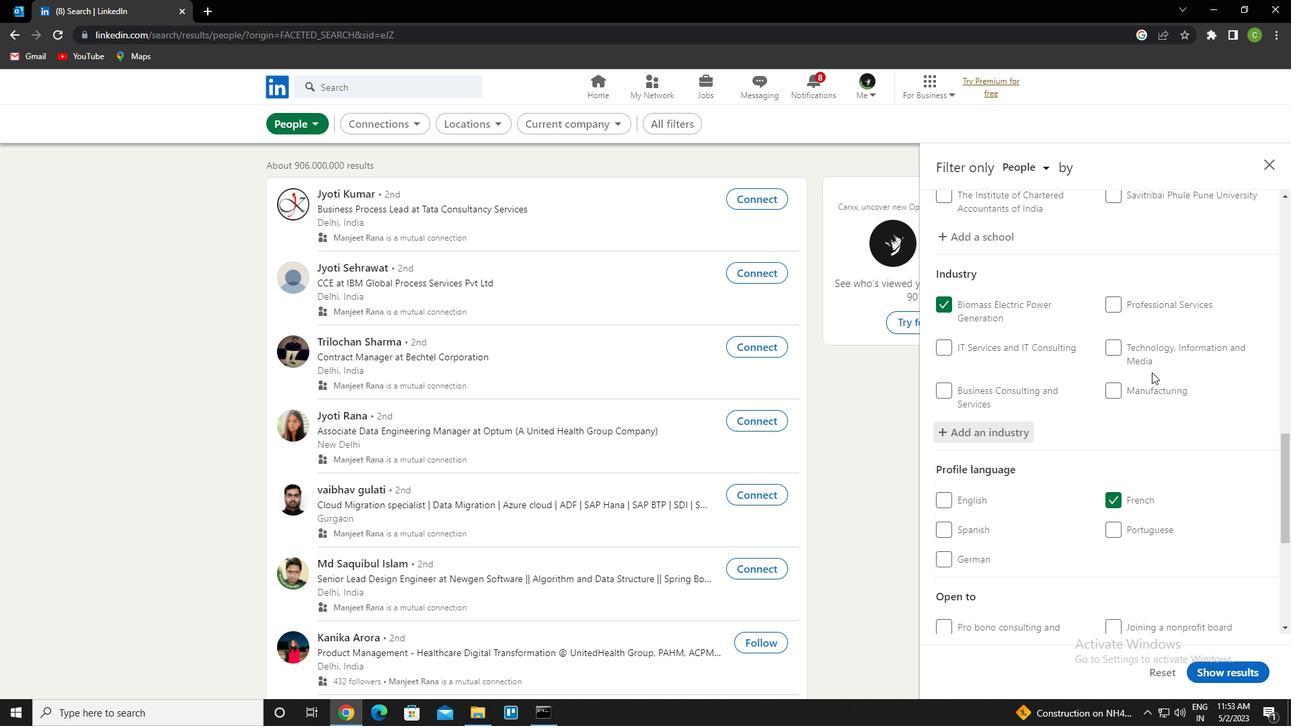 
Action: Mouse moved to (1155, 450)
Screenshot: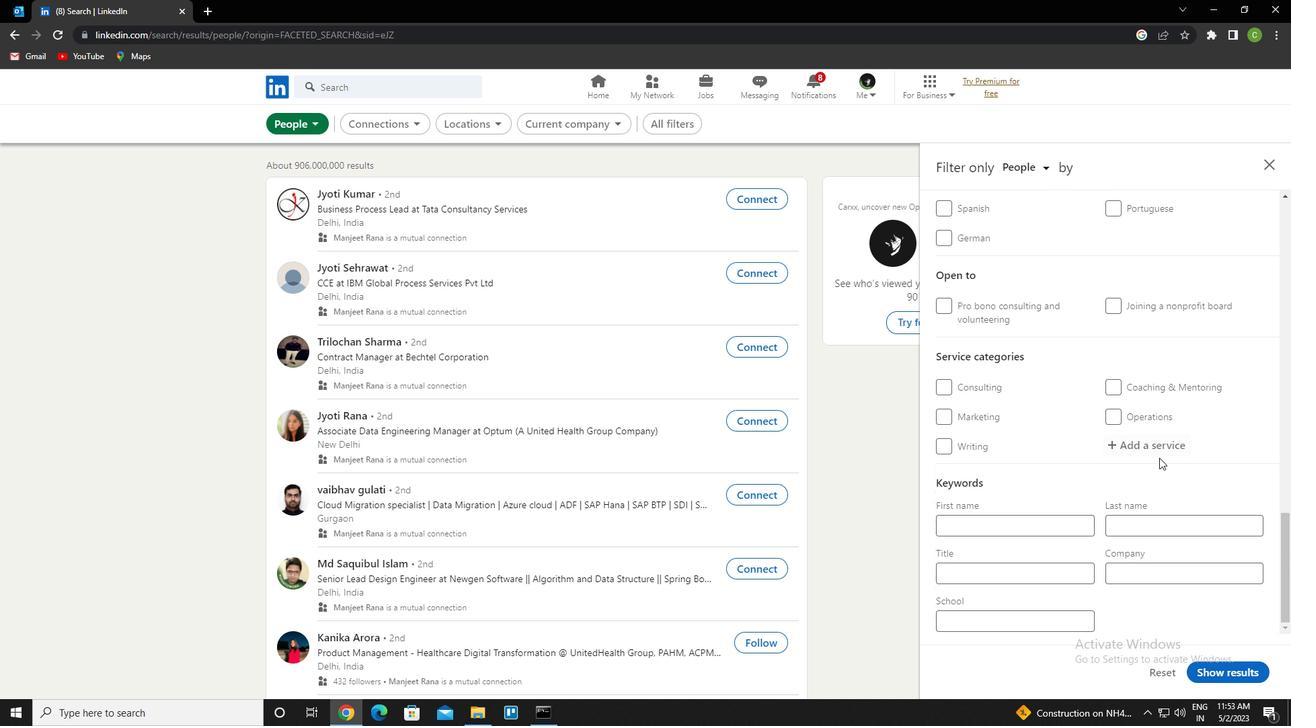 
Action: Mouse scrolled (1155, 450) with delta (0, 0)
Screenshot: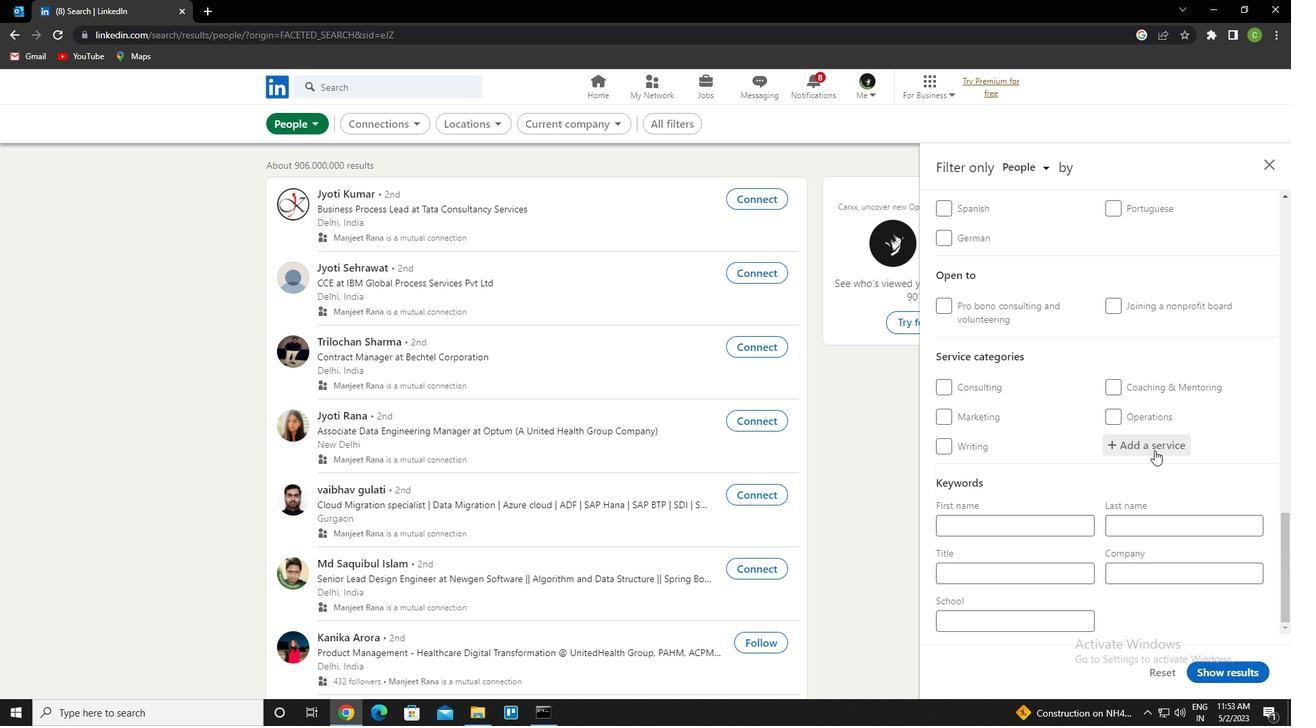 
Action: Mouse scrolled (1155, 450) with delta (0, 0)
Screenshot: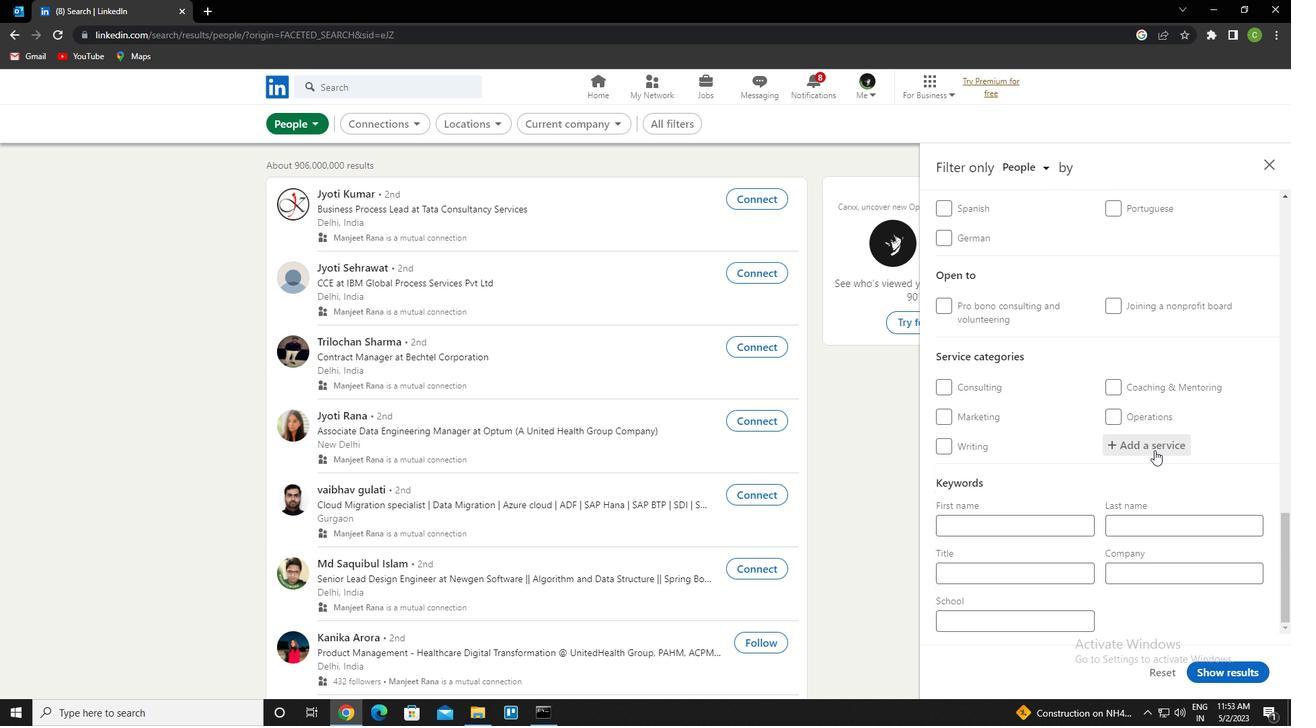 
Action: Mouse moved to (1152, 441)
Screenshot: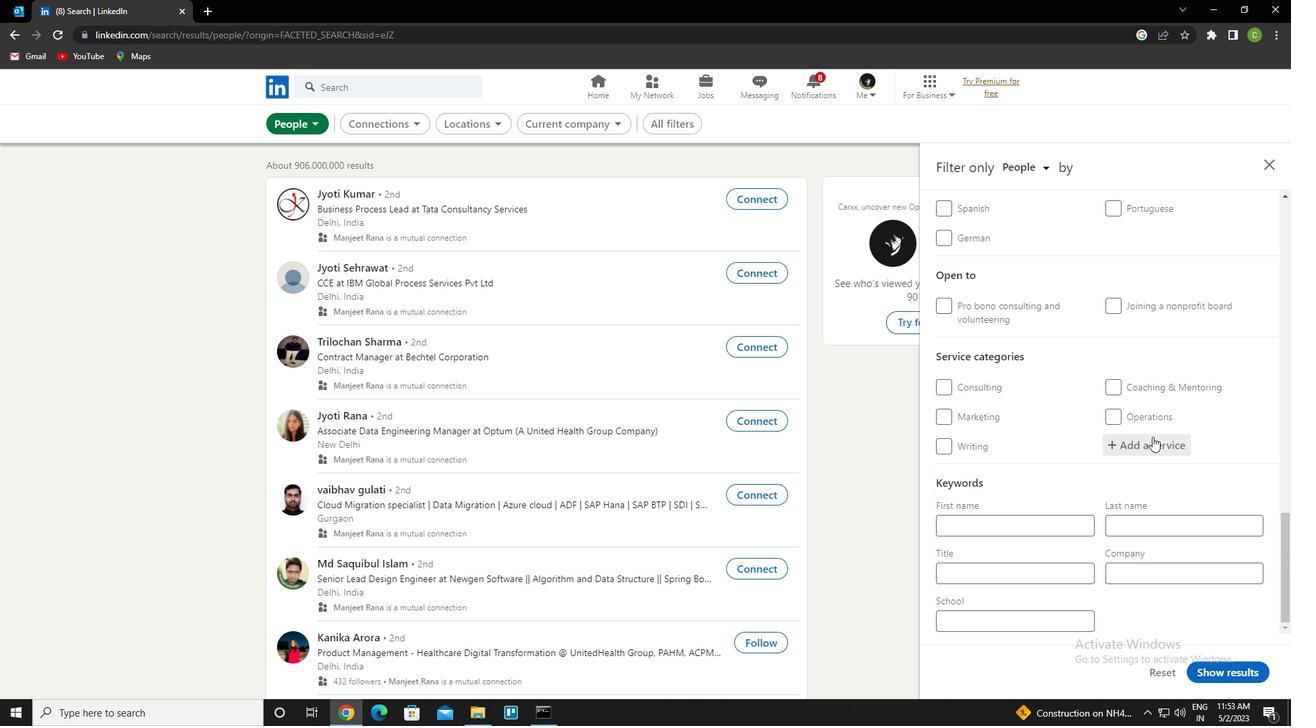 
Action: Mouse pressed left at (1152, 441)
Screenshot: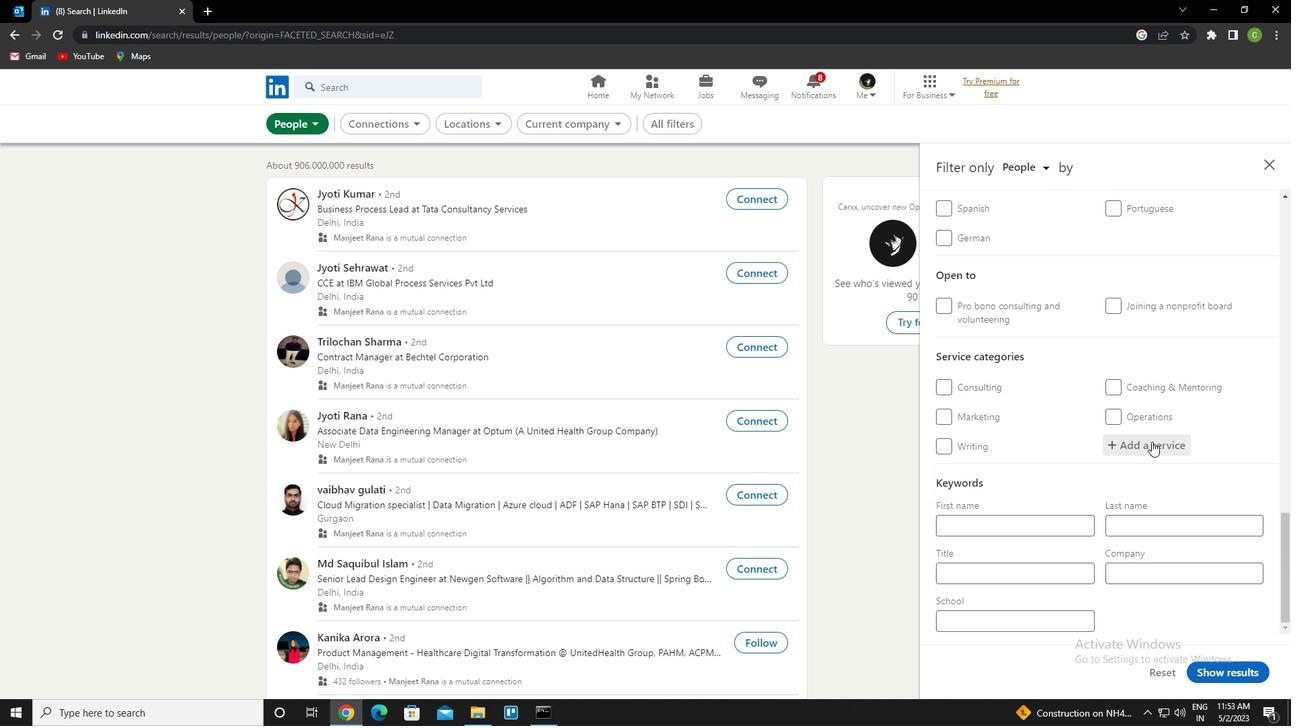 
Action: Key pressed <Key.caps_lock>b<Key.caps_lock>ook<Key.down><Key.enter>
Screenshot: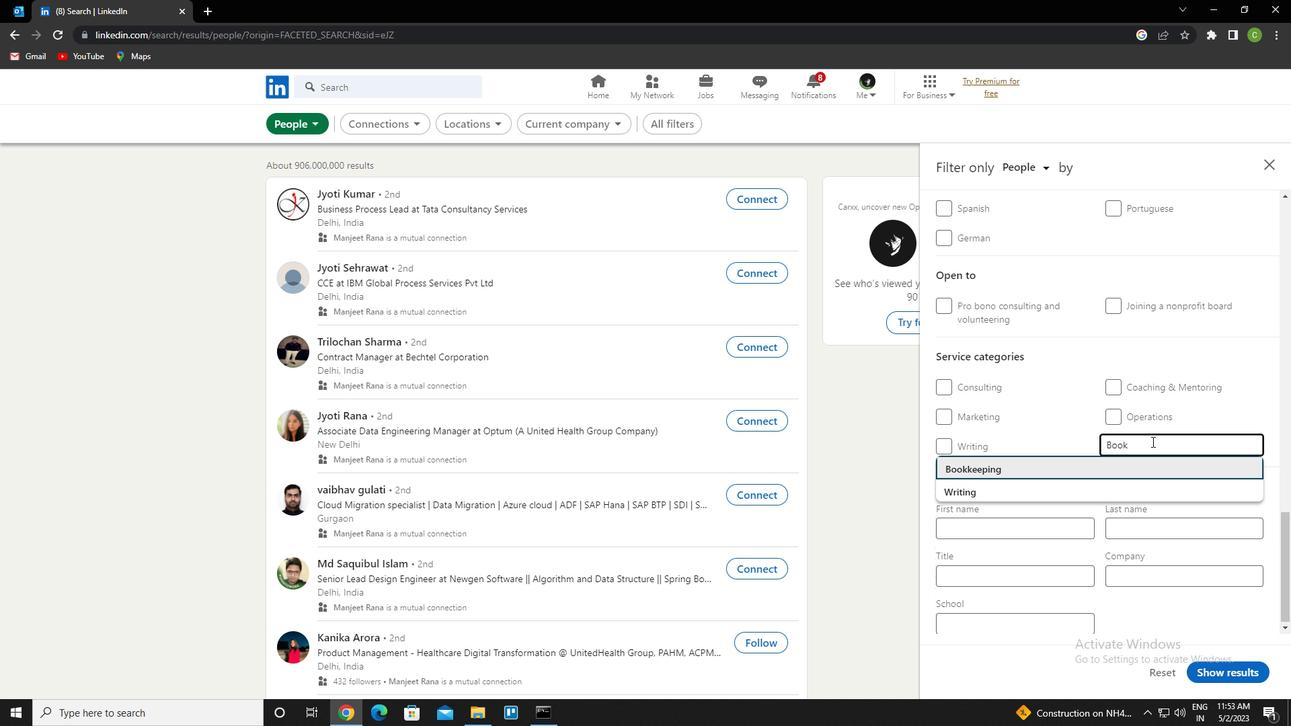 
Action: Mouse scrolled (1152, 441) with delta (0, 0)
Screenshot: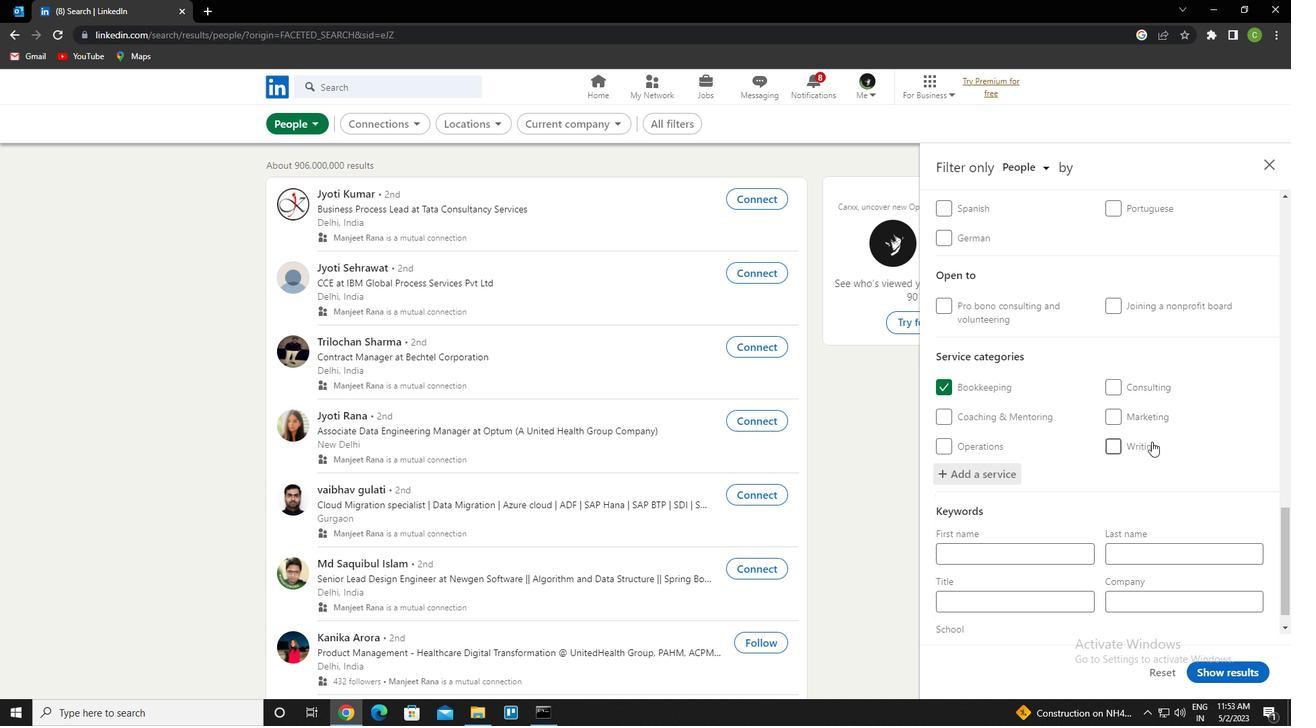 
Action: Mouse scrolled (1152, 441) with delta (0, 0)
Screenshot: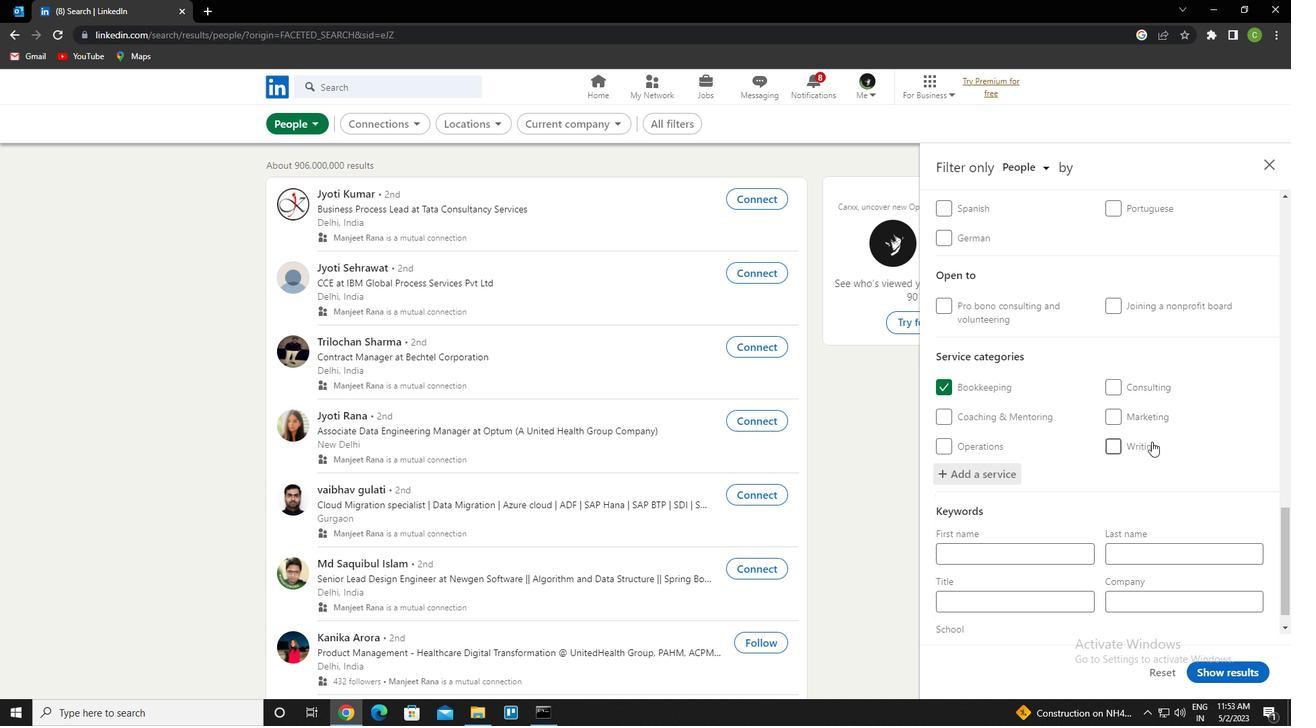 
Action: Mouse scrolled (1152, 441) with delta (0, 0)
Screenshot: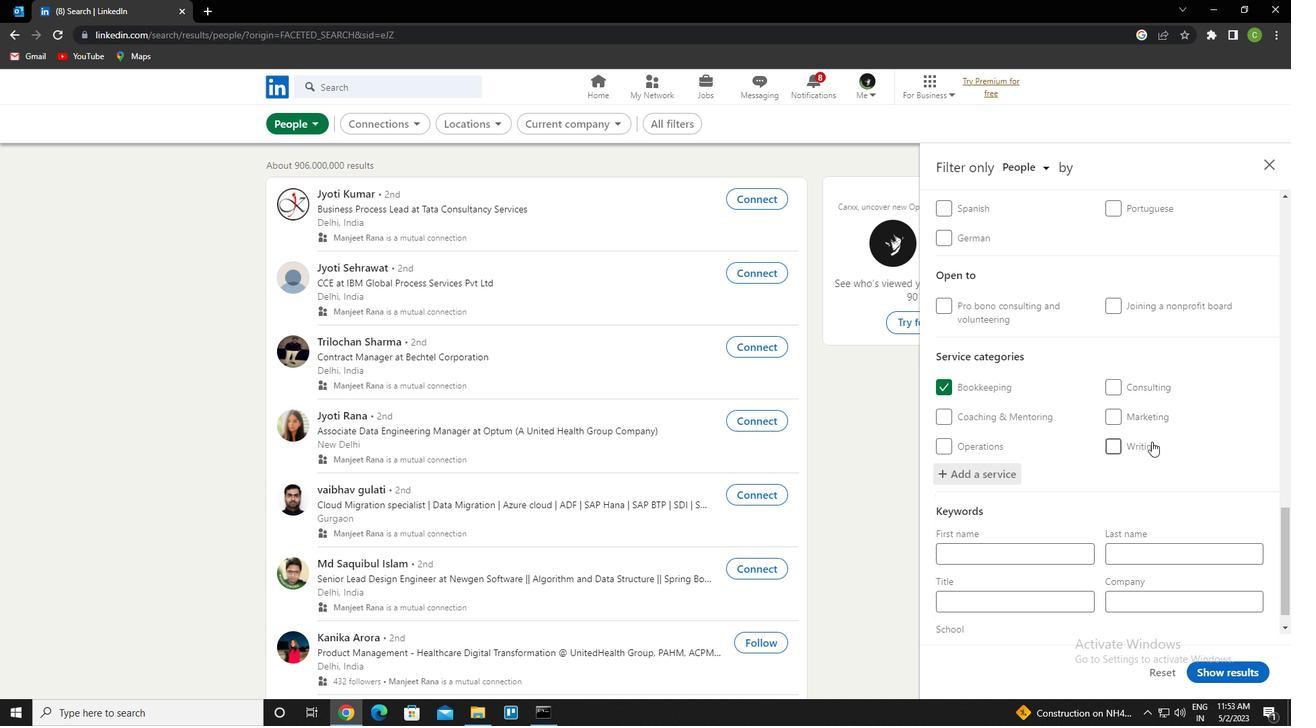 
Action: Mouse scrolled (1152, 441) with delta (0, 0)
Screenshot: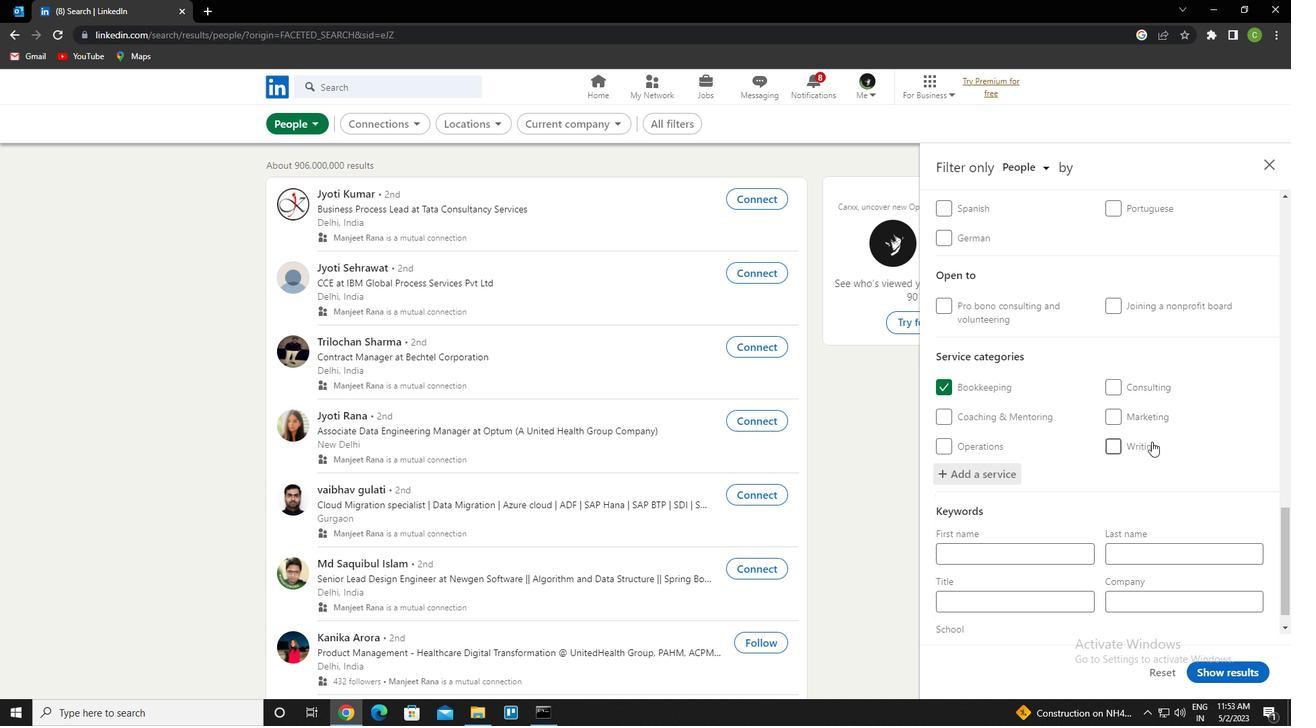 
Action: Mouse scrolled (1152, 441) with delta (0, 0)
Screenshot: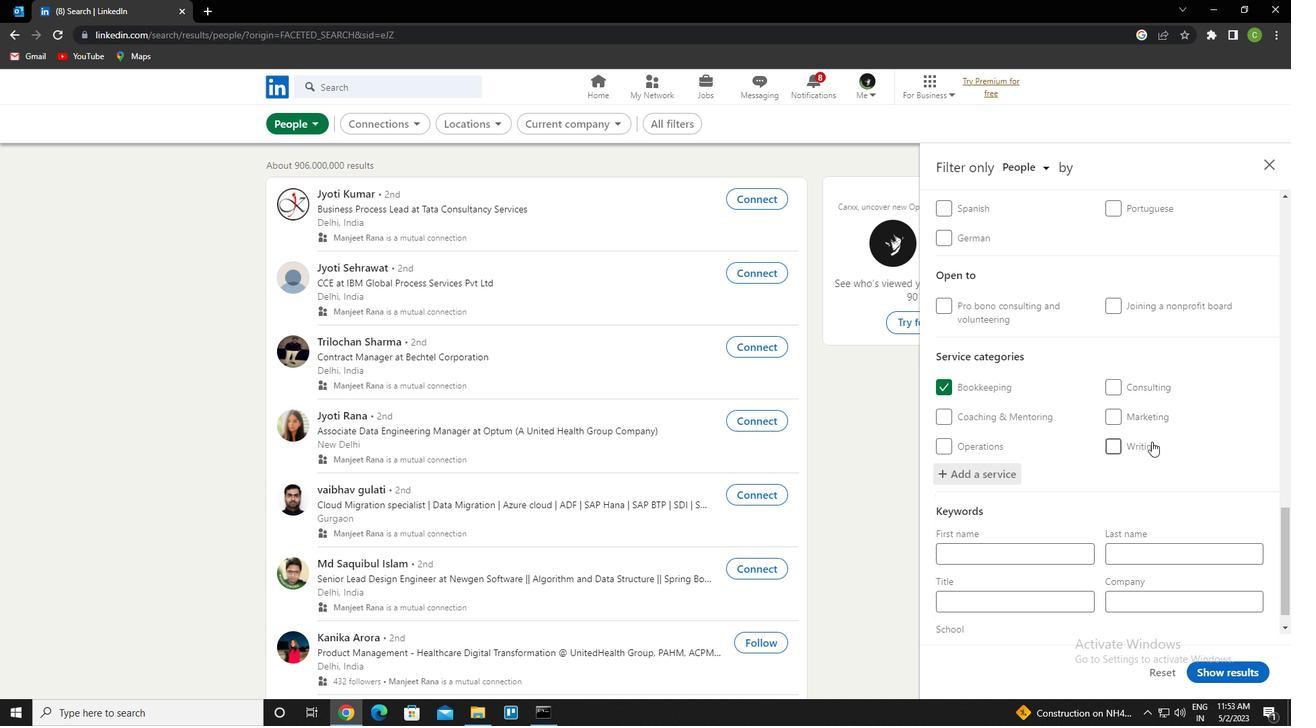 
Action: Mouse scrolled (1152, 441) with delta (0, 0)
Screenshot: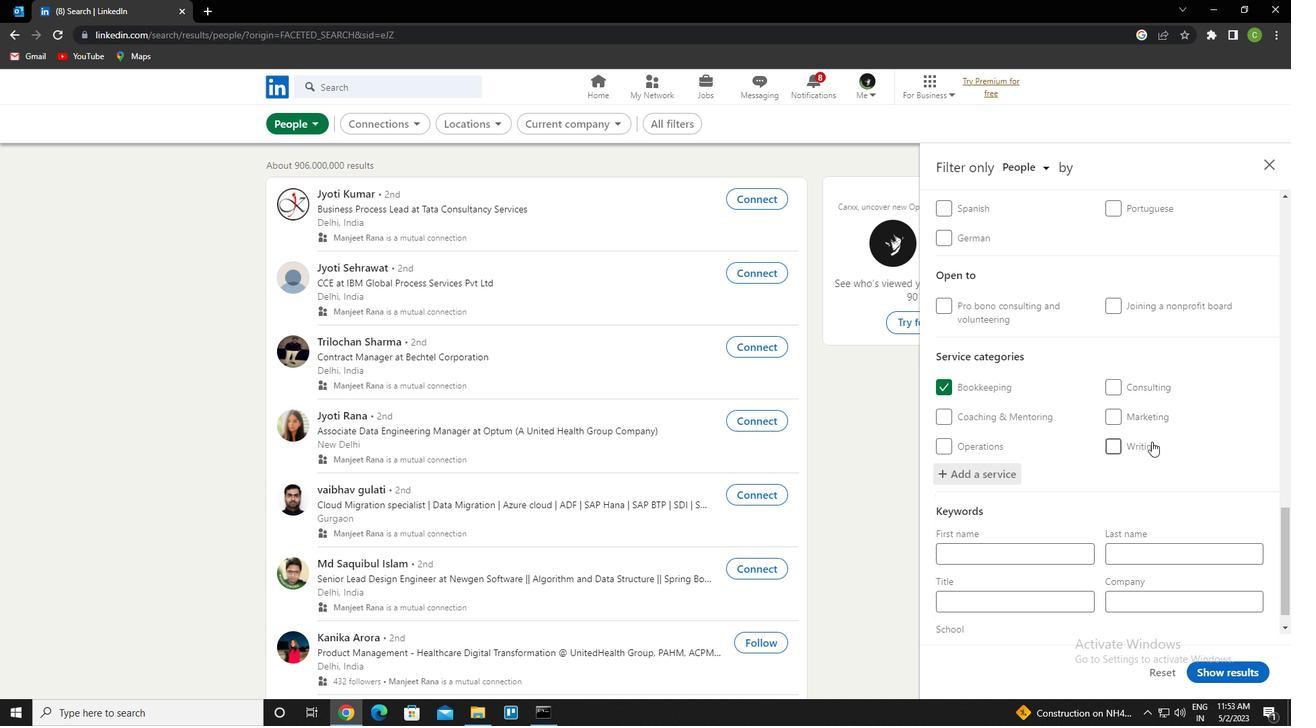 
Action: Mouse scrolled (1152, 441) with delta (0, 0)
Screenshot: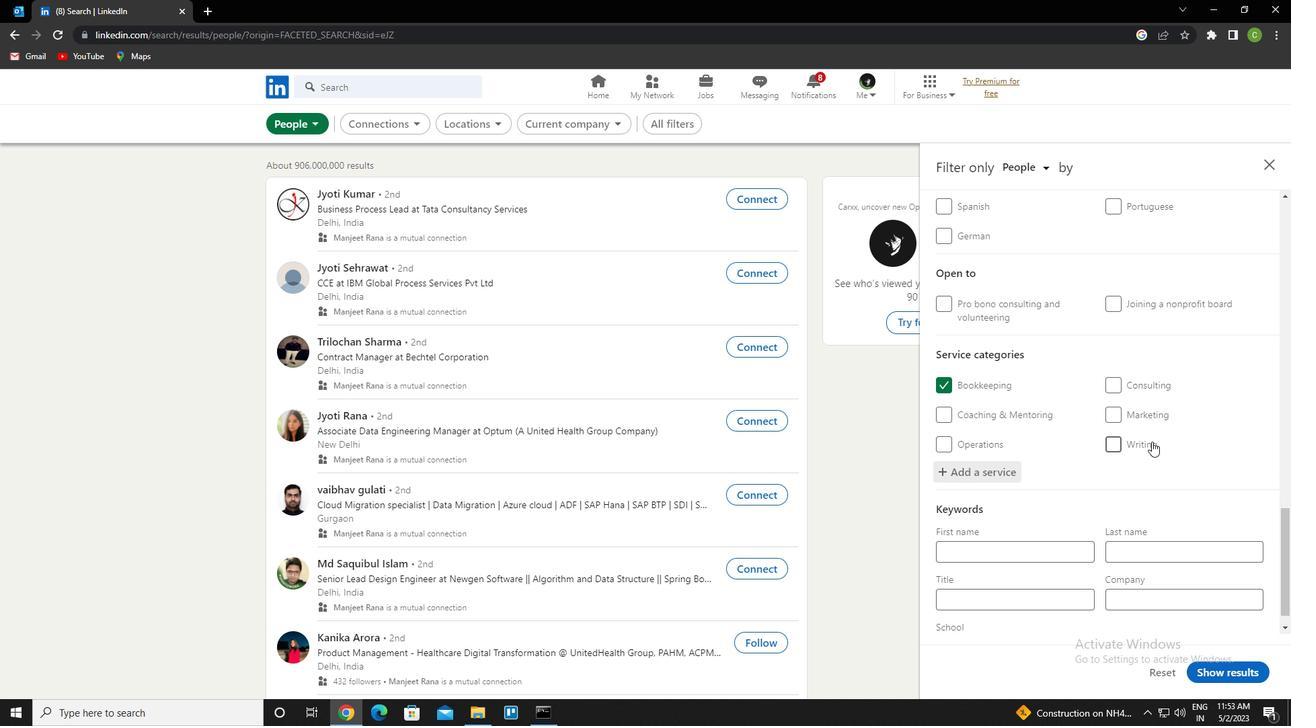 
Action: Mouse scrolled (1152, 441) with delta (0, 0)
Screenshot: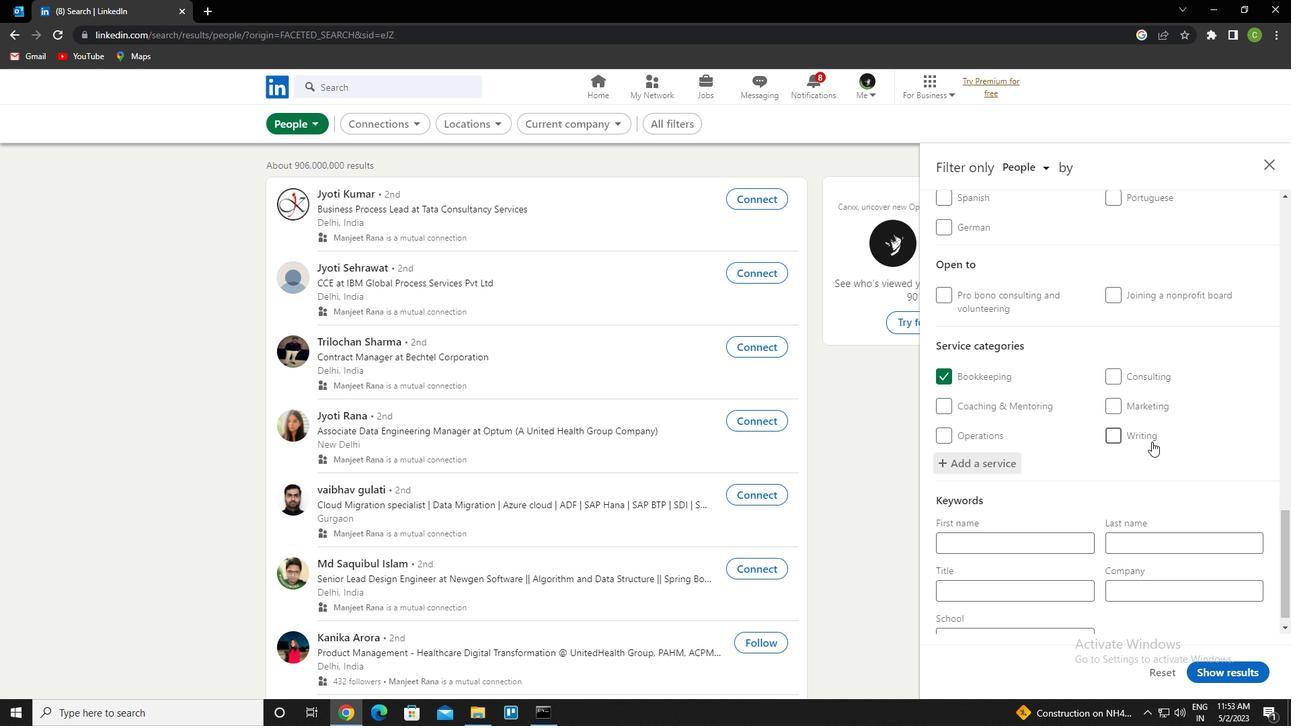 
Action: Mouse moved to (974, 573)
Screenshot: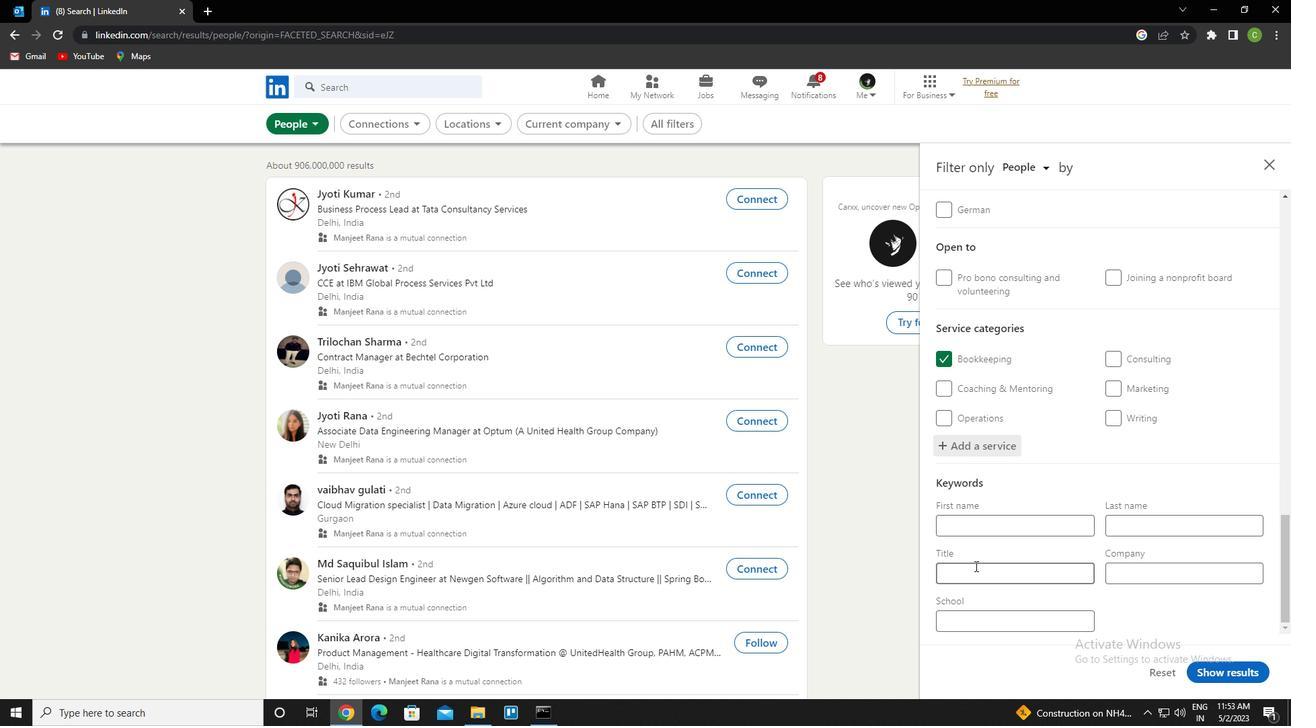 
Action: Mouse pressed left at (974, 573)
Screenshot: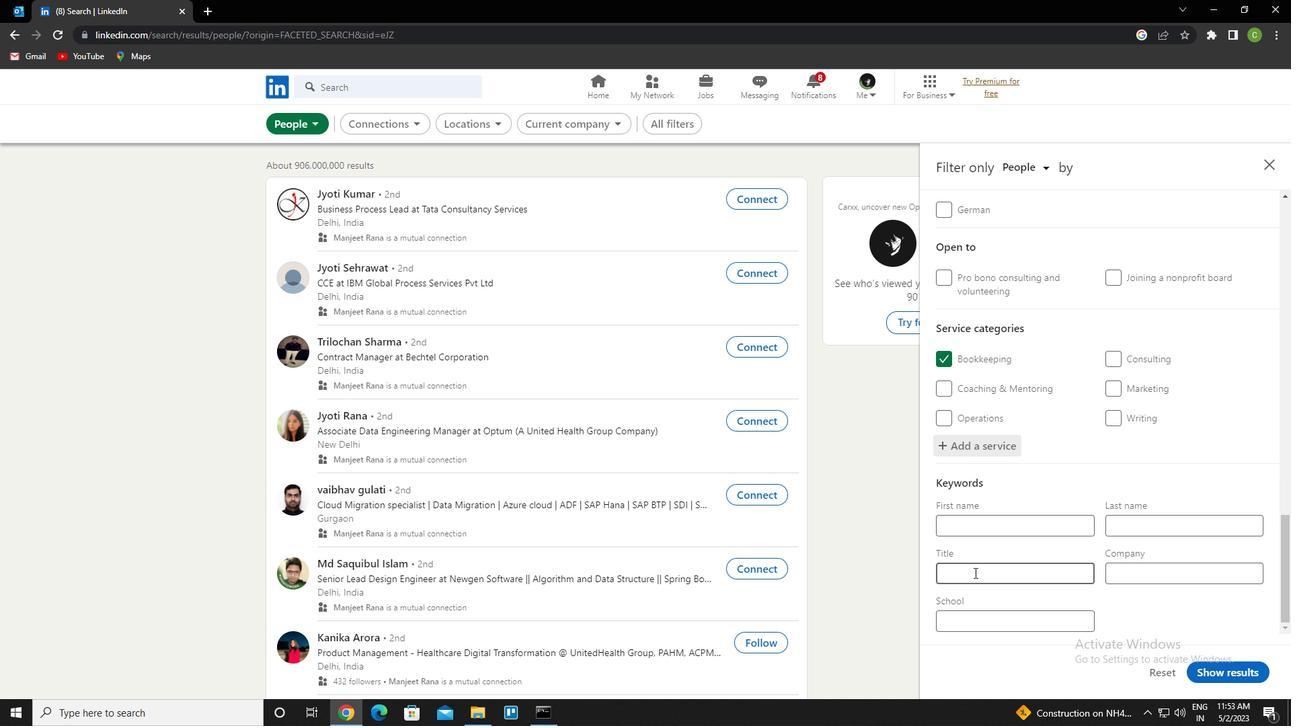 
Action: Key pressed <Key.caps_lock>p<Key.caps_lock>roduction<Key.space><Key.caps_lock>e<Key.caps_lock>ngineer
Screenshot: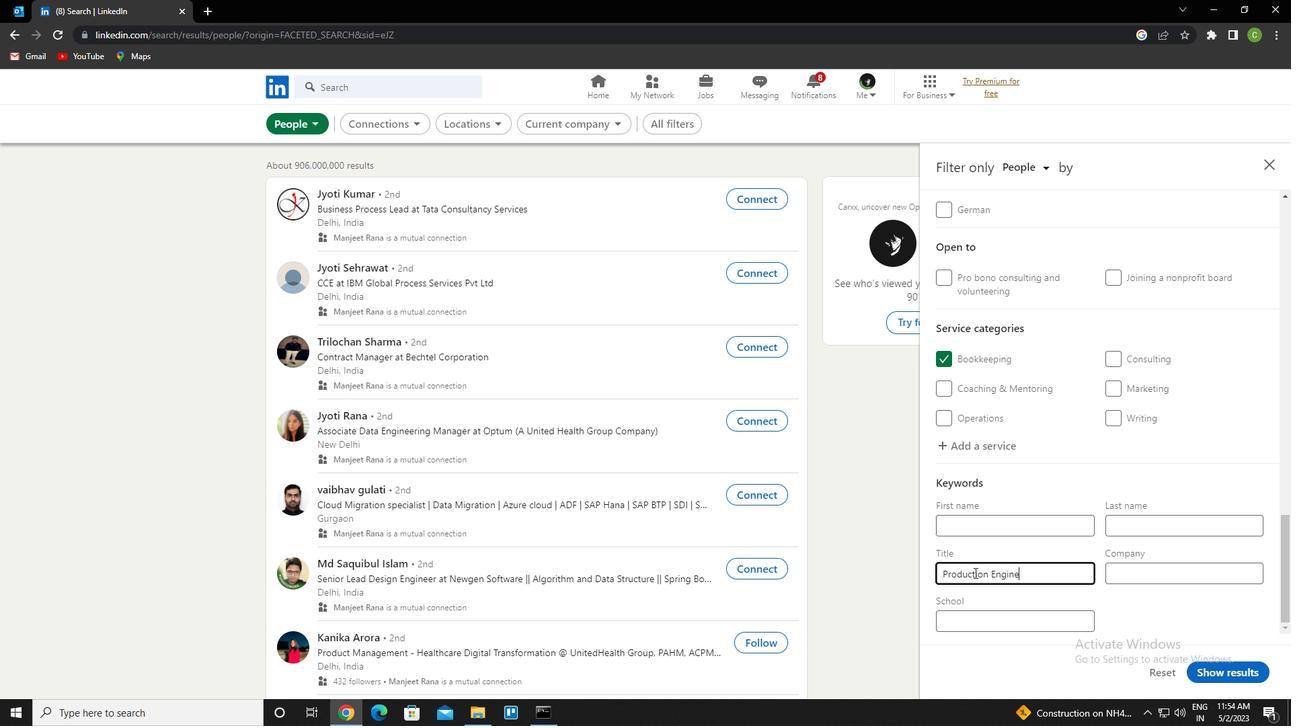 
Action: Mouse moved to (1235, 678)
Screenshot: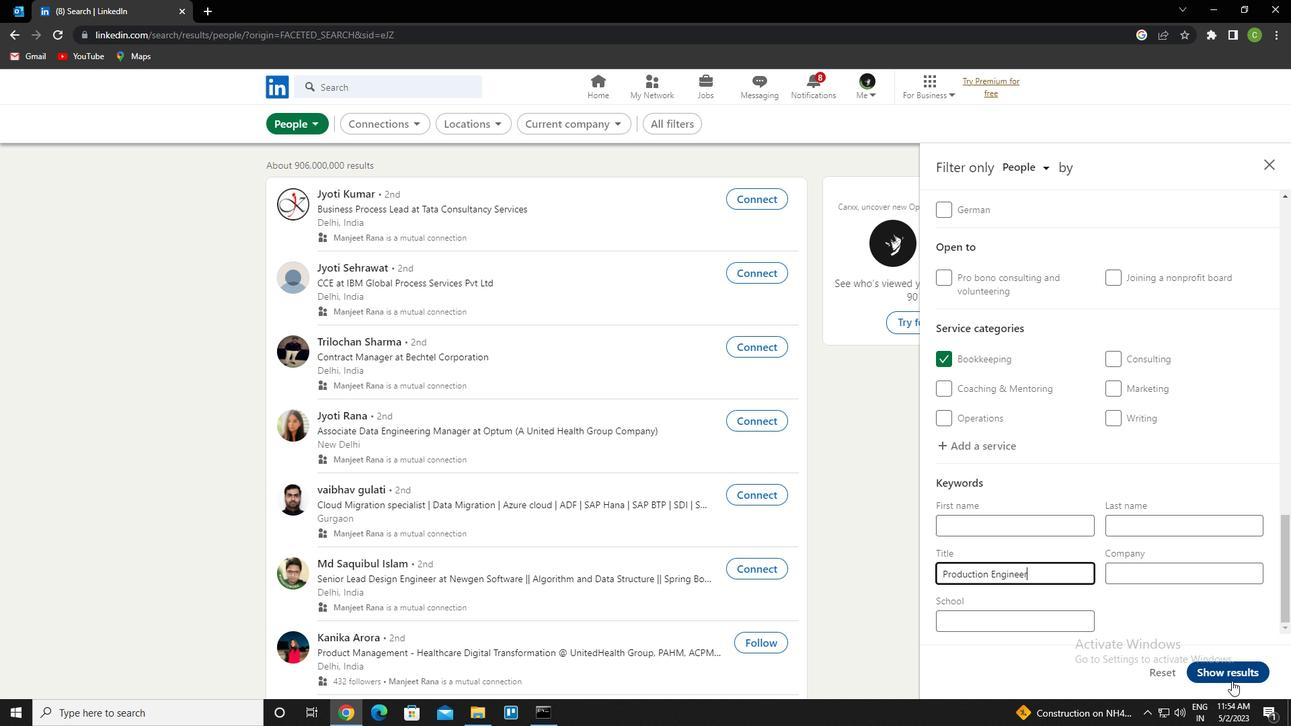 
Action: Mouse pressed left at (1235, 678)
Screenshot: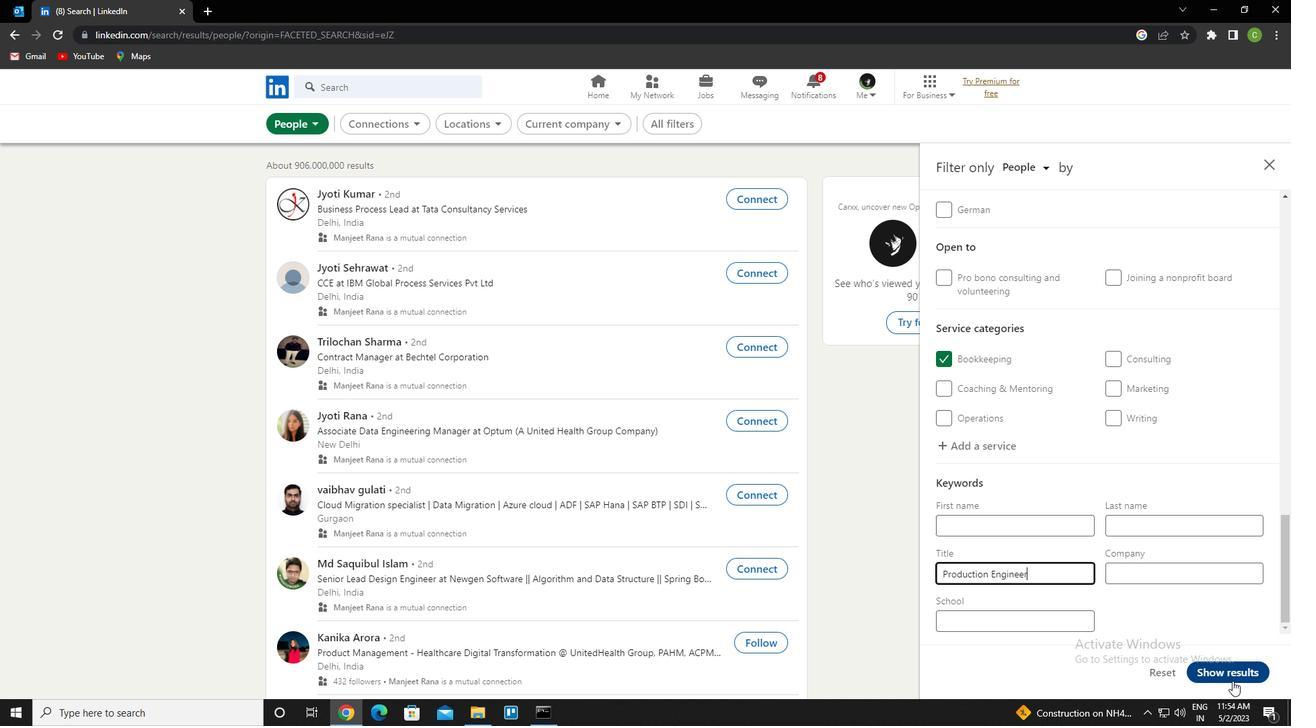 
Action: Mouse moved to (530, 655)
Screenshot: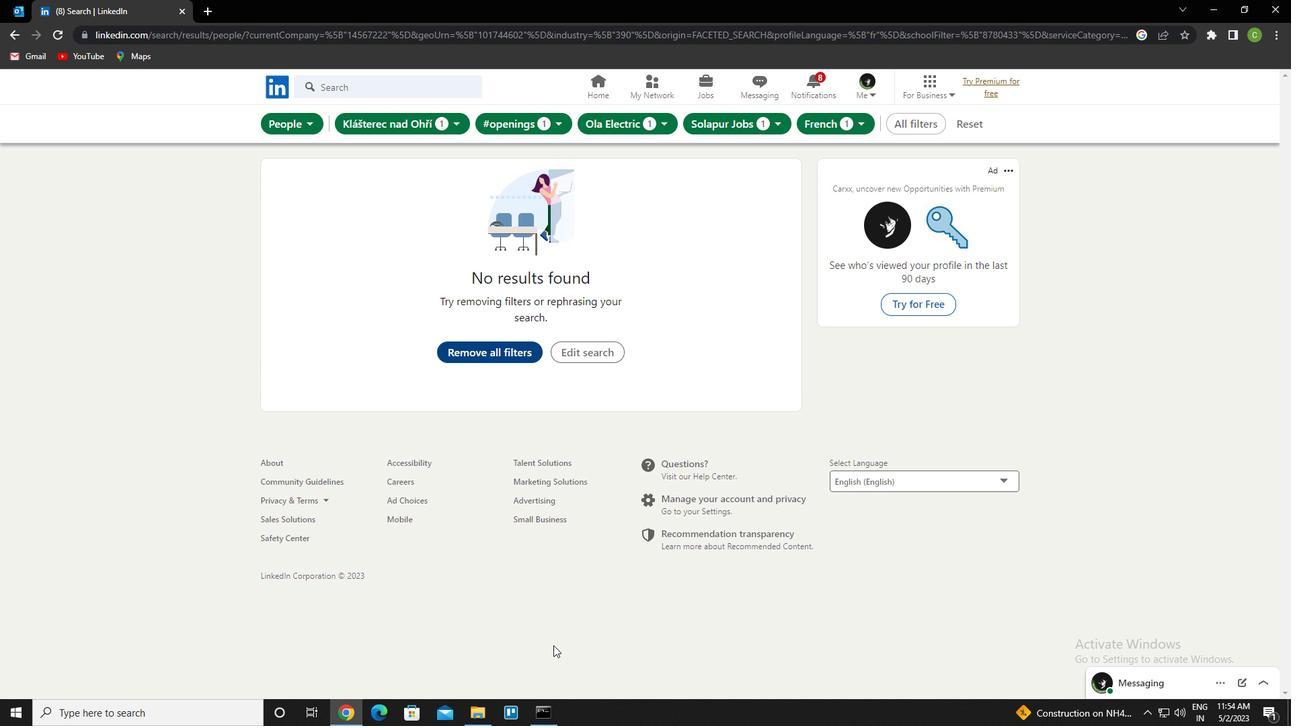 
